 Task: For heading Calibri with Bold.  font size for heading24,  'Change the font style of data to'Bell MT.  and font size to 16,  Change the alignment of both headline & data to Align middle & Align Center.  In the sheet  analysisSalesByTerritory_2024
Action: Mouse moved to (480, 657)
Screenshot: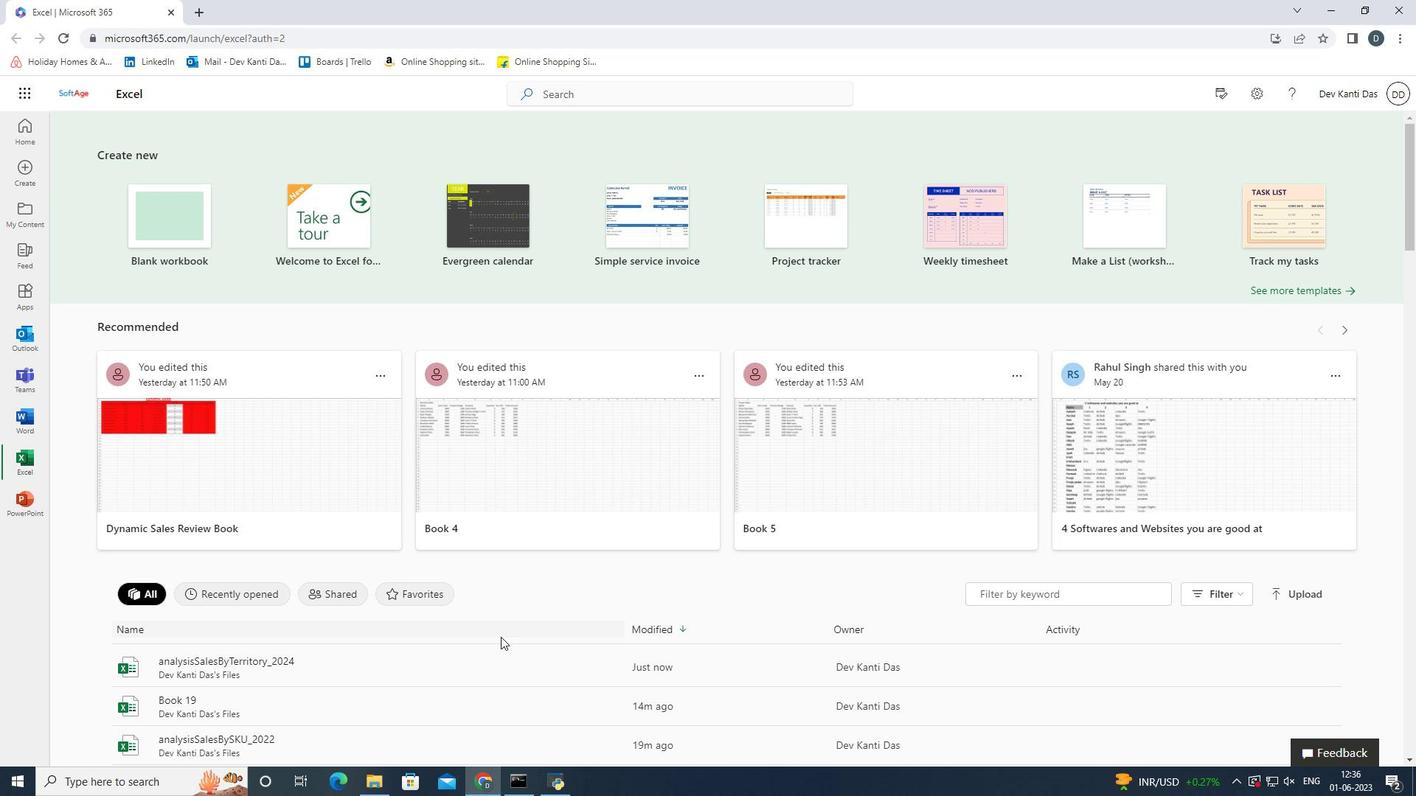
Action: Mouse pressed left at (480, 657)
Screenshot: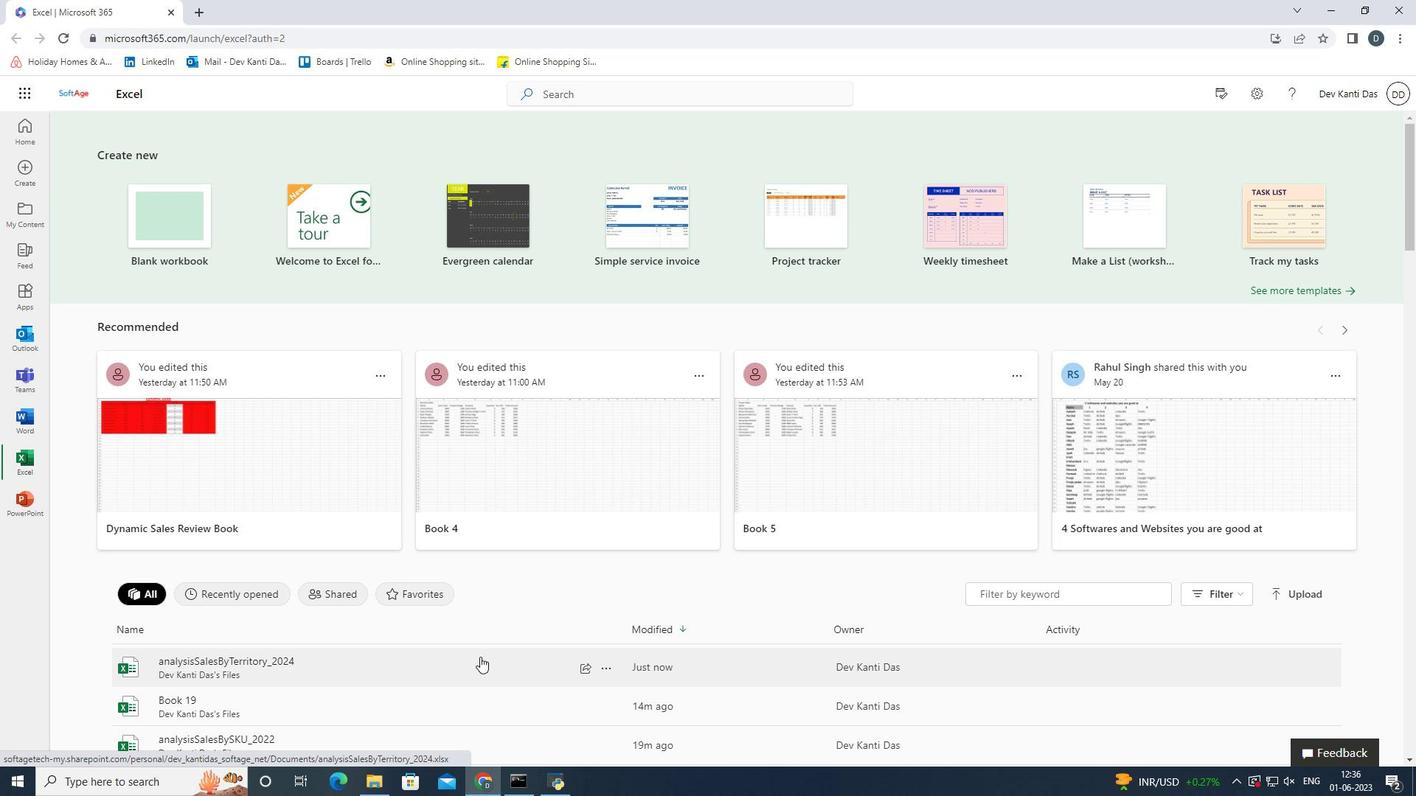 
Action: Mouse moved to (59, 253)
Screenshot: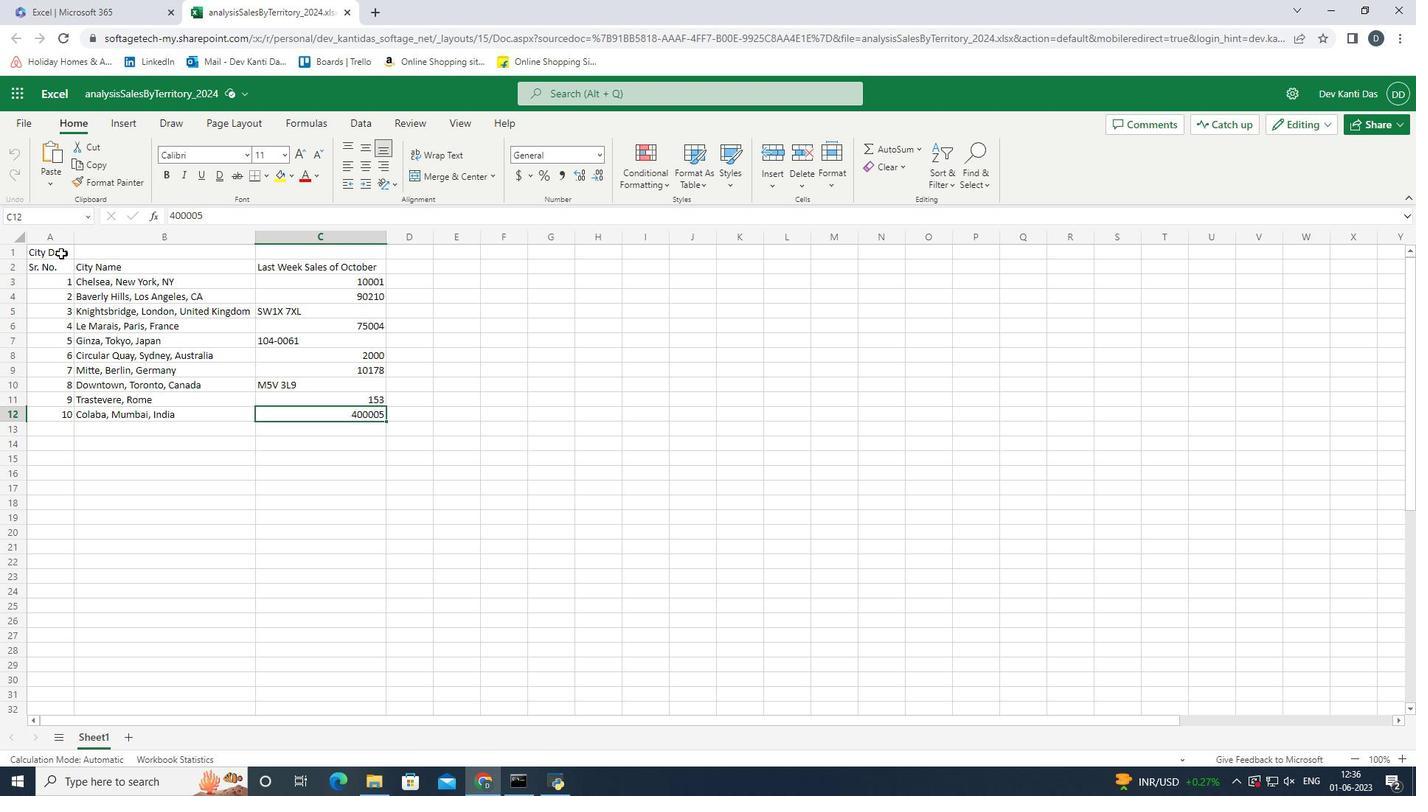 
Action: Mouse pressed left at (59, 253)
Screenshot: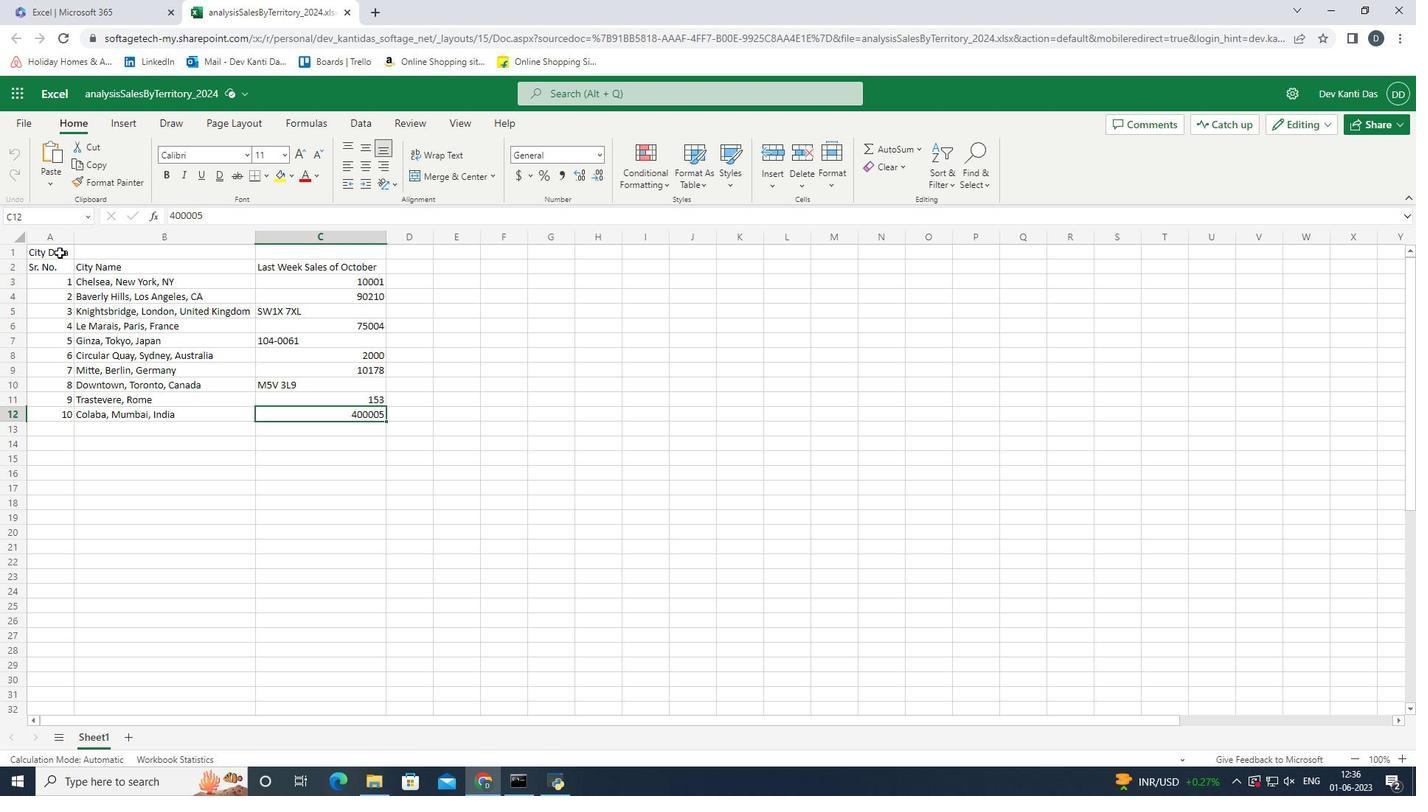 
Action: Mouse moved to (250, 151)
Screenshot: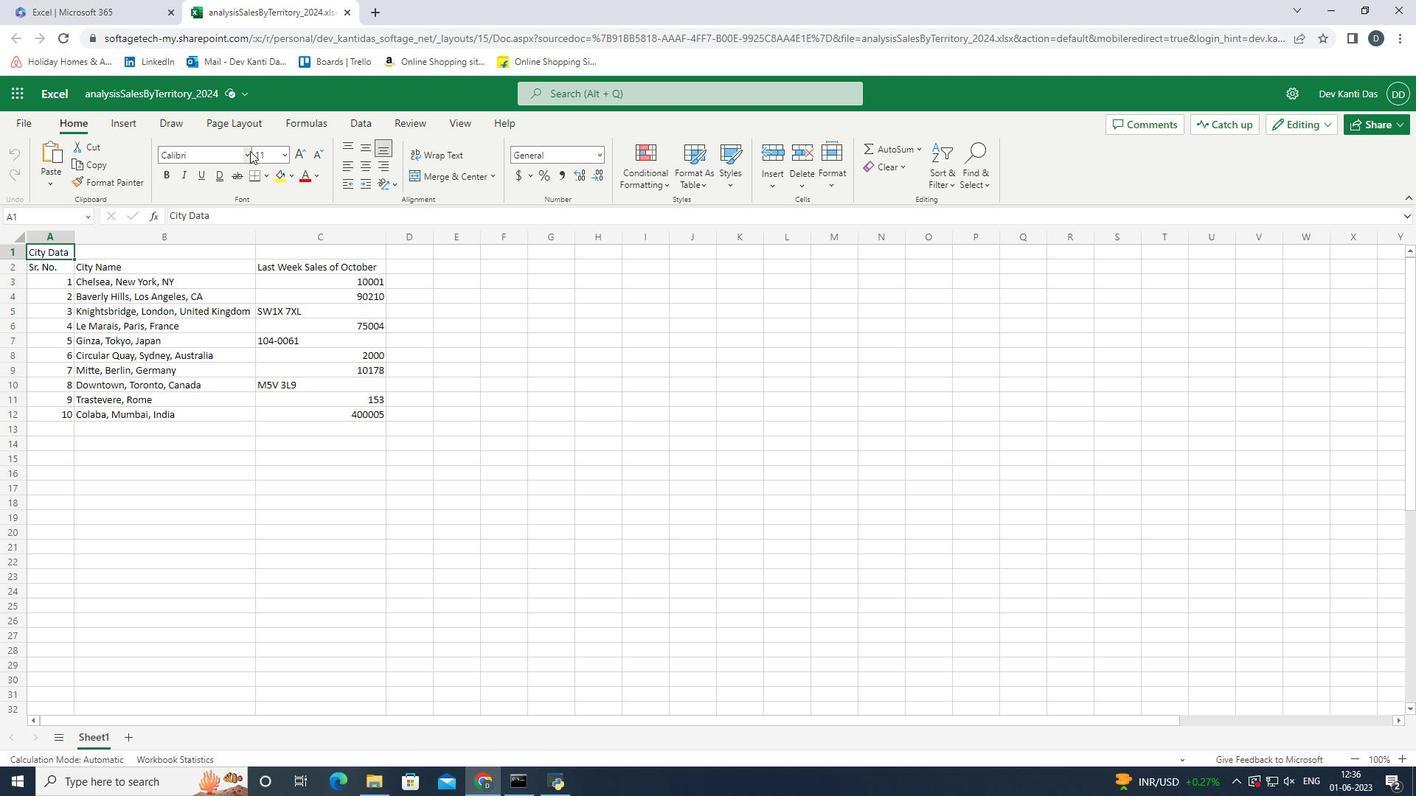 
Action: Mouse pressed left at (250, 151)
Screenshot: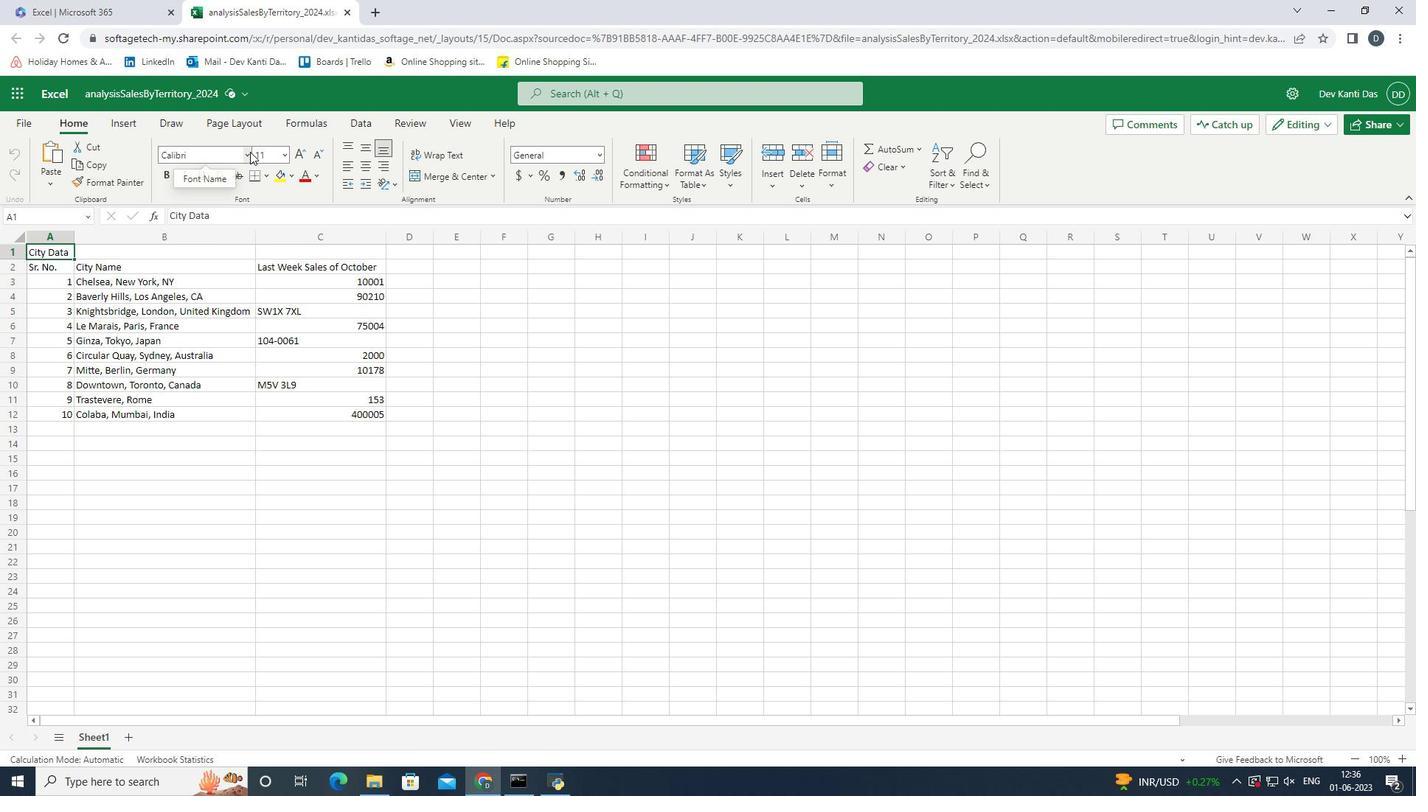 
Action: Mouse moved to (242, 301)
Screenshot: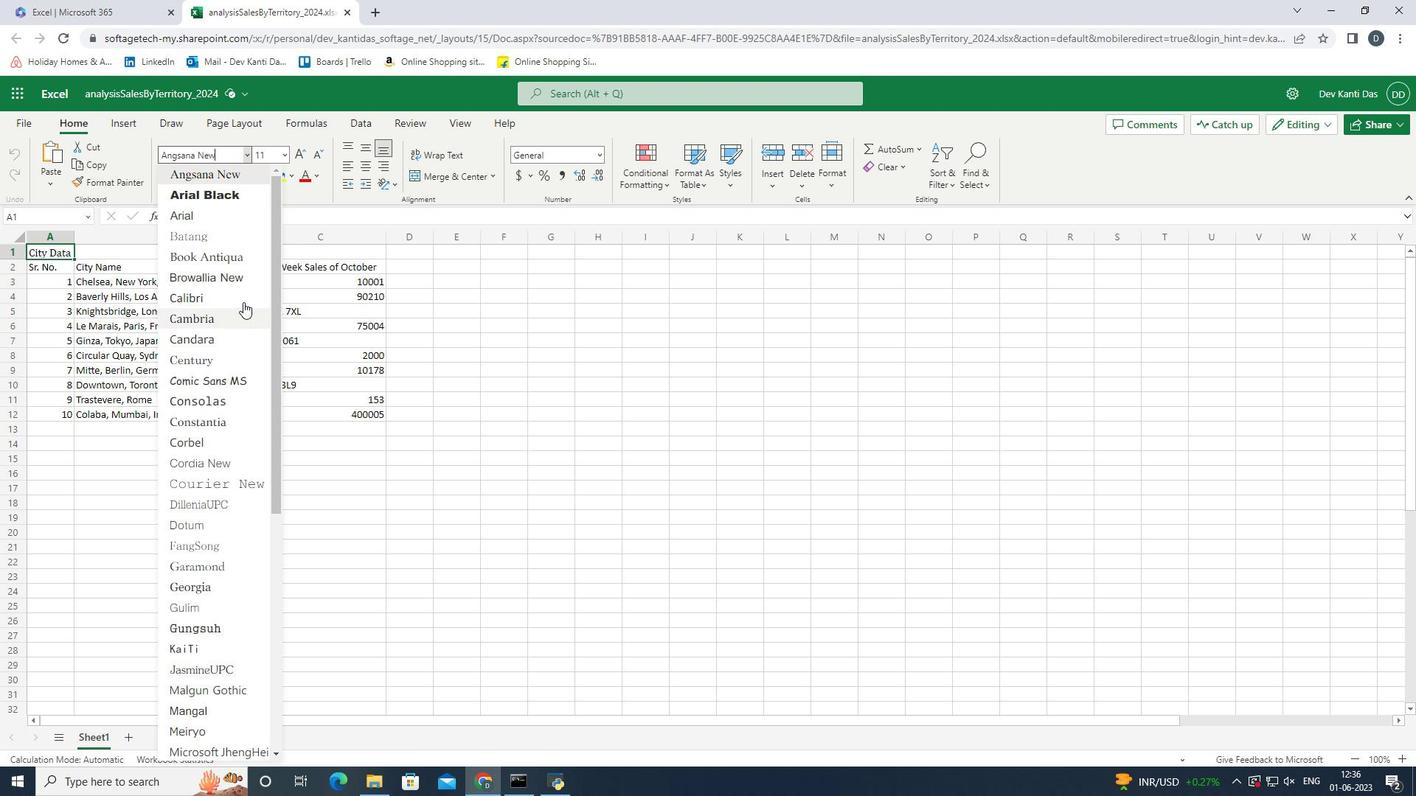 
Action: Mouse pressed left at (242, 301)
Screenshot: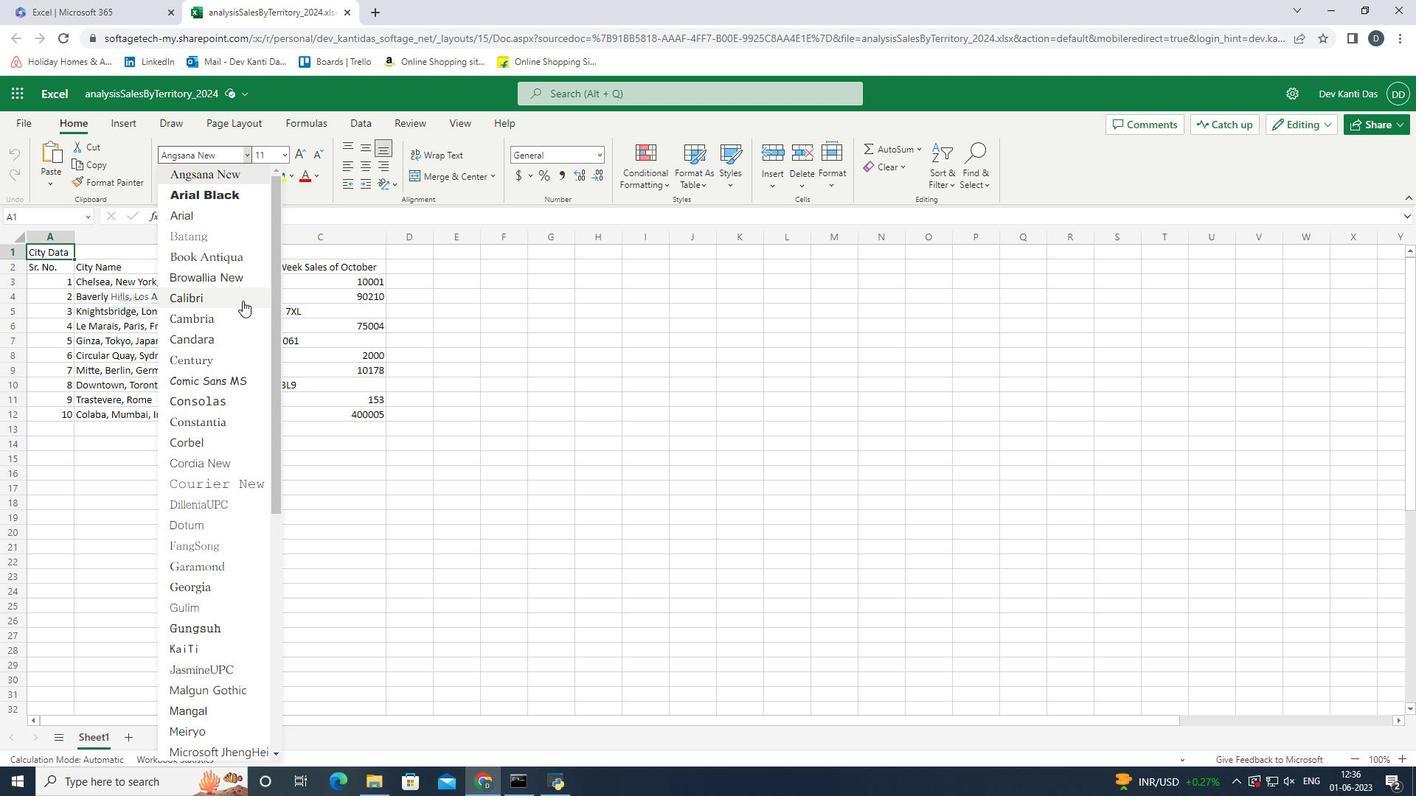 
Action: Mouse moved to (165, 174)
Screenshot: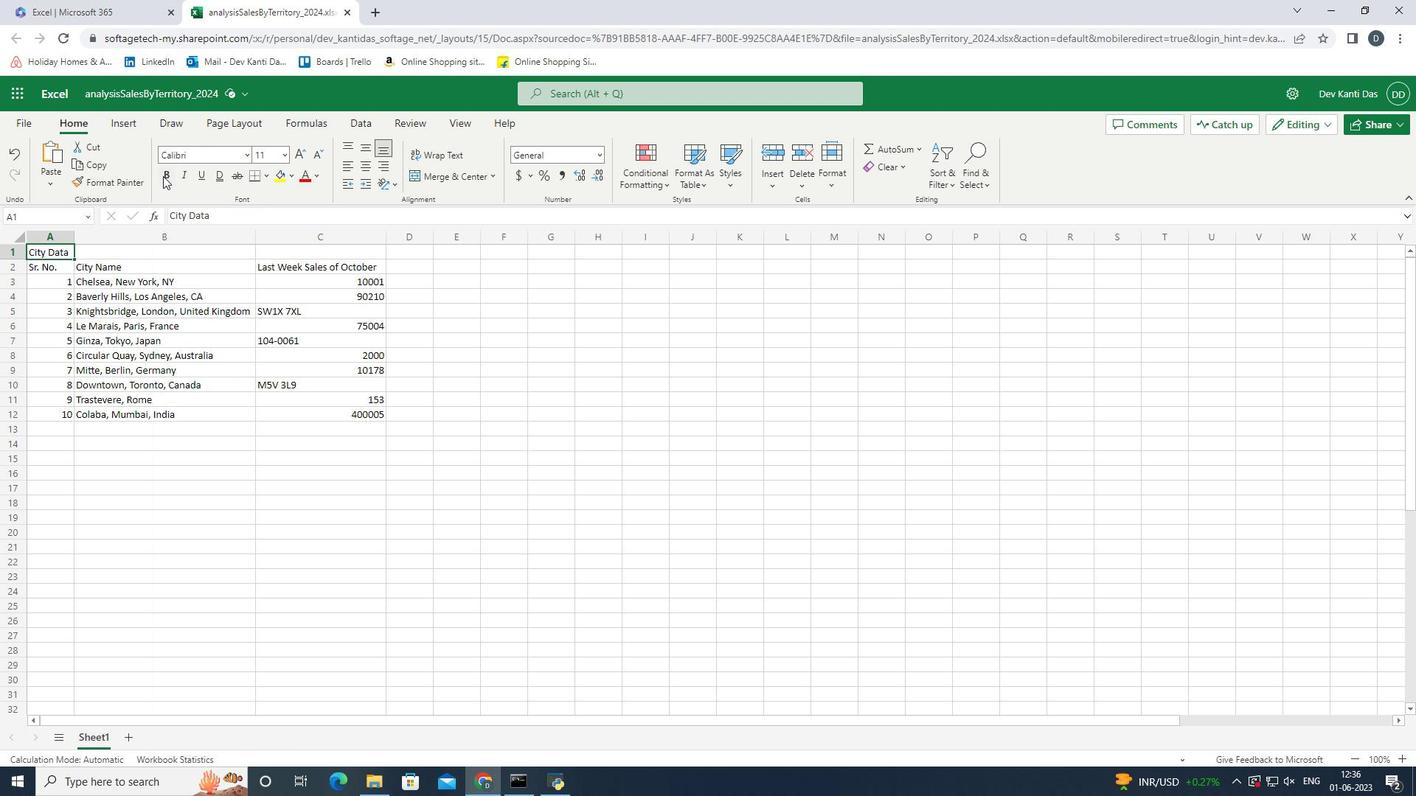 
Action: Mouse pressed left at (165, 174)
Screenshot: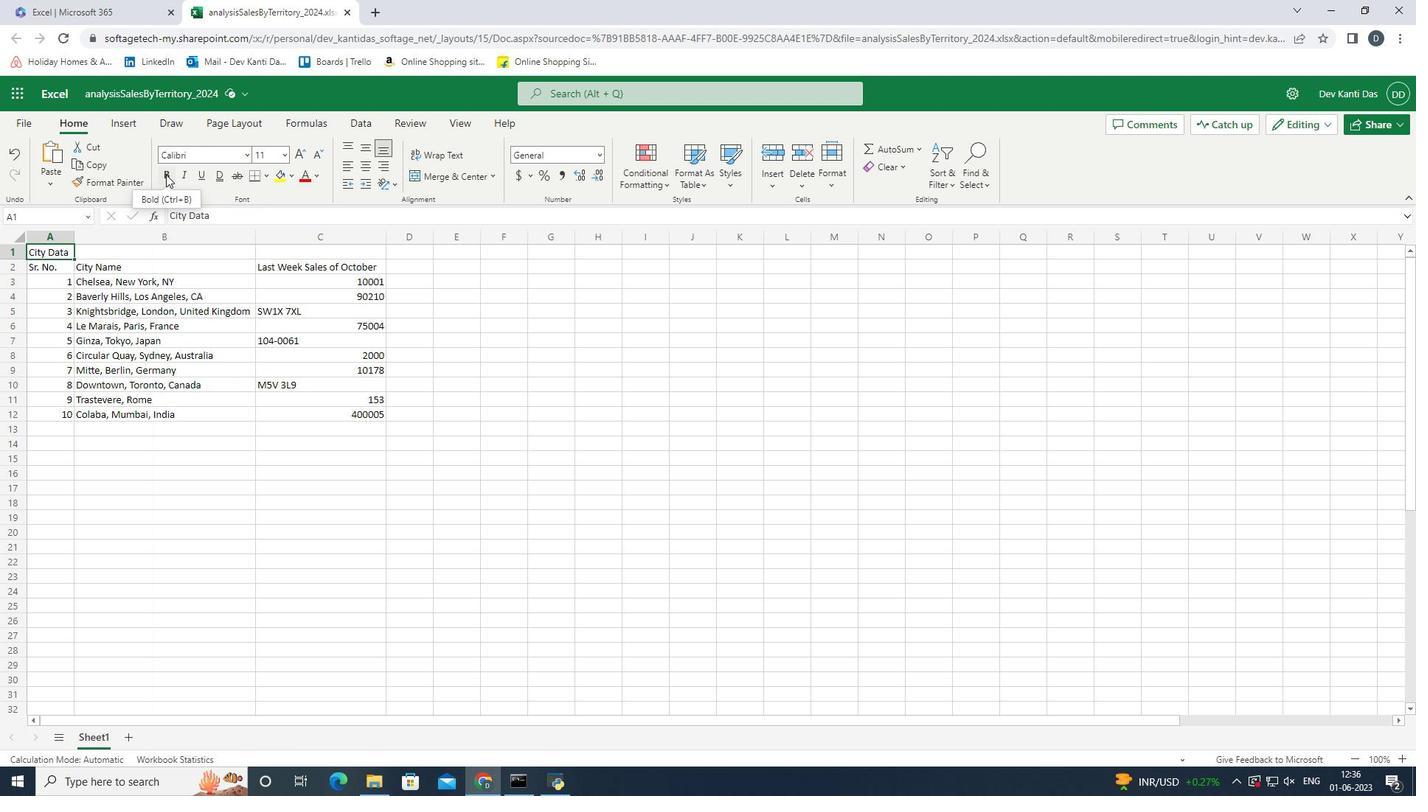 
Action: Mouse moved to (284, 159)
Screenshot: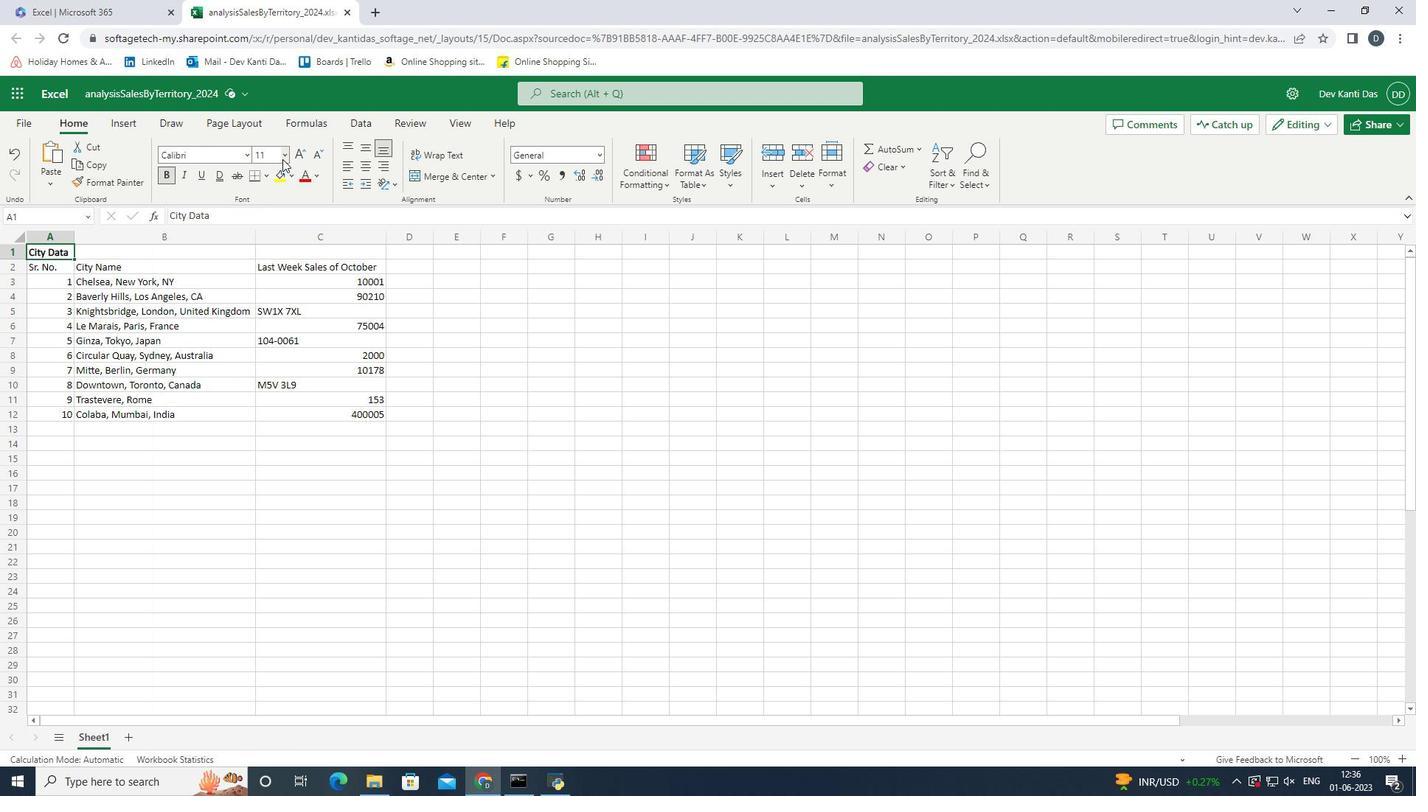 
Action: Mouse pressed left at (284, 159)
Screenshot: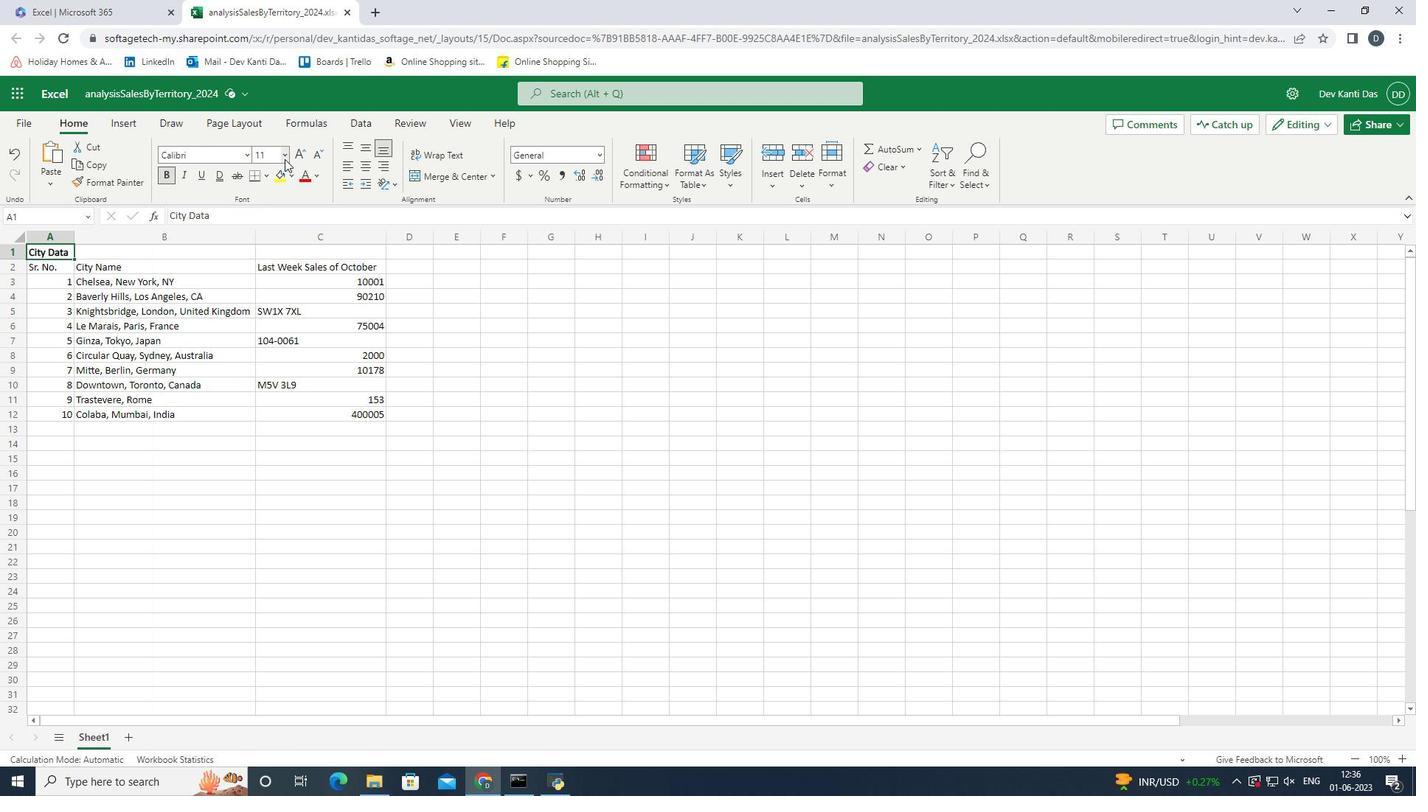 
Action: Mouse moved to (269, 357)
Screenshot: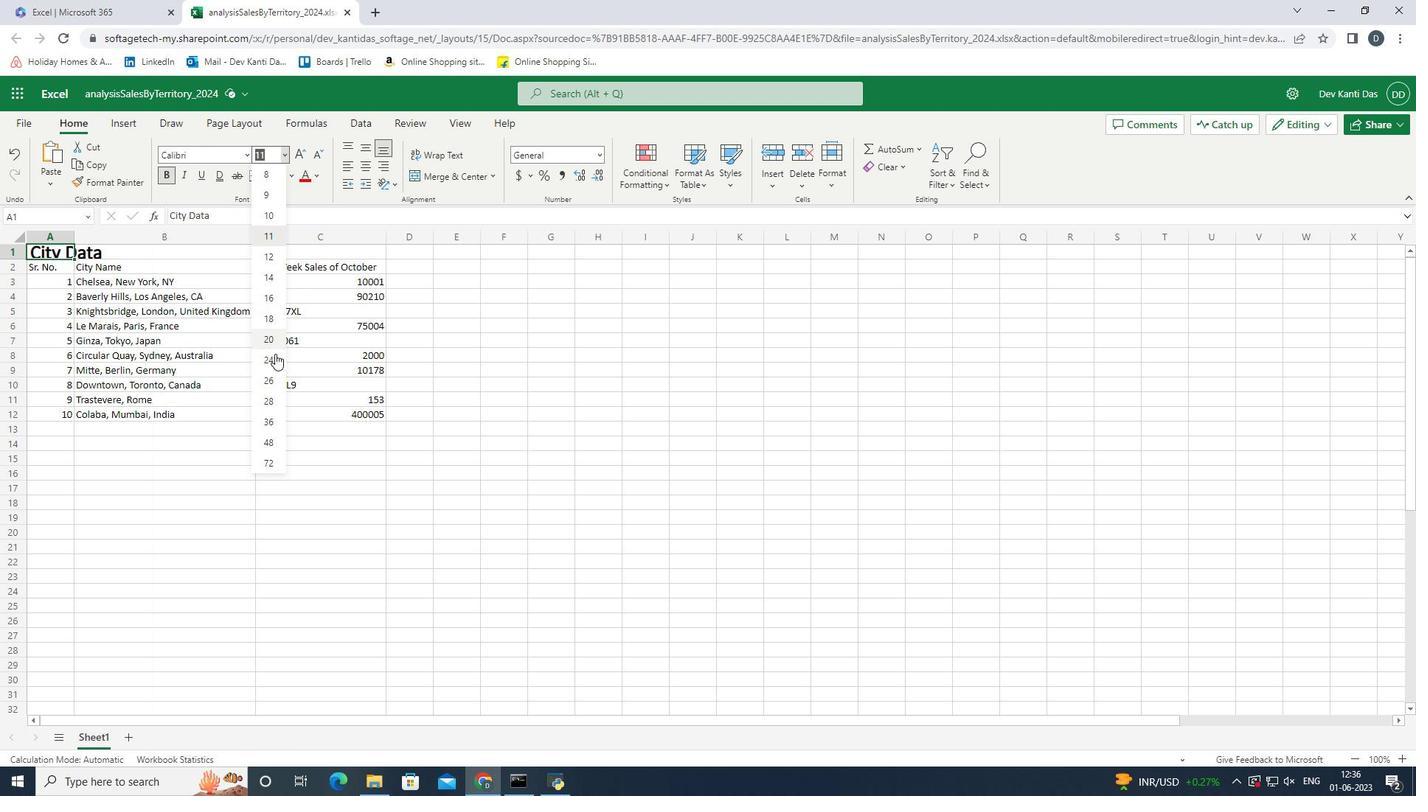 
Action: Mouse pressed left at (269, 357)
Screenshot: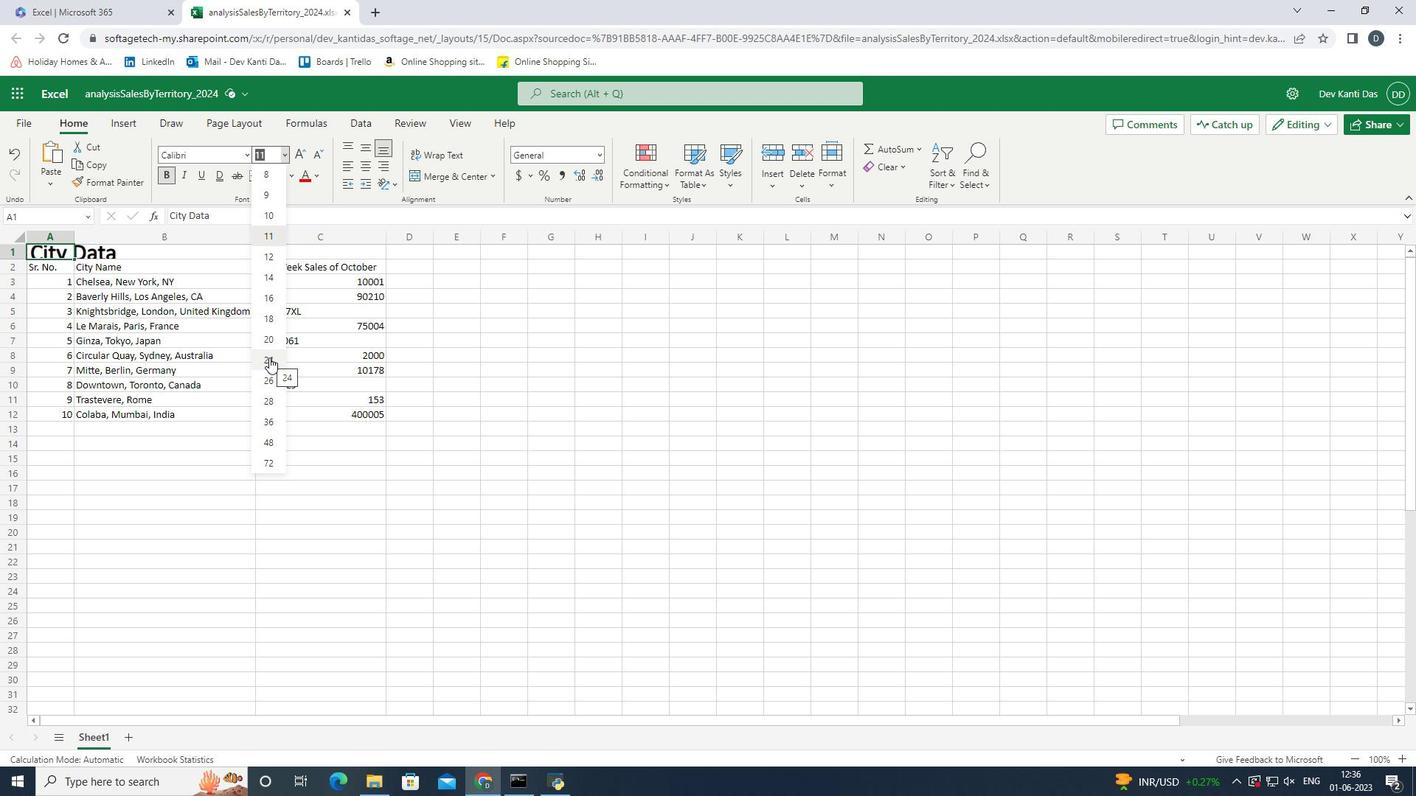 
Action: Mouse moved to (61, 262)
Screenshot: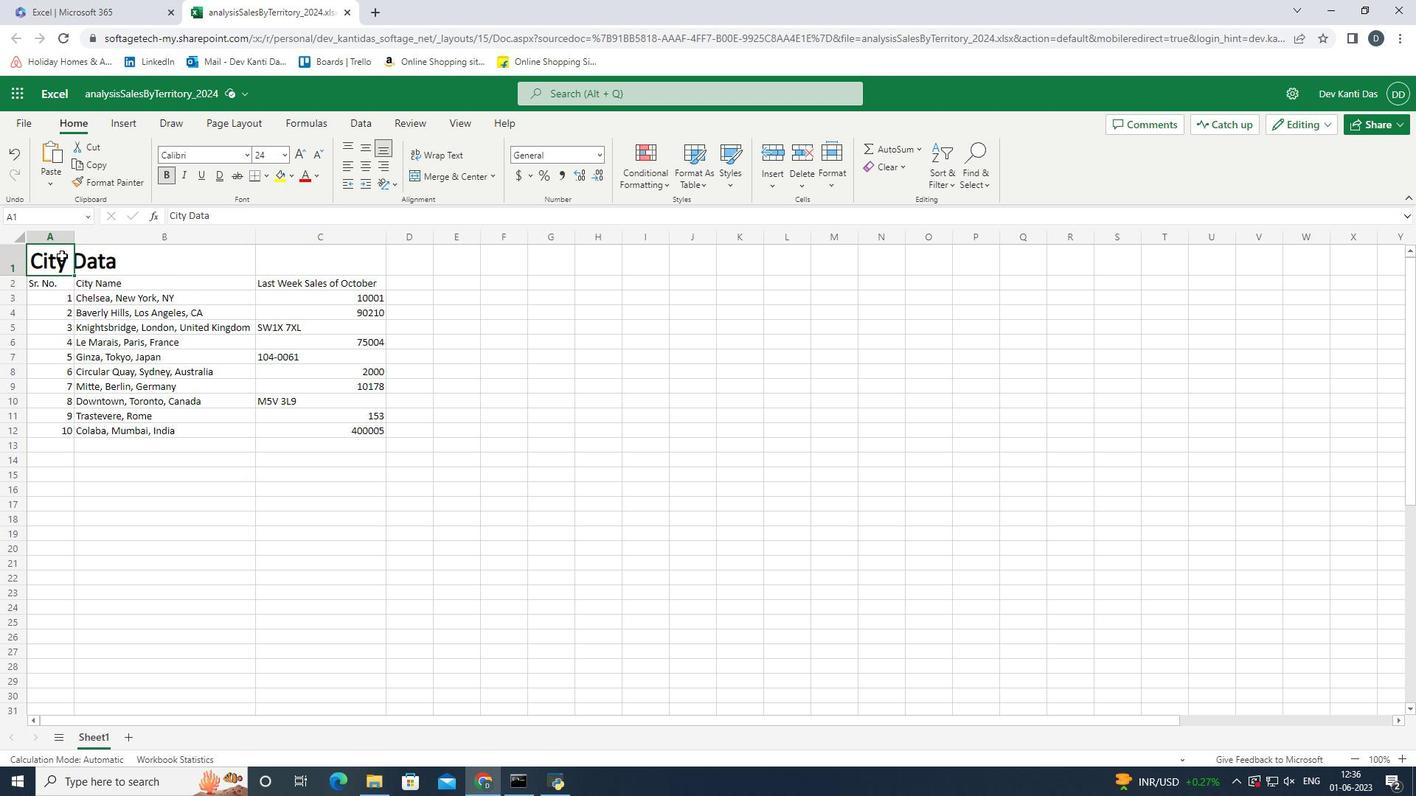 
Action: Mouse pressed left at (61, 262)
Screenshot: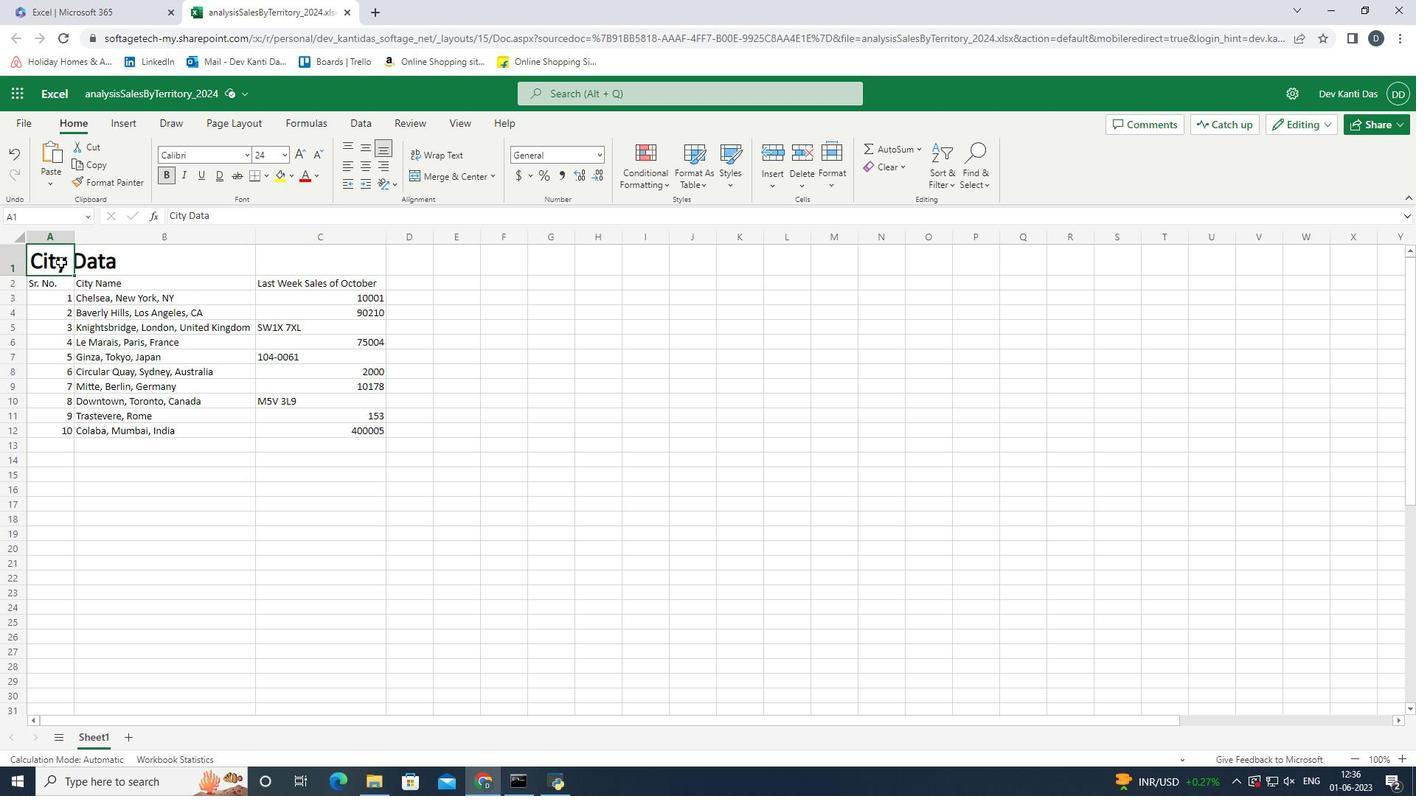 
Action: Mouse moved to (40, 264)
Screenshot: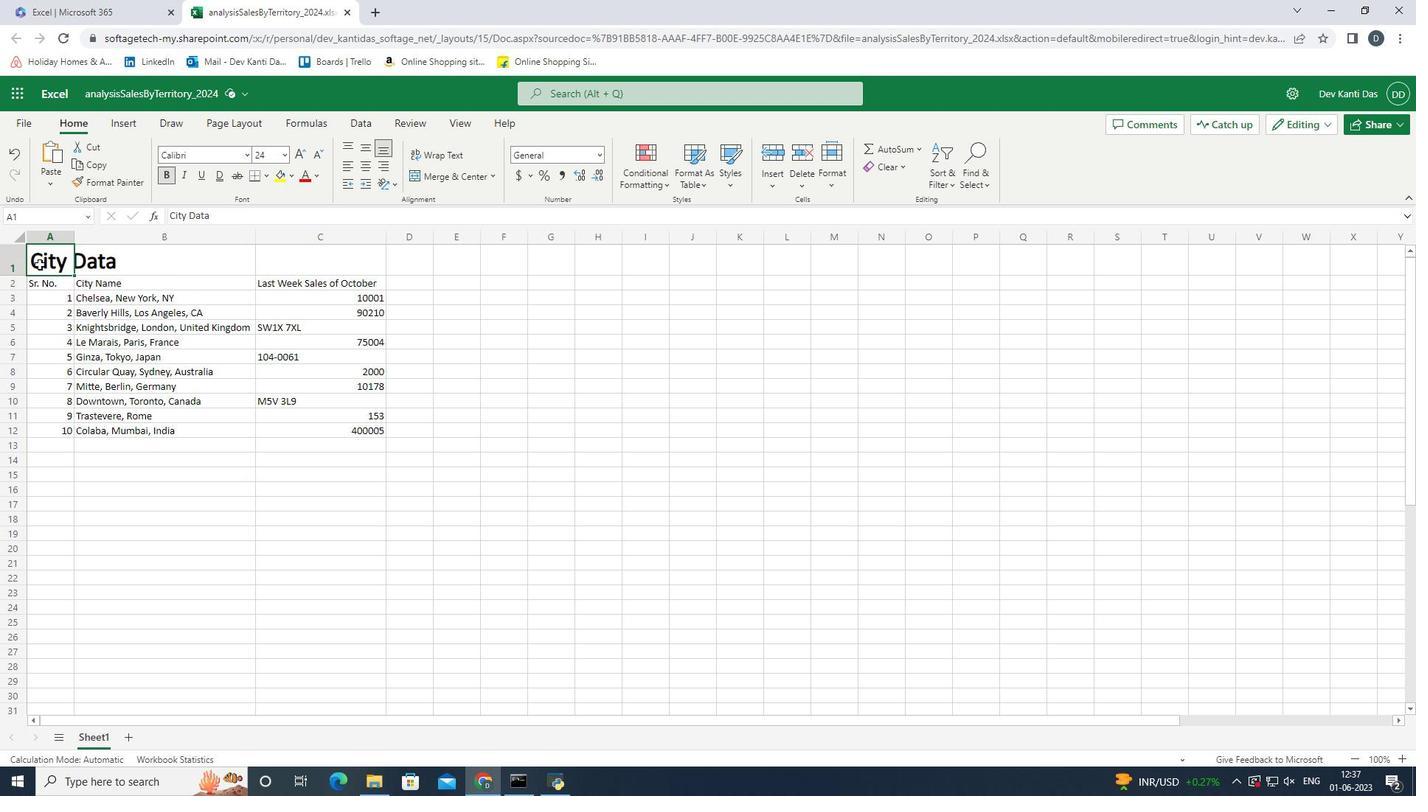 
Action: Mouse pressed left at (40, 264)
Screenshot: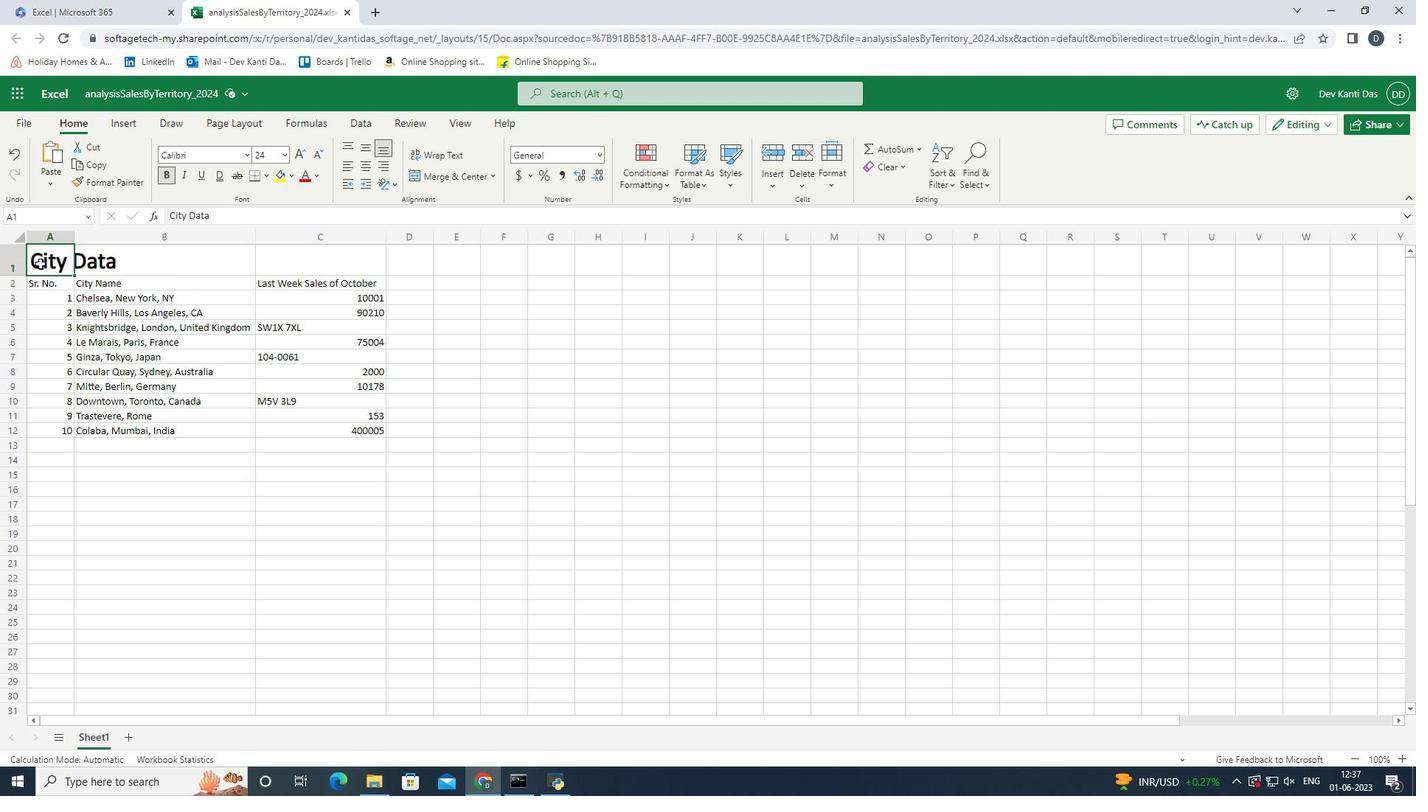 
Action: Mouse moved to (495, 174)
Screenshot: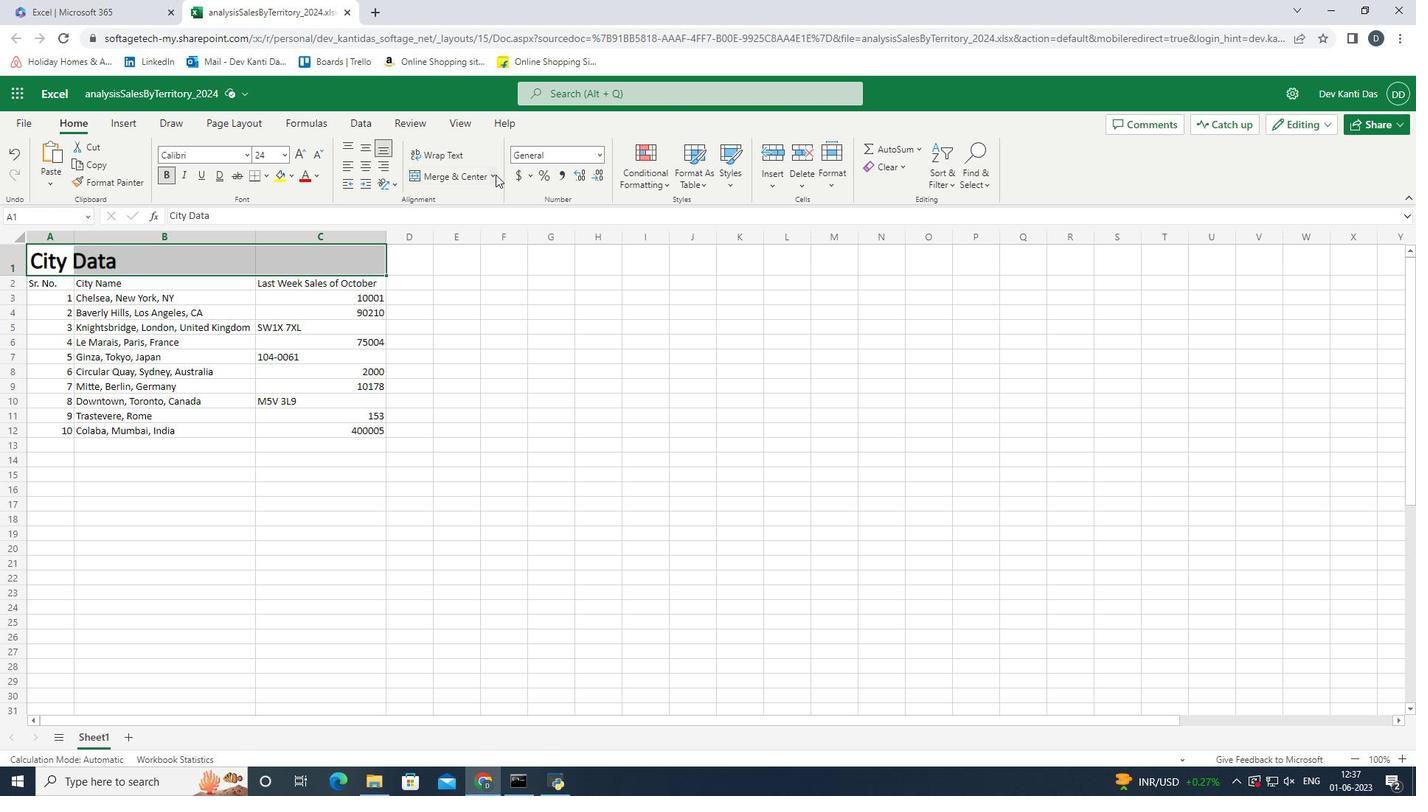 
Action: Mouse pressed left at (495, 174)
Screenshot: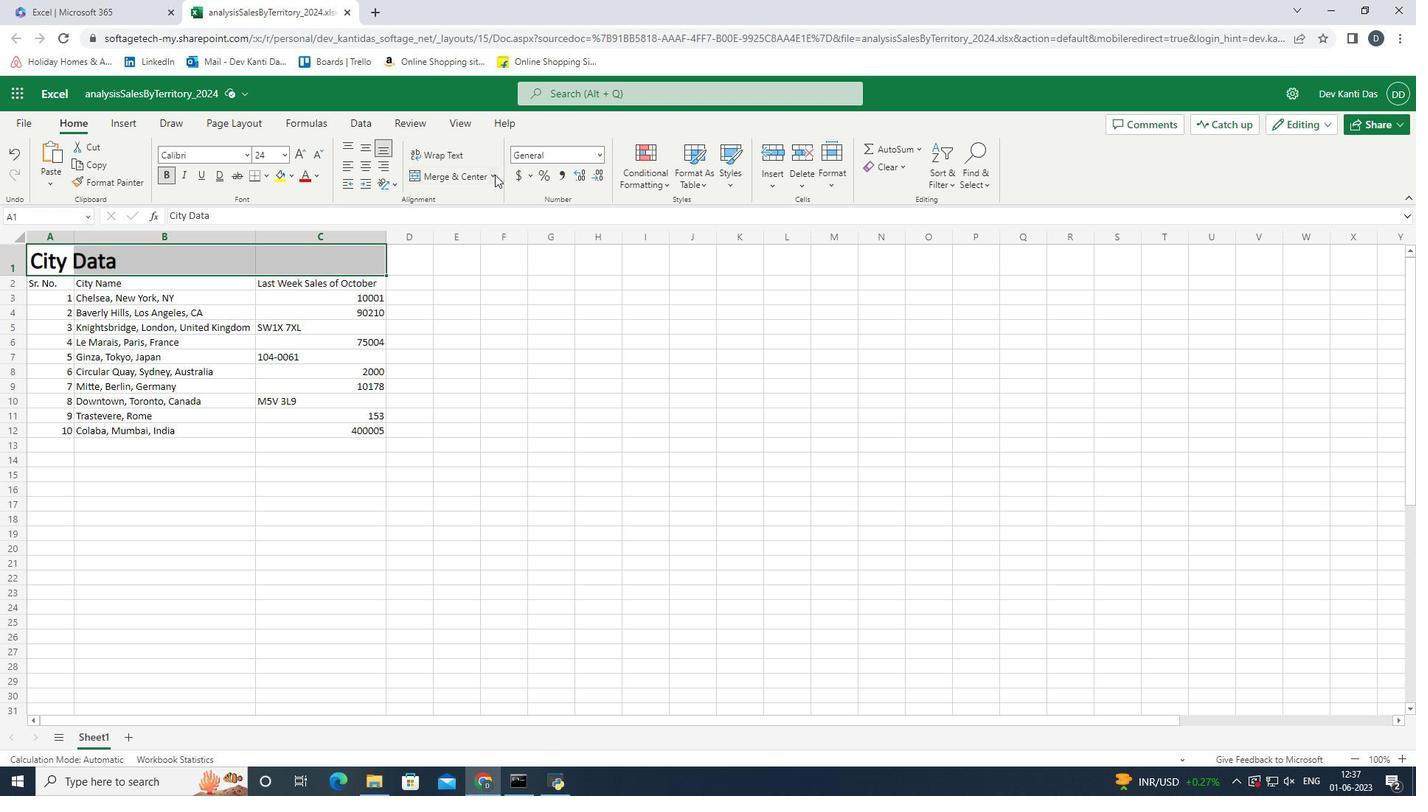 
Action: Mouse moved to (486, 258)
Screenshot: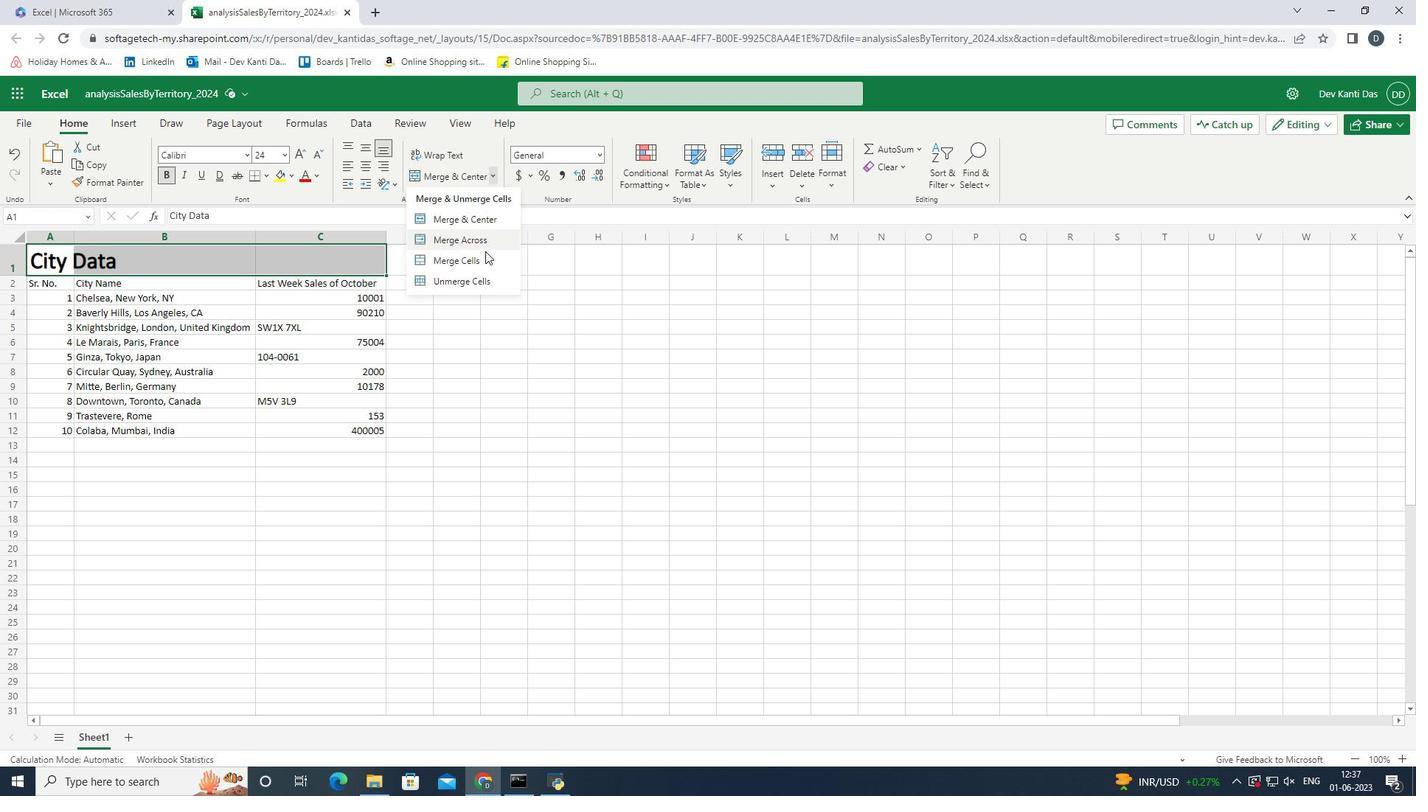 
Action: Mouse pressed left at (486, 258)
Screenshot: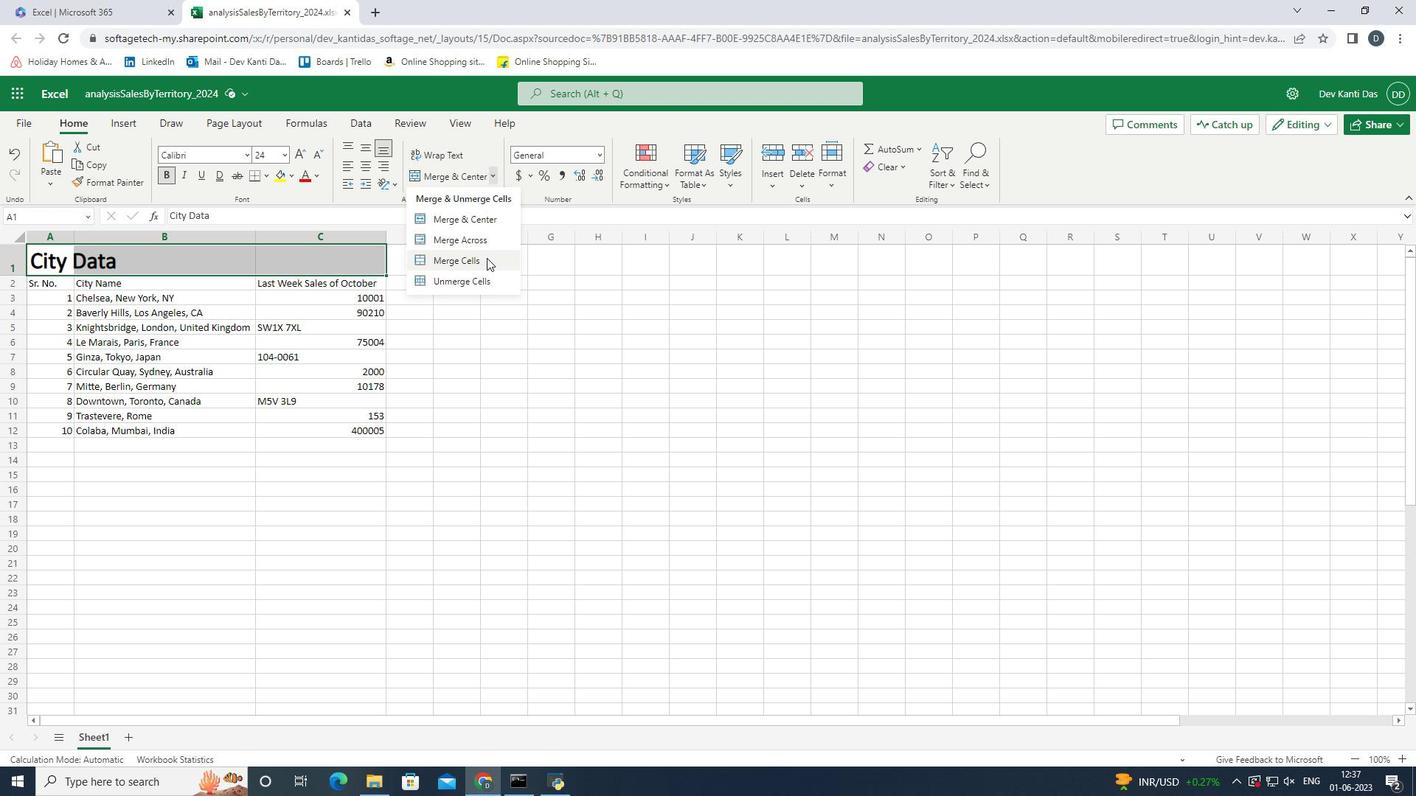 
Action: Mouse moved to (50, 282)
Screenshot: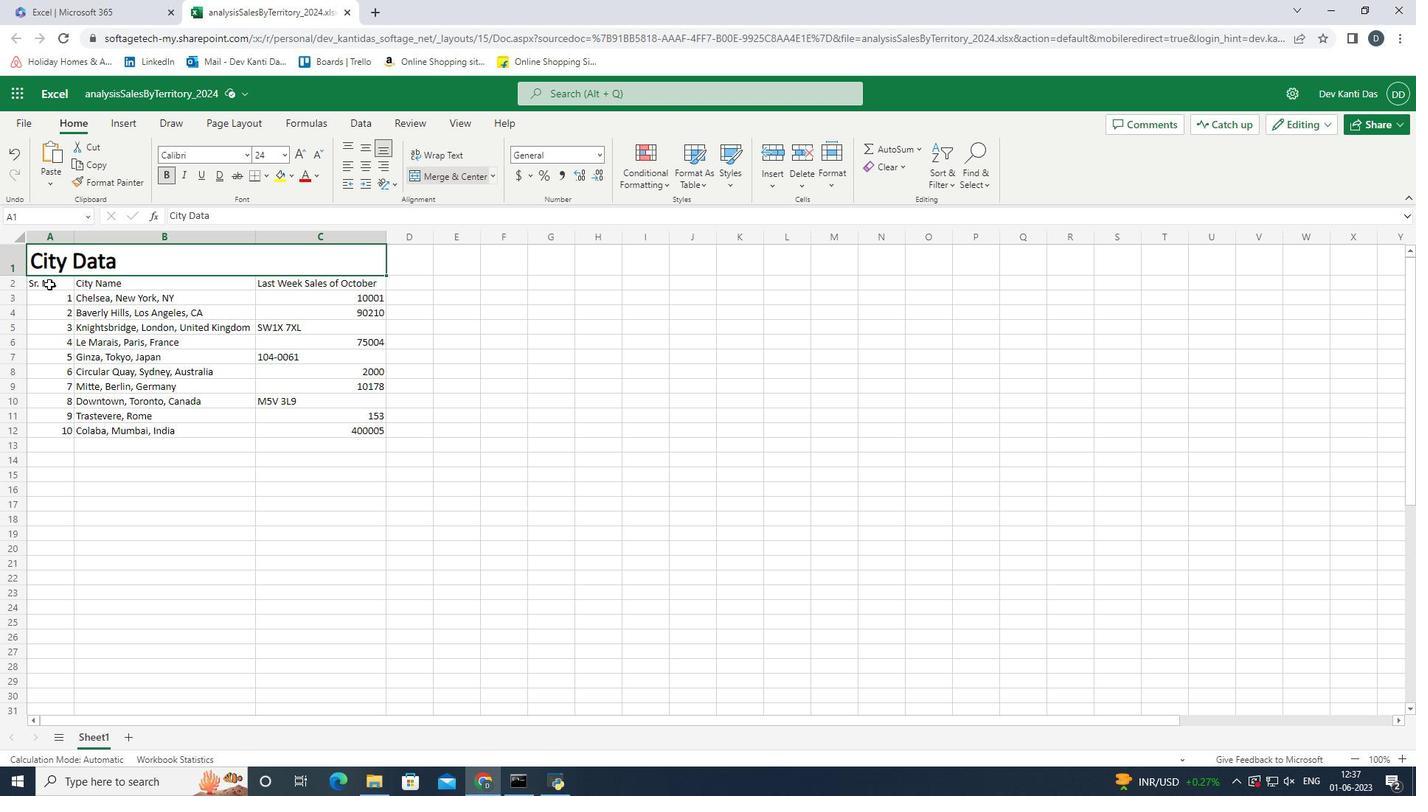 
Action: Mouse pressed left at (50, 282)
Screenshot: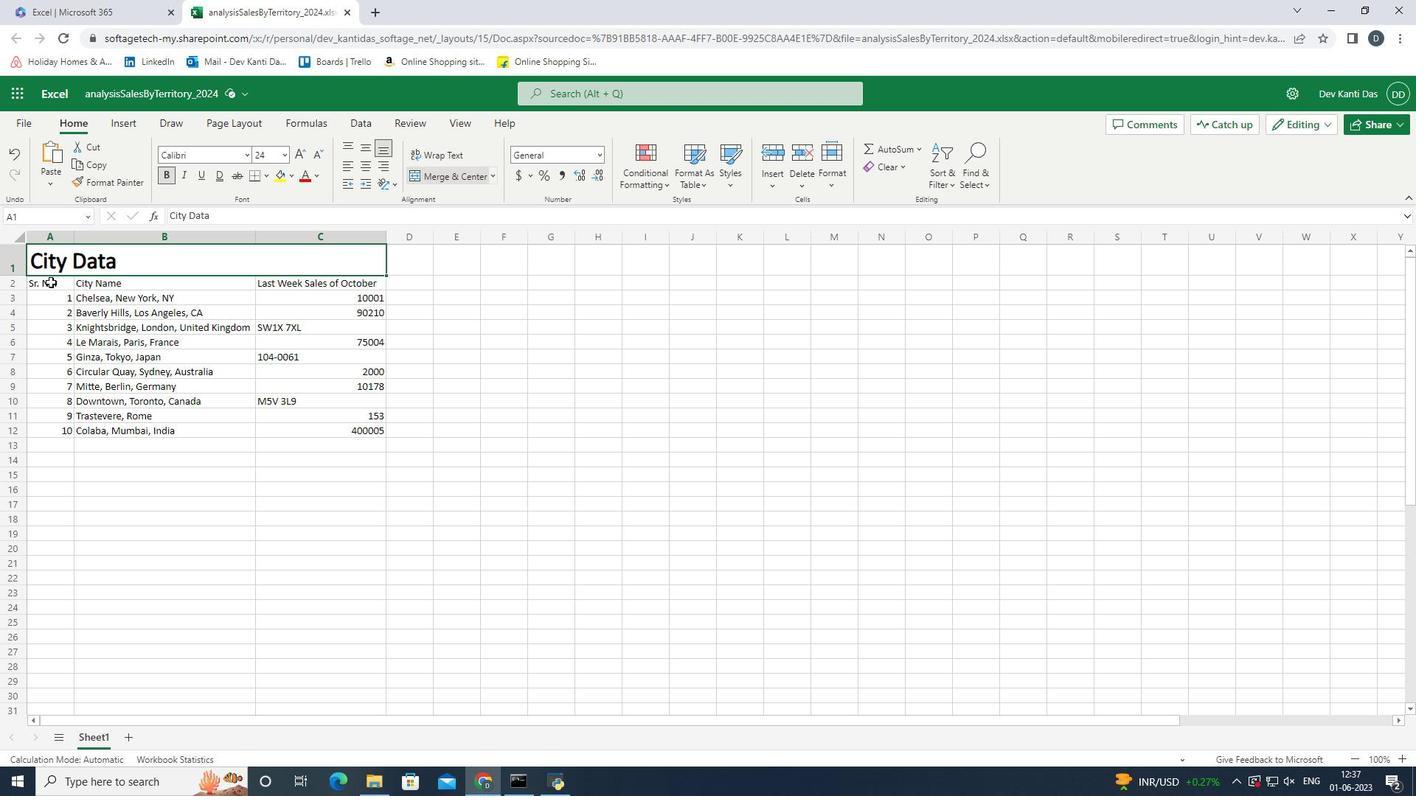 
Action: Mouse pressed left at (50, 282)
Screenshot: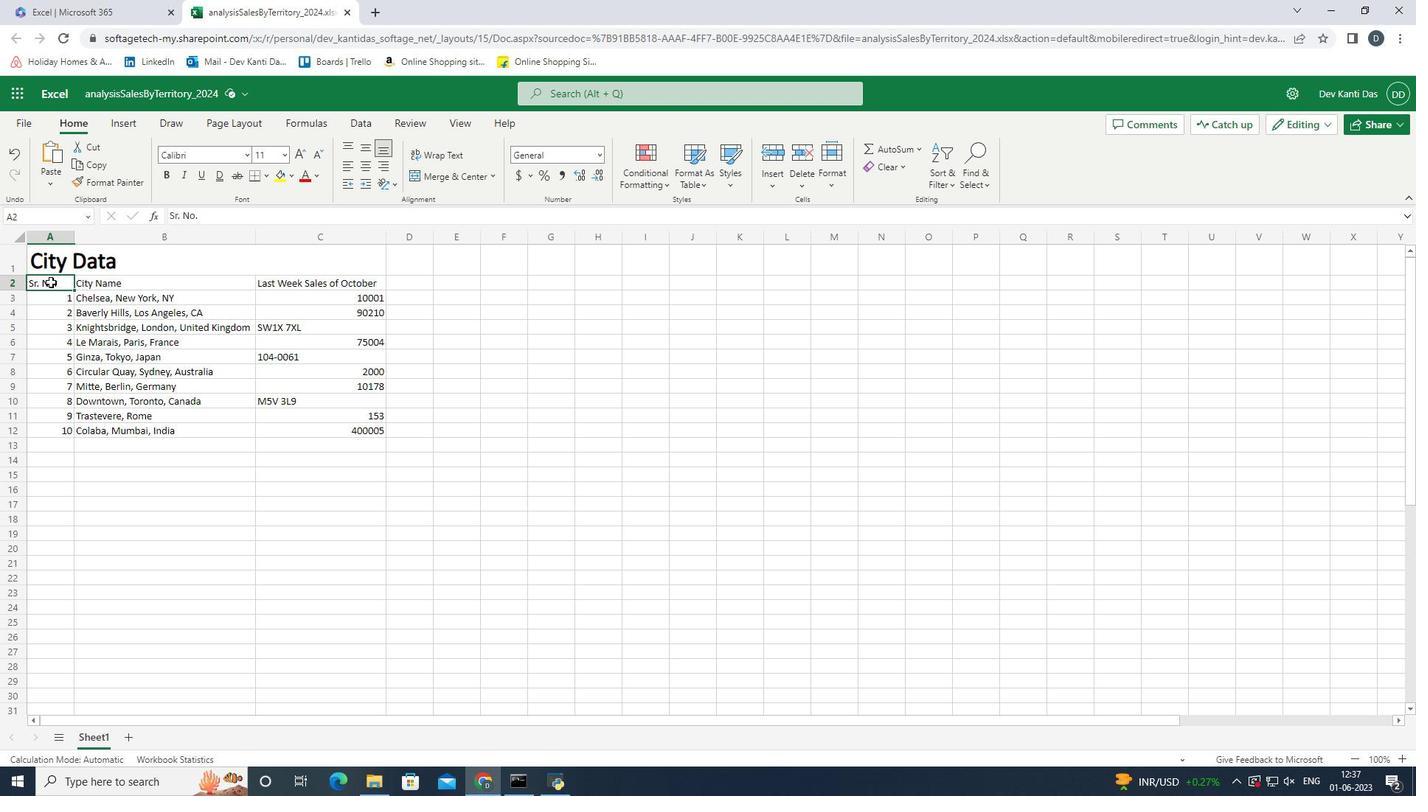 
Action: Mouse moved to (246, 154)
Screenshot: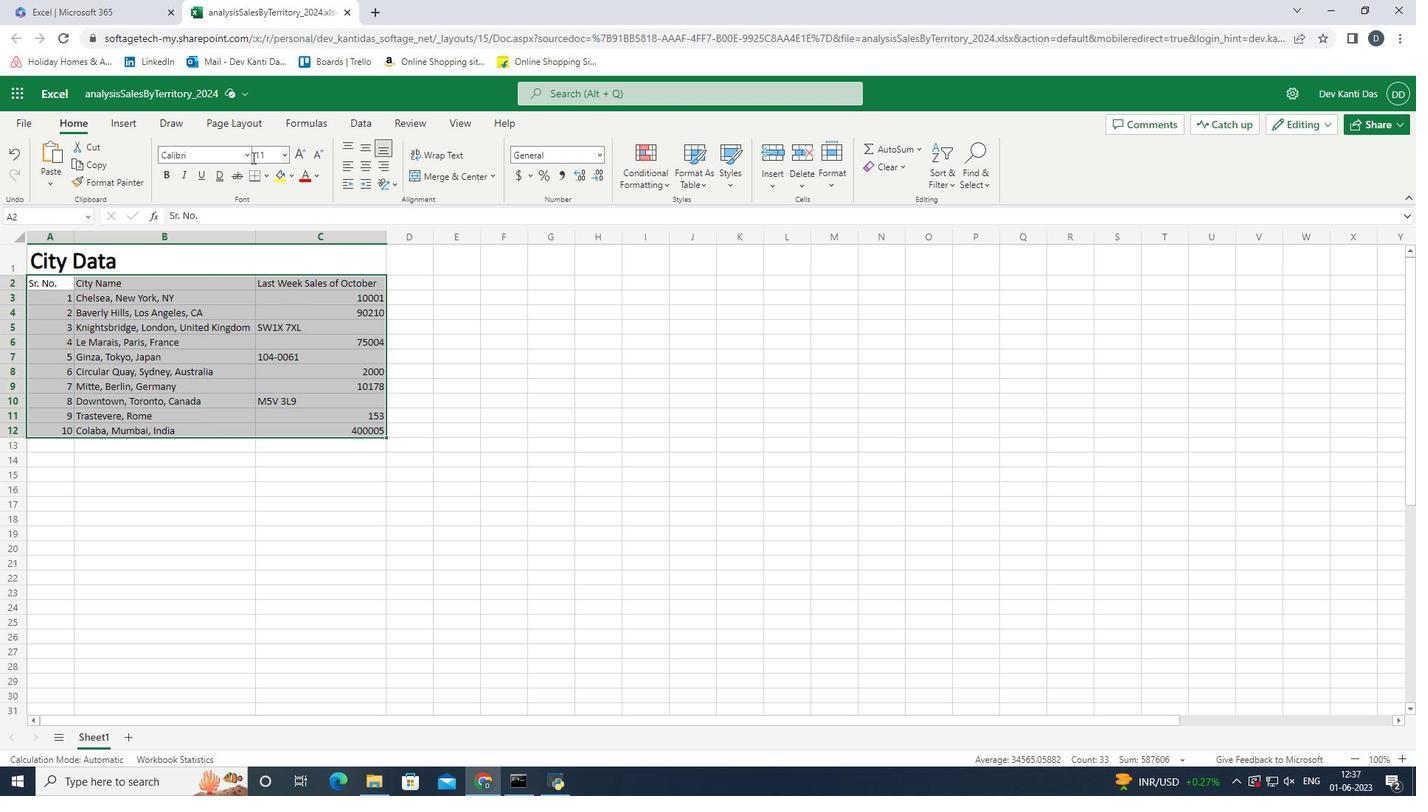 
Action: Mouse pressed left at (246, 154)
Screenshot: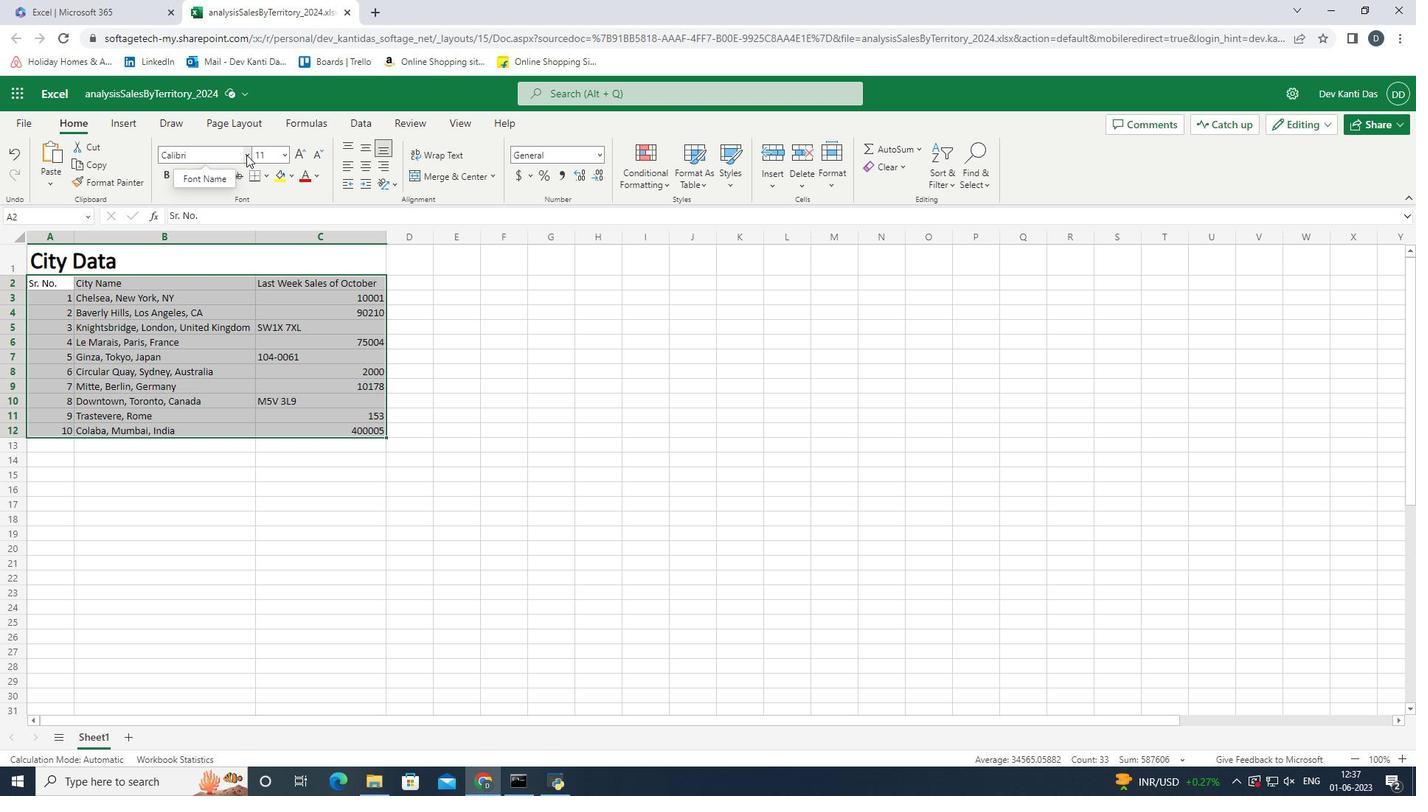 
Action: Mouse moved to (355, 366)
Screenshot: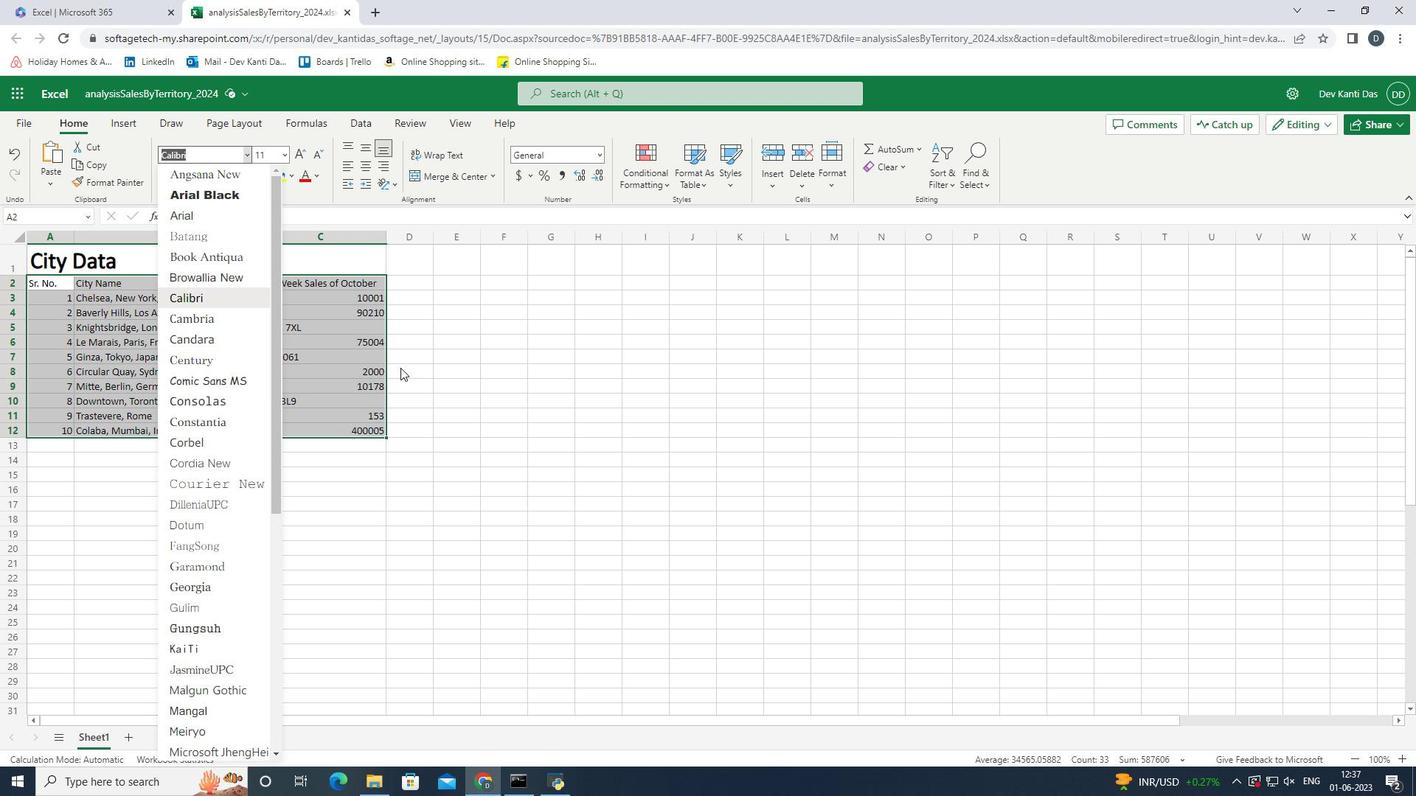 
Action: Mouse pressed left at (355, 366)
Screenshot: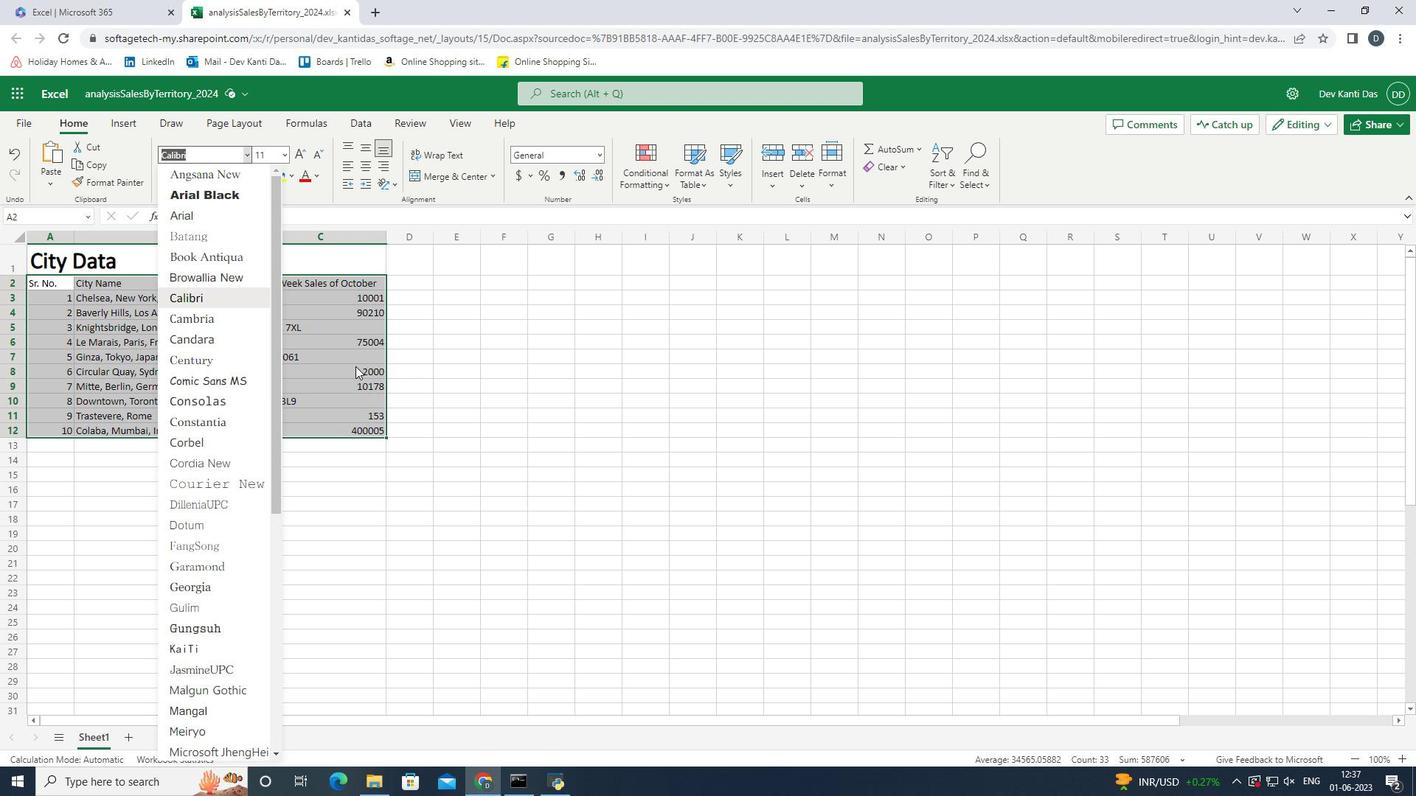 
Action: Mouse moved to (250, 157)
Screenshot: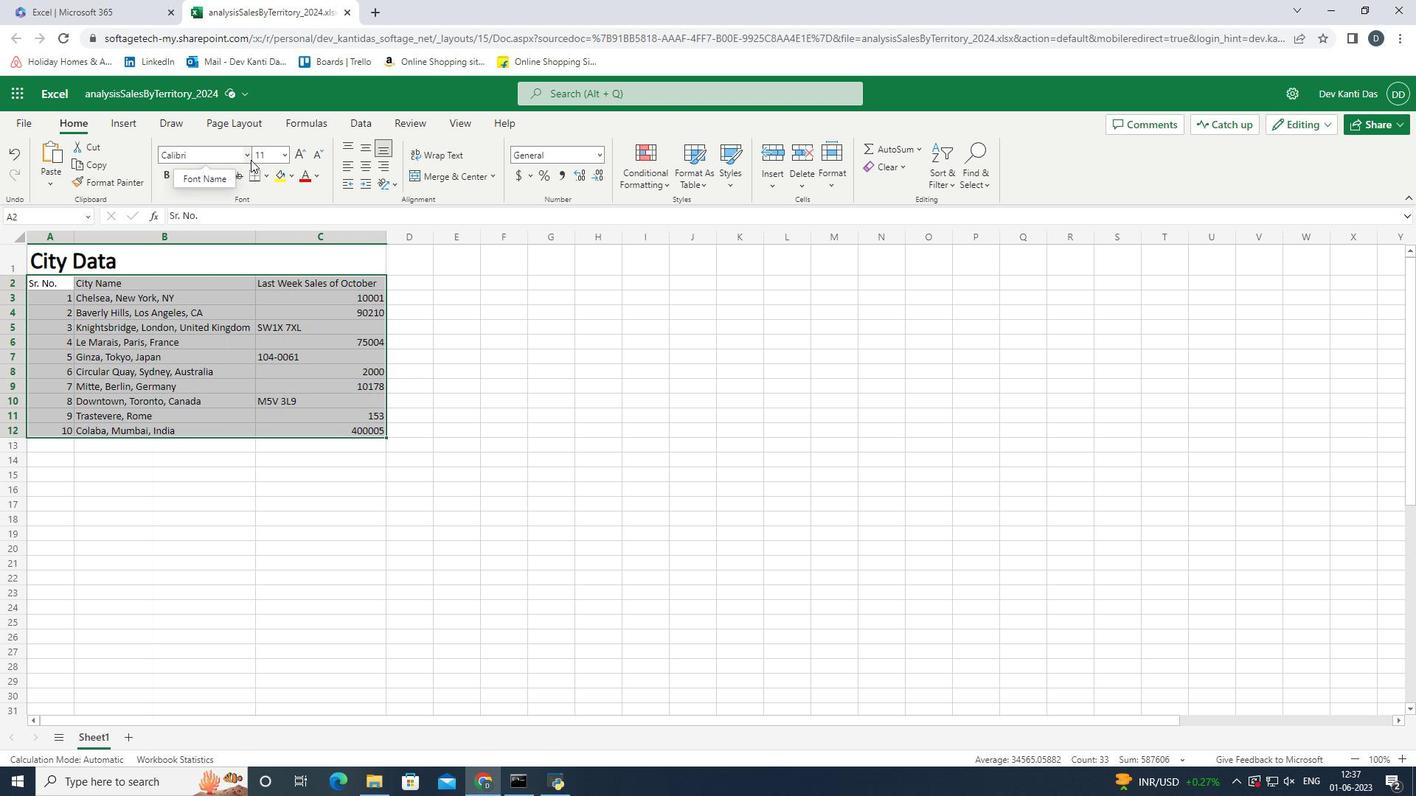 
Action: Mouse pressed left at (250, 157)
Screenshot: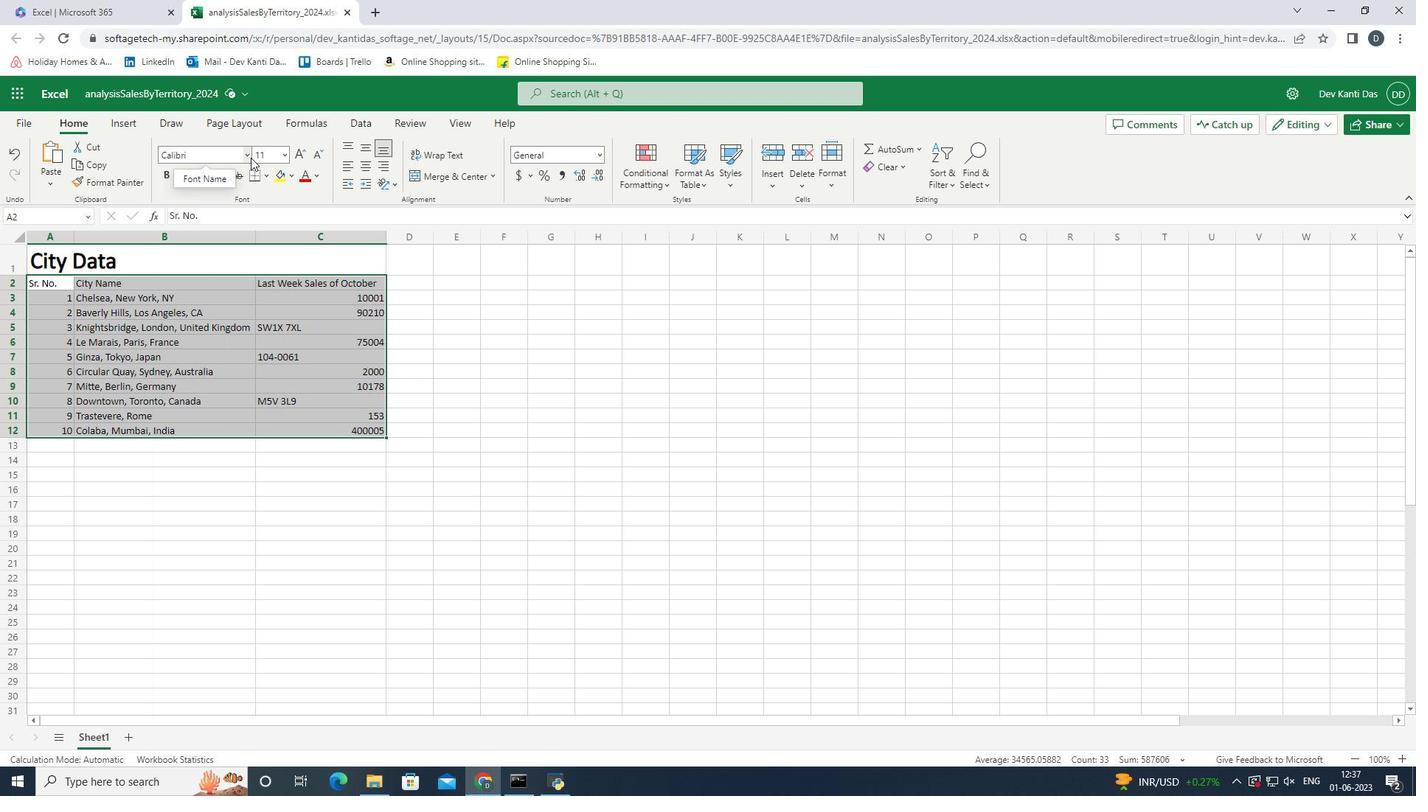 
Action: Mouse moved to (188, 425)
Screenshot: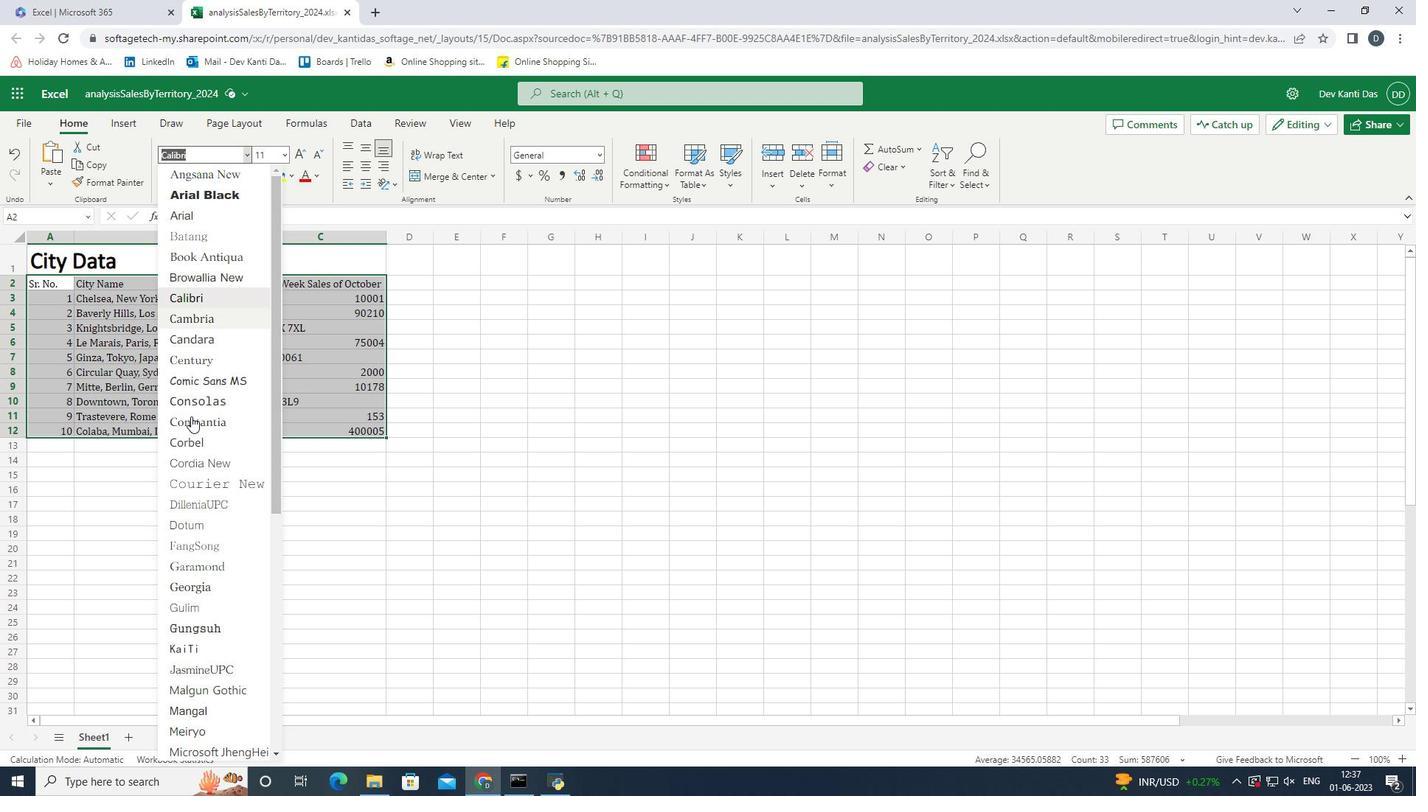 
Action: Mouse scrolled (188, 424) with delta (0, 0)
Screenshot: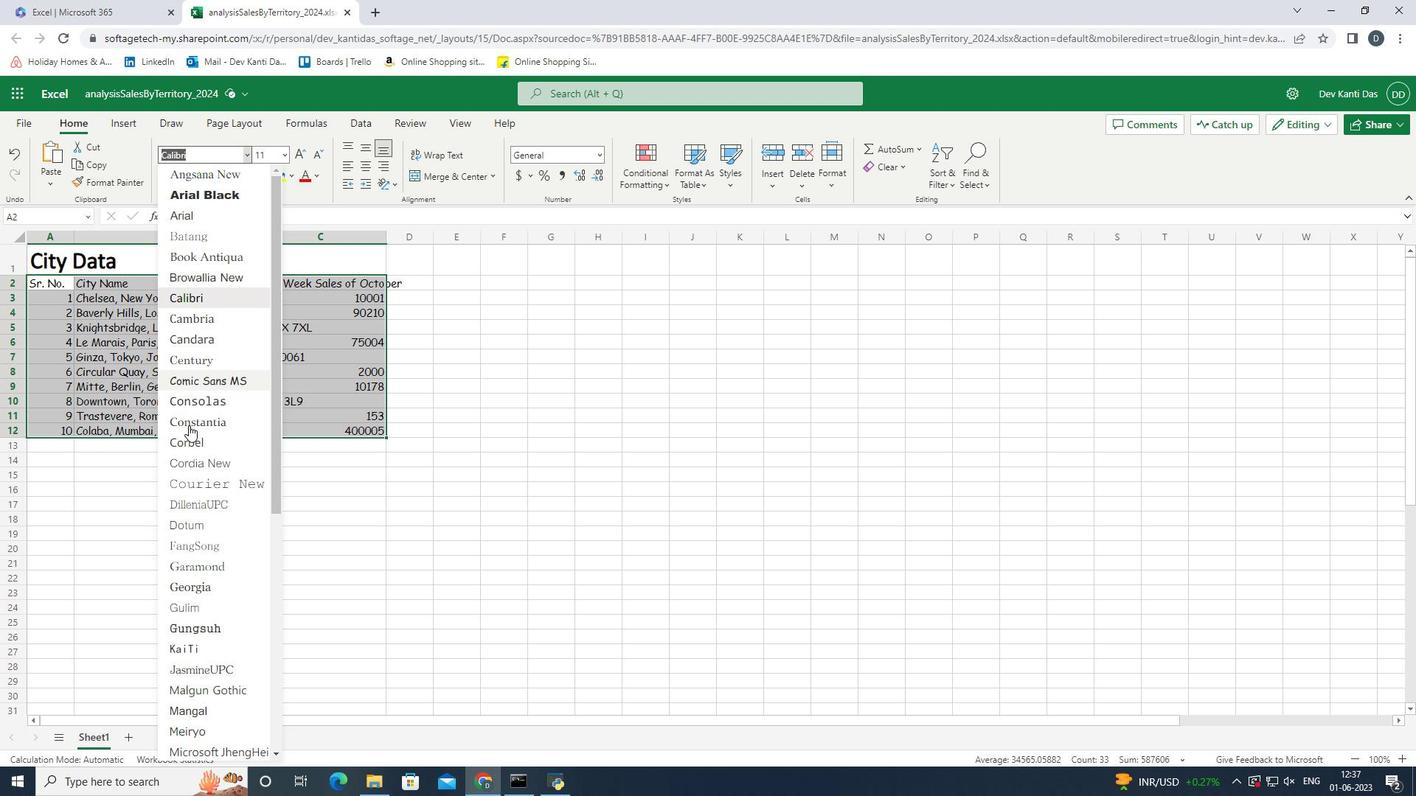 
Action: Mouse scrolled (188, 424) with delta (0, 0)
Screenshot: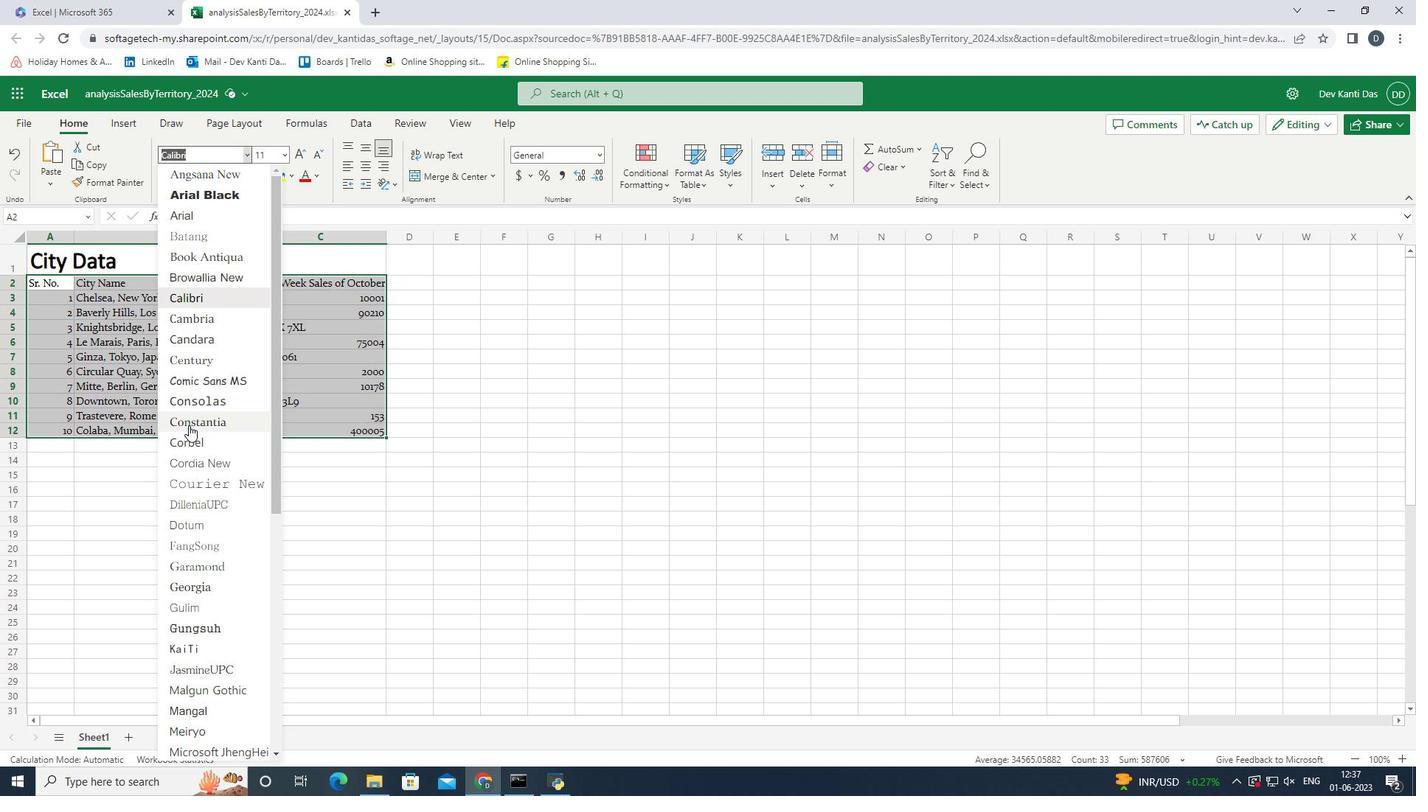 
Action: Mouse scrolled (188, 424) with delta (0, 0)
Screenshot: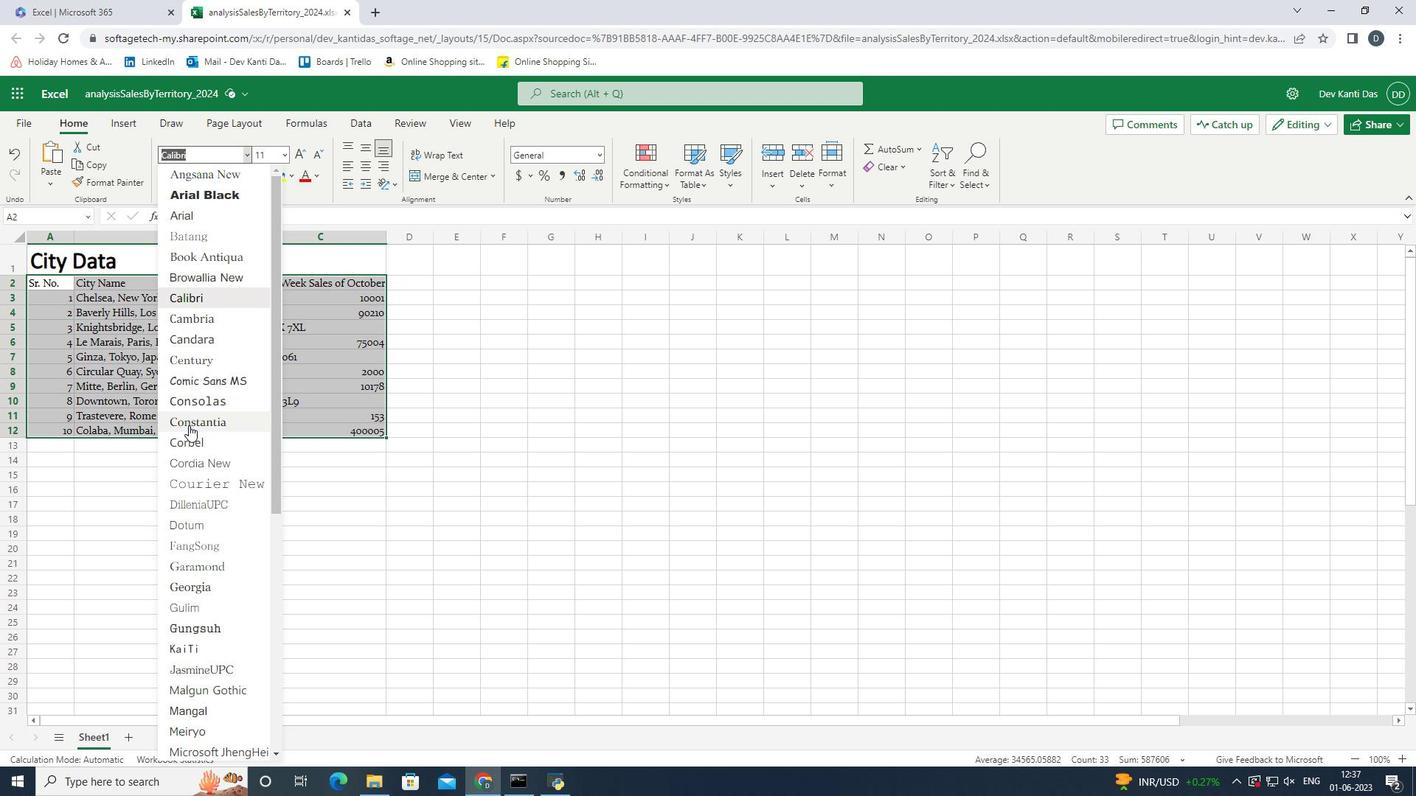 
Action: Mouse scrolled (188, 424) with delta (0, 0)
Screenshot: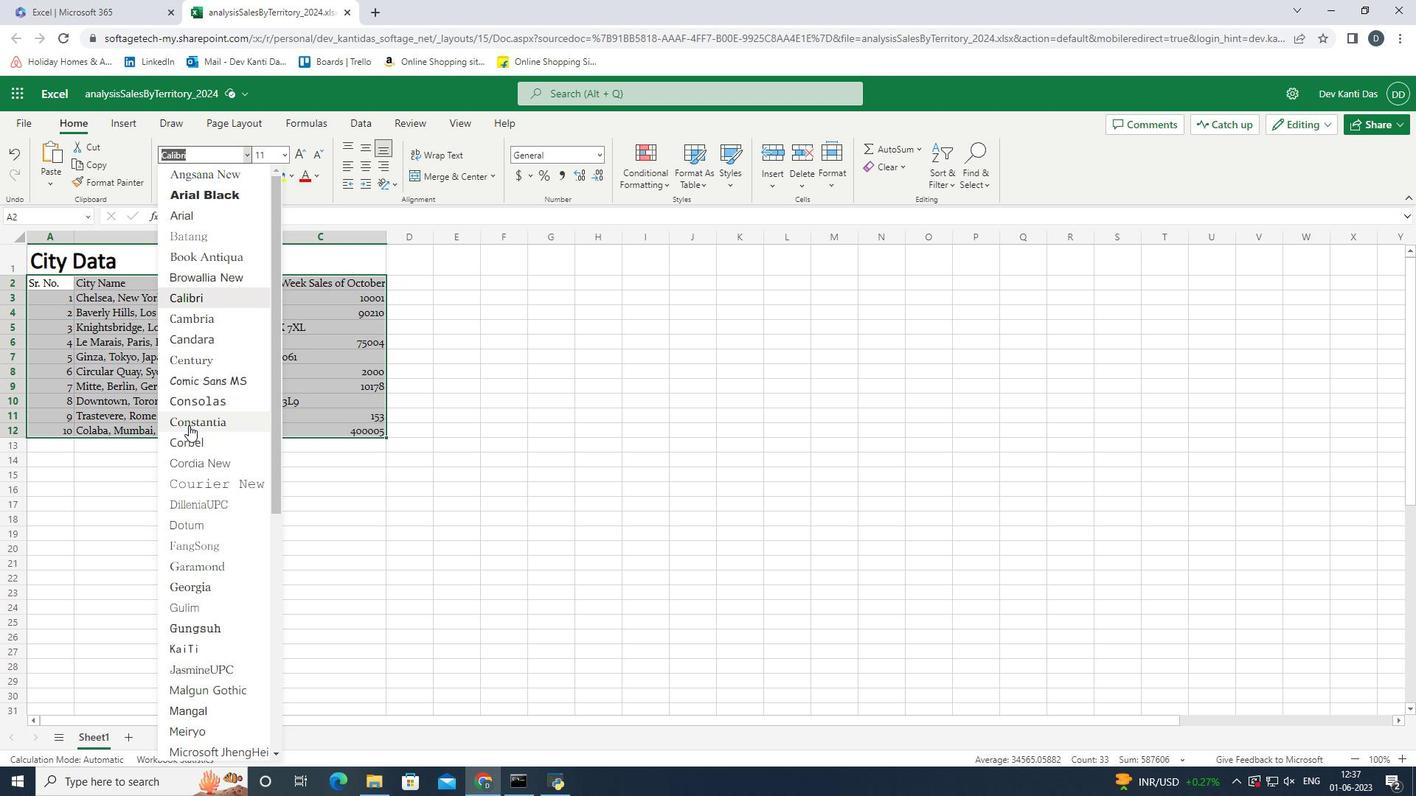 
Action: Mouse moved to (243, 508)
Screenshot: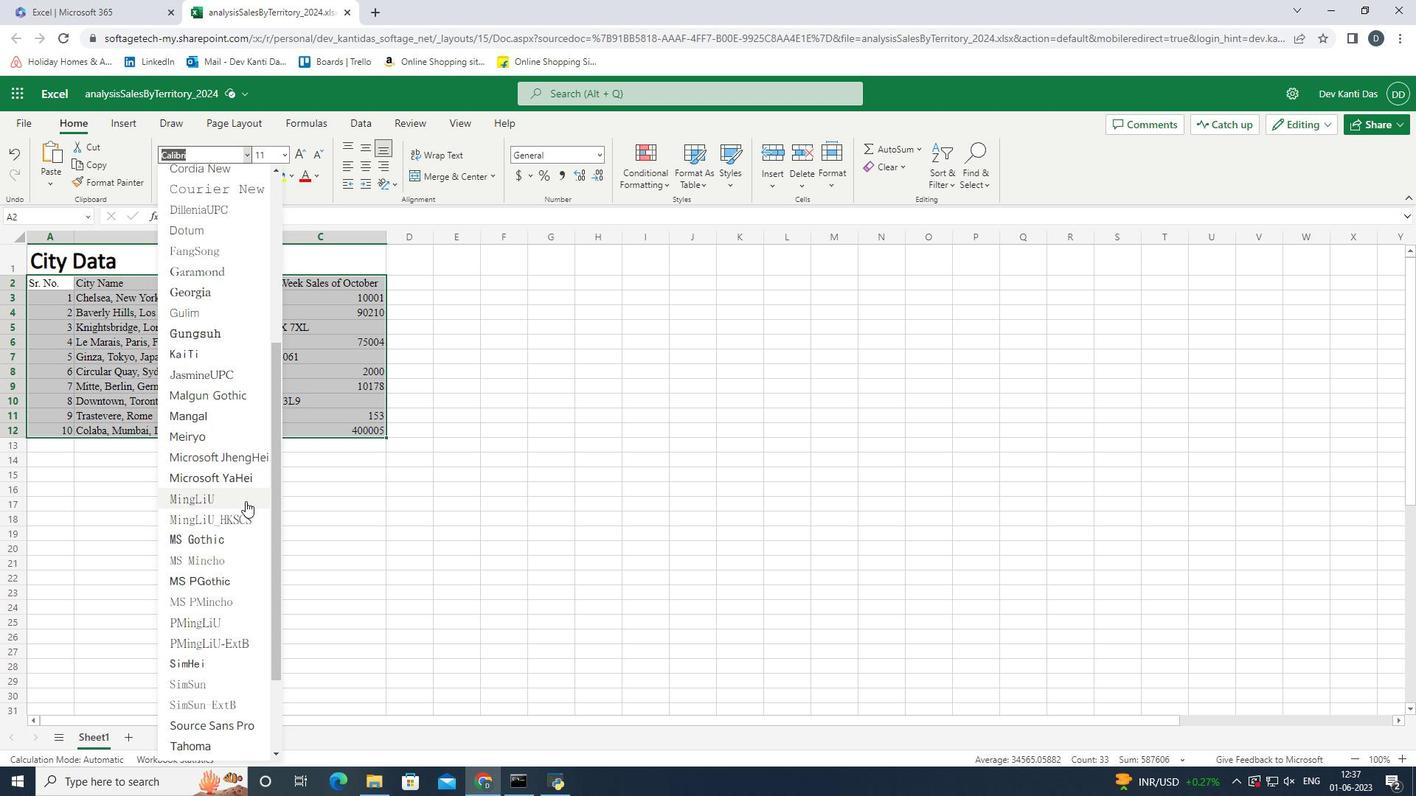 
Action: Mouse scrolled (243, 507) with delta (0, 0)
Screenshot: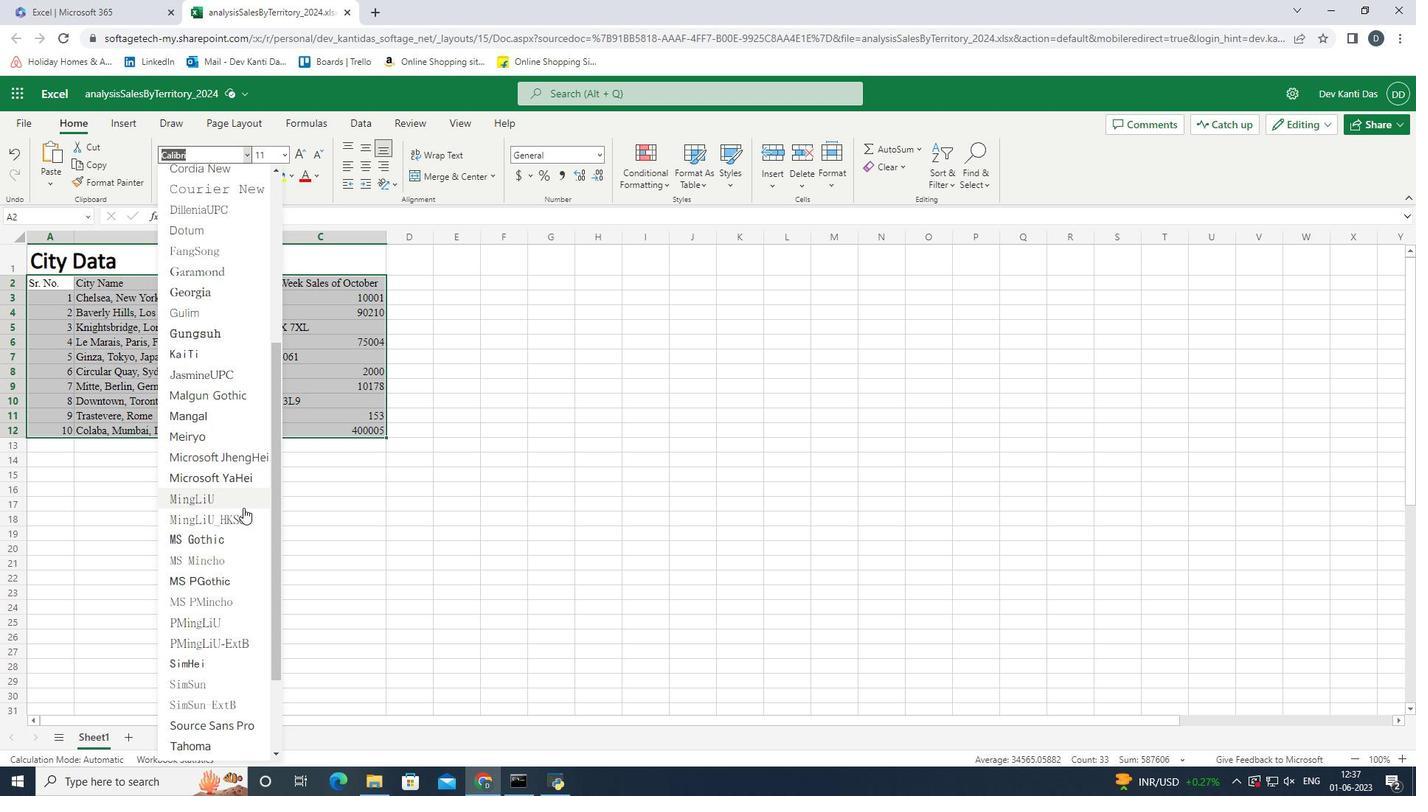 
Action: Mouse moved to (245, 565)
Screenshot: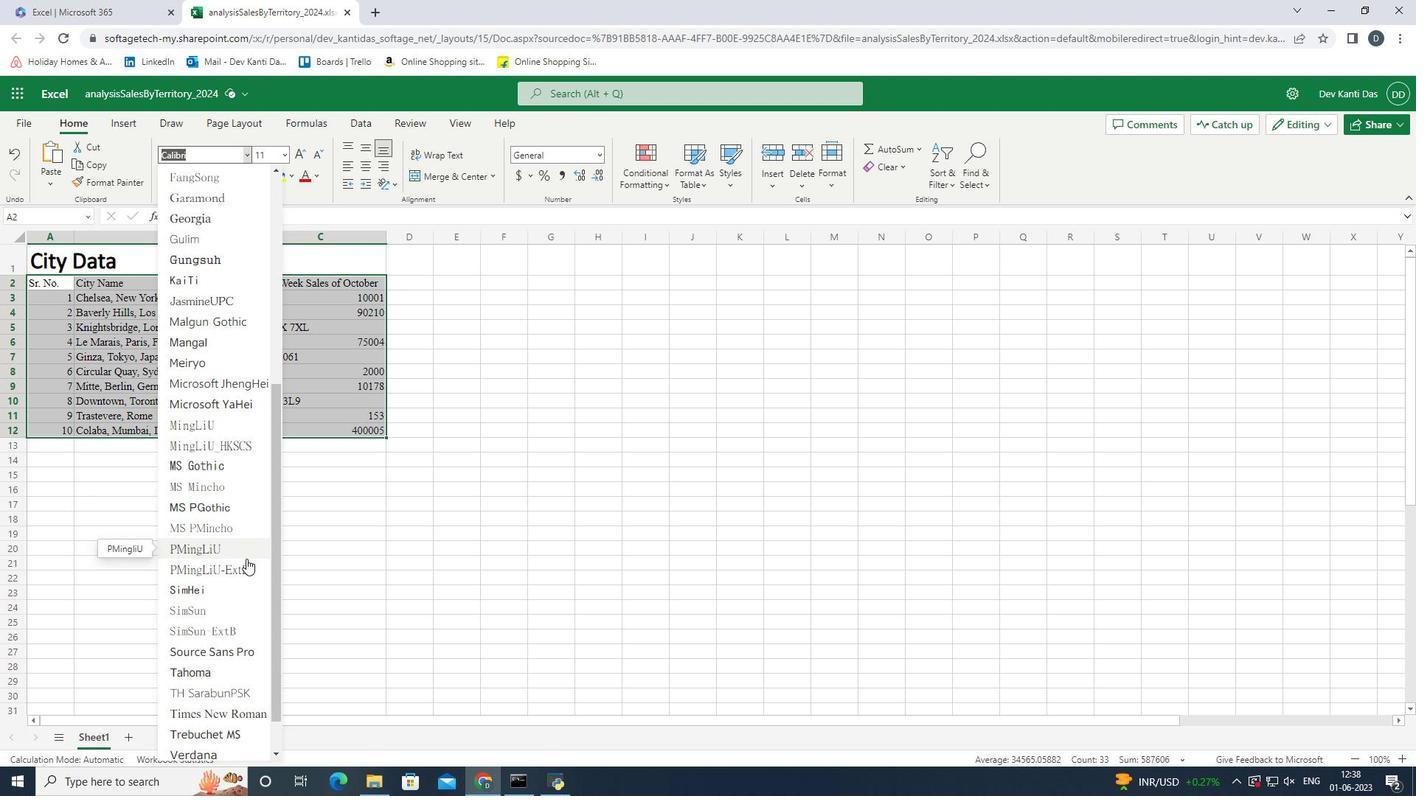 
Action: Mouse scrolled (245, 564) with delta (0, 0)
Screenshot: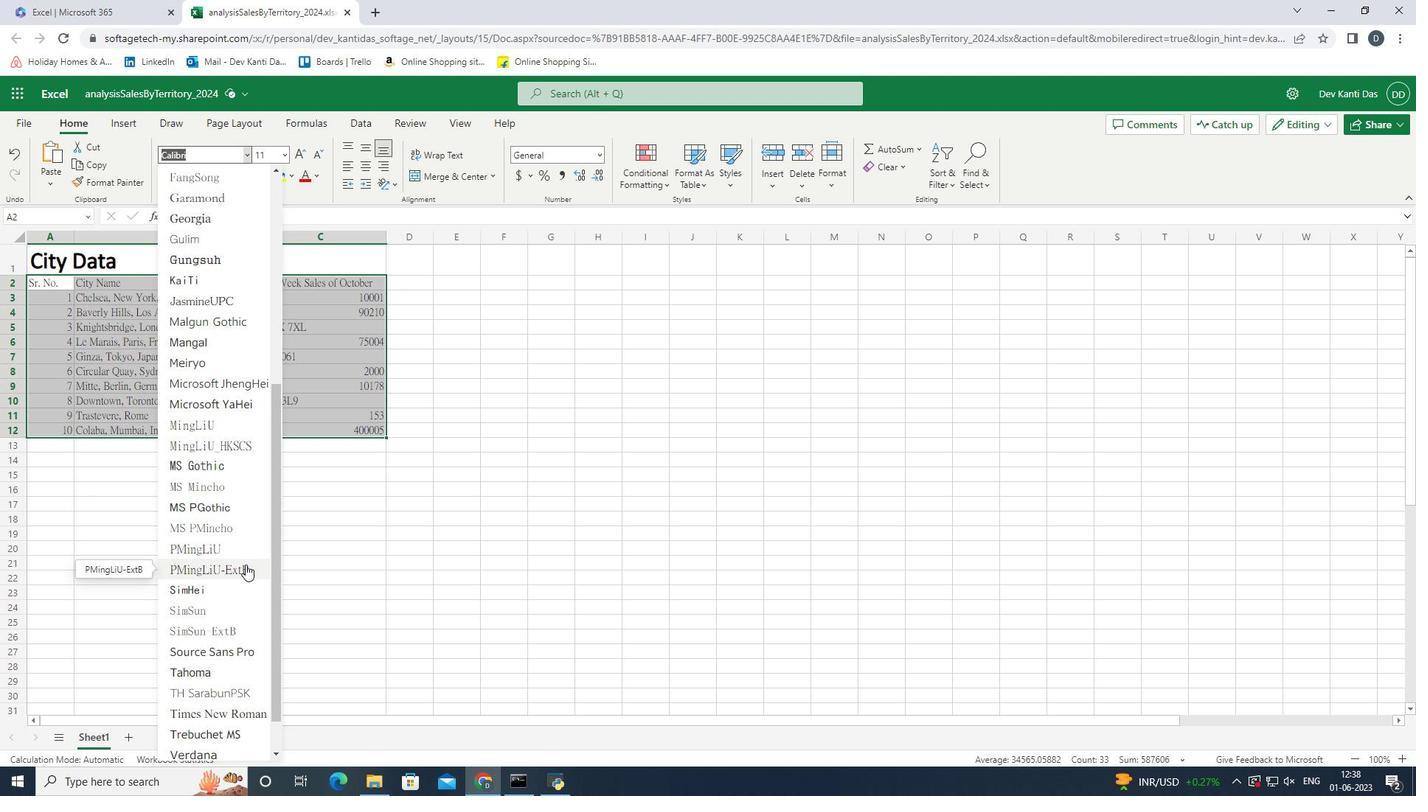 
Action: Mouse scrolled (245, 564) with delta (0, 0)
Screenshot: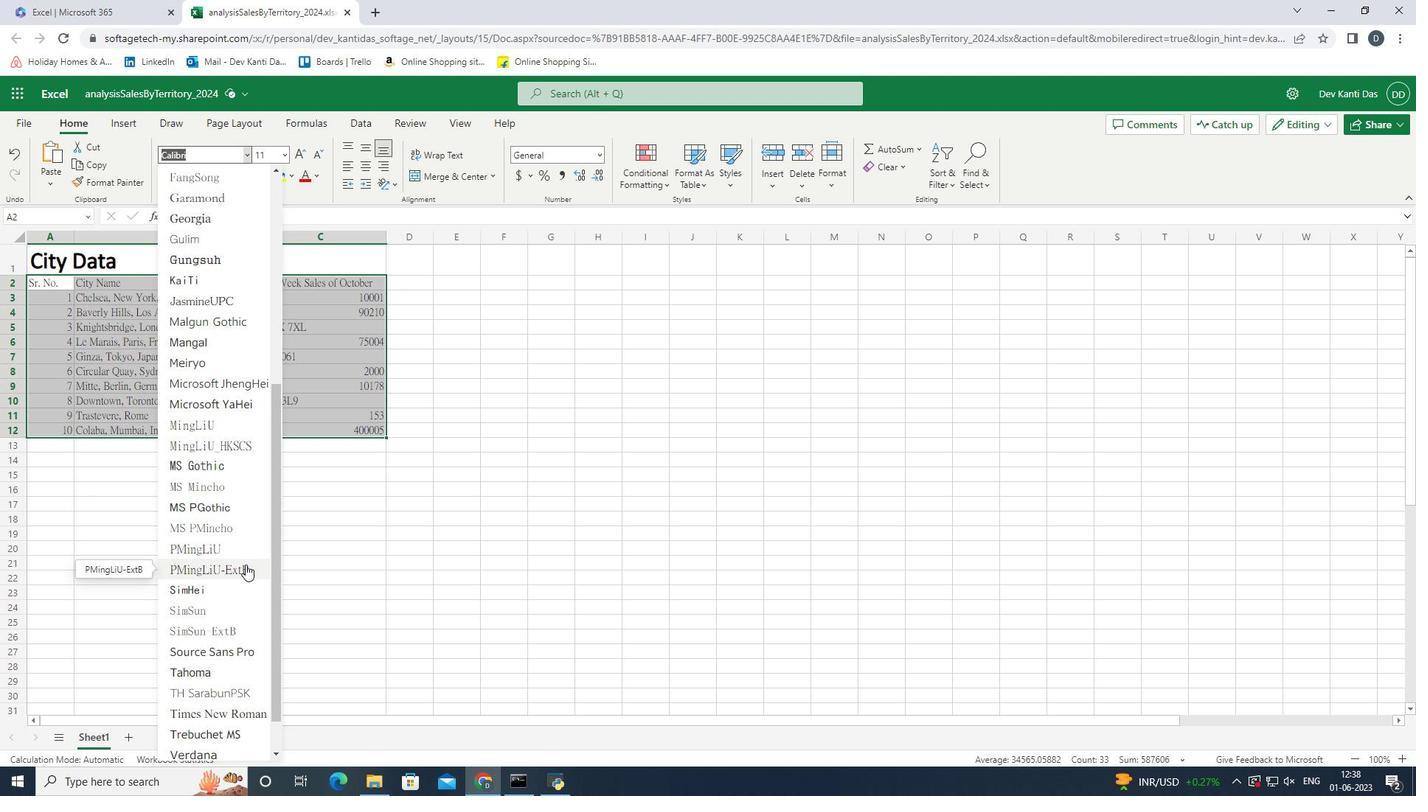 
Action: Mouse scrolled (245, 564) with delta (0, 0)
Screenshot: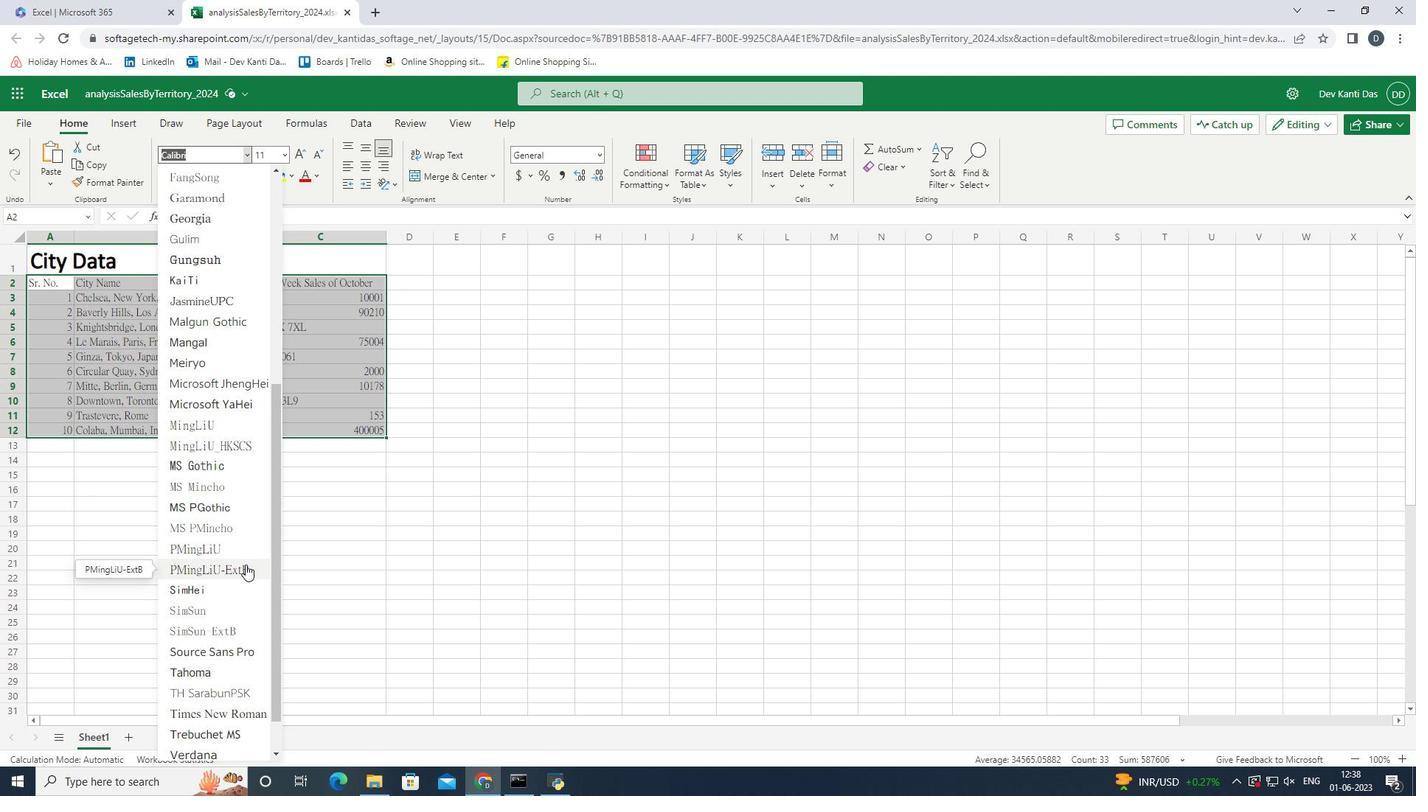 
Action: Mouse scrolled (245, 564) with delta (0, 0)
Screenshot: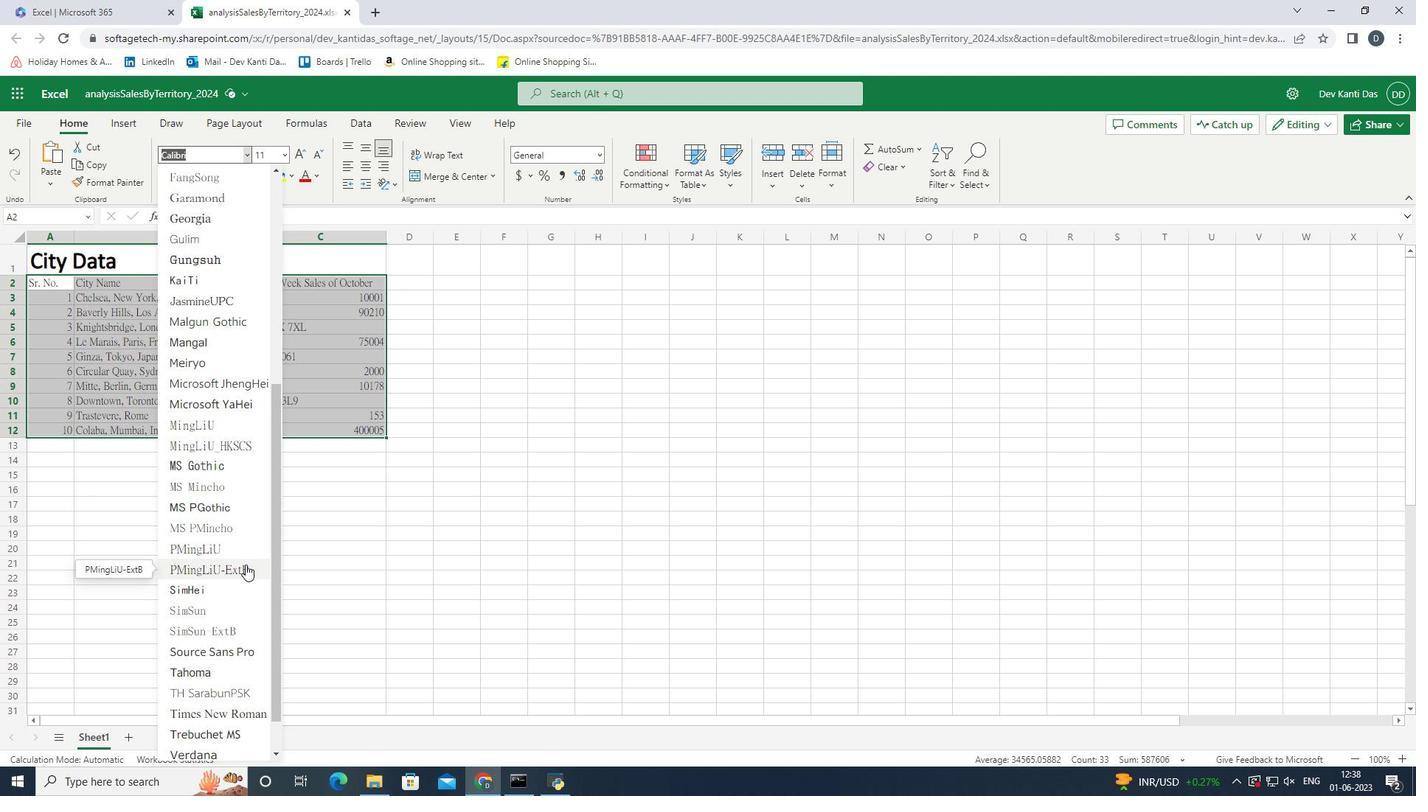 
Action: Mouse scrolled (245, 564) with delta (0, 0)
Screenshot: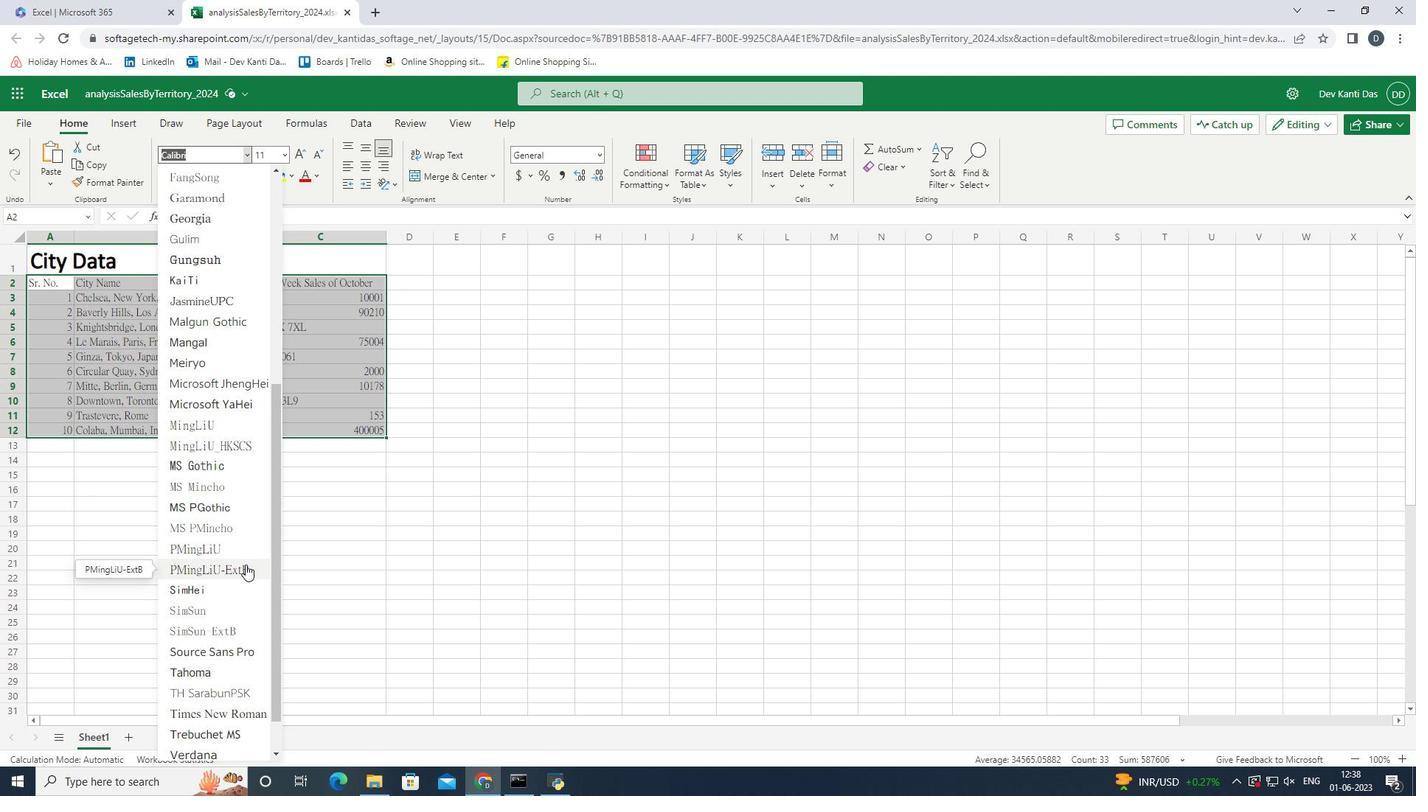 
Action: Mouse moved to (244, 565)
Screenshot: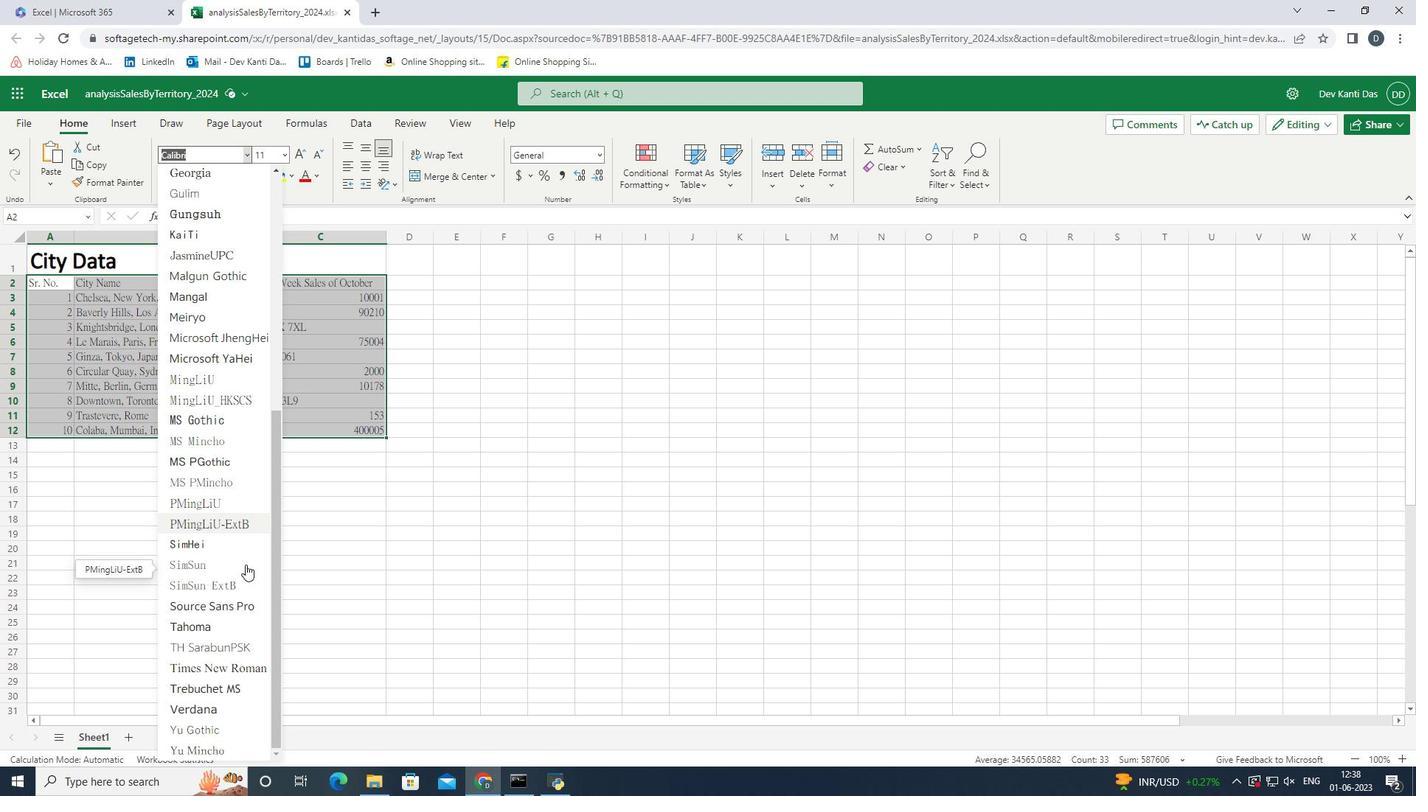 
Action: Mouse scrolled (244, 565) with delta (0, 0)
Screenshot: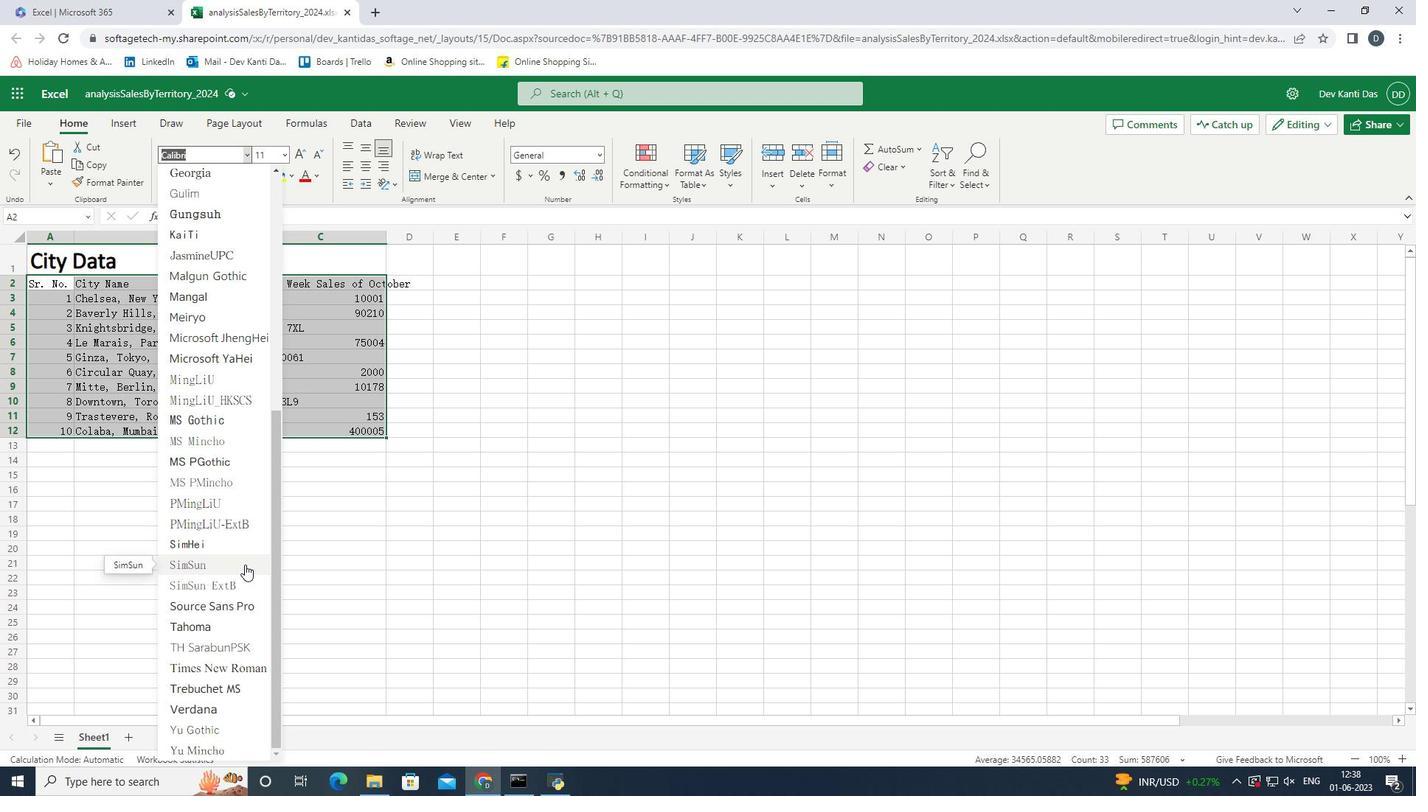
Action: Mouse scrolled (244, 565) with delta (0, 0)
Screenshot: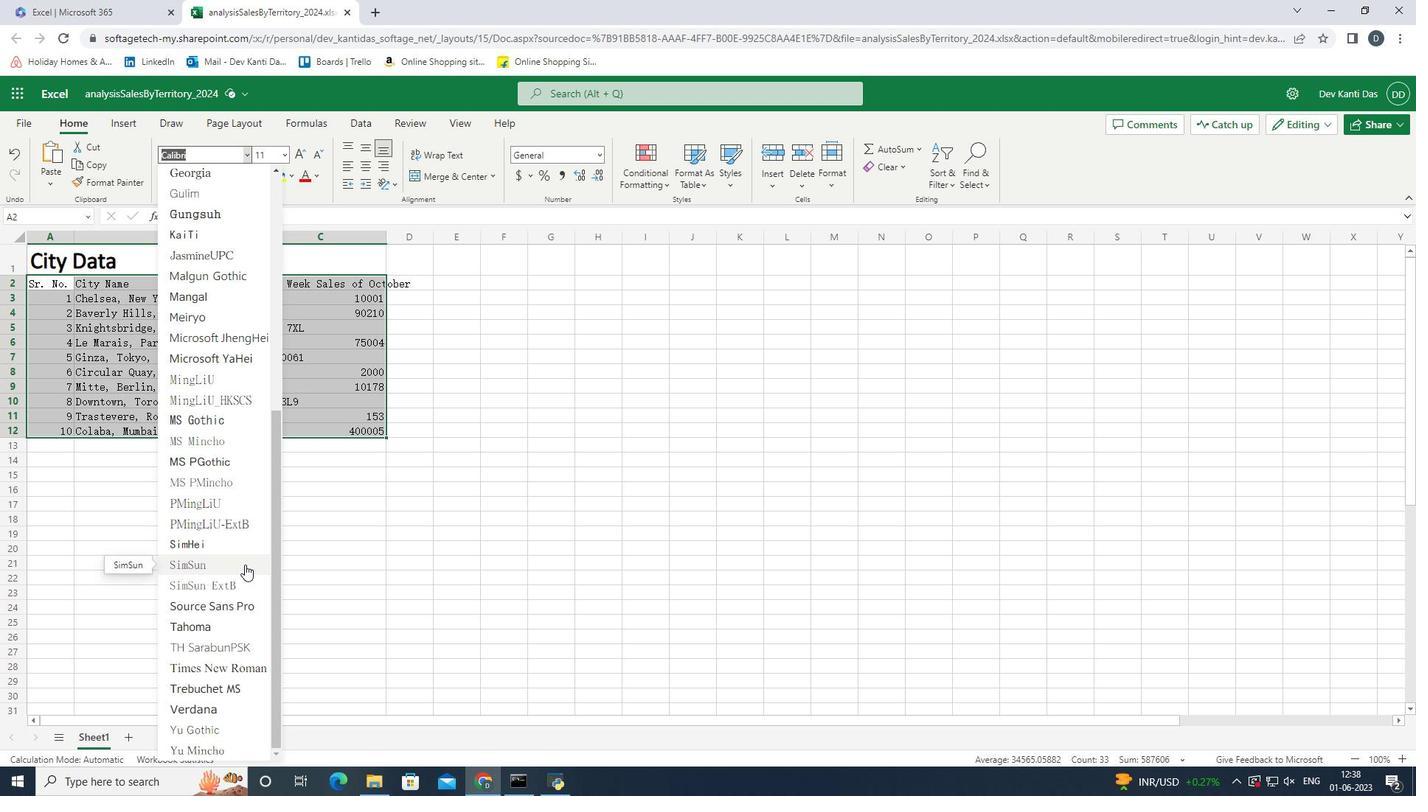
Action: Mouse scrolled (244, 565) with delta (0, 0)
Screenshot: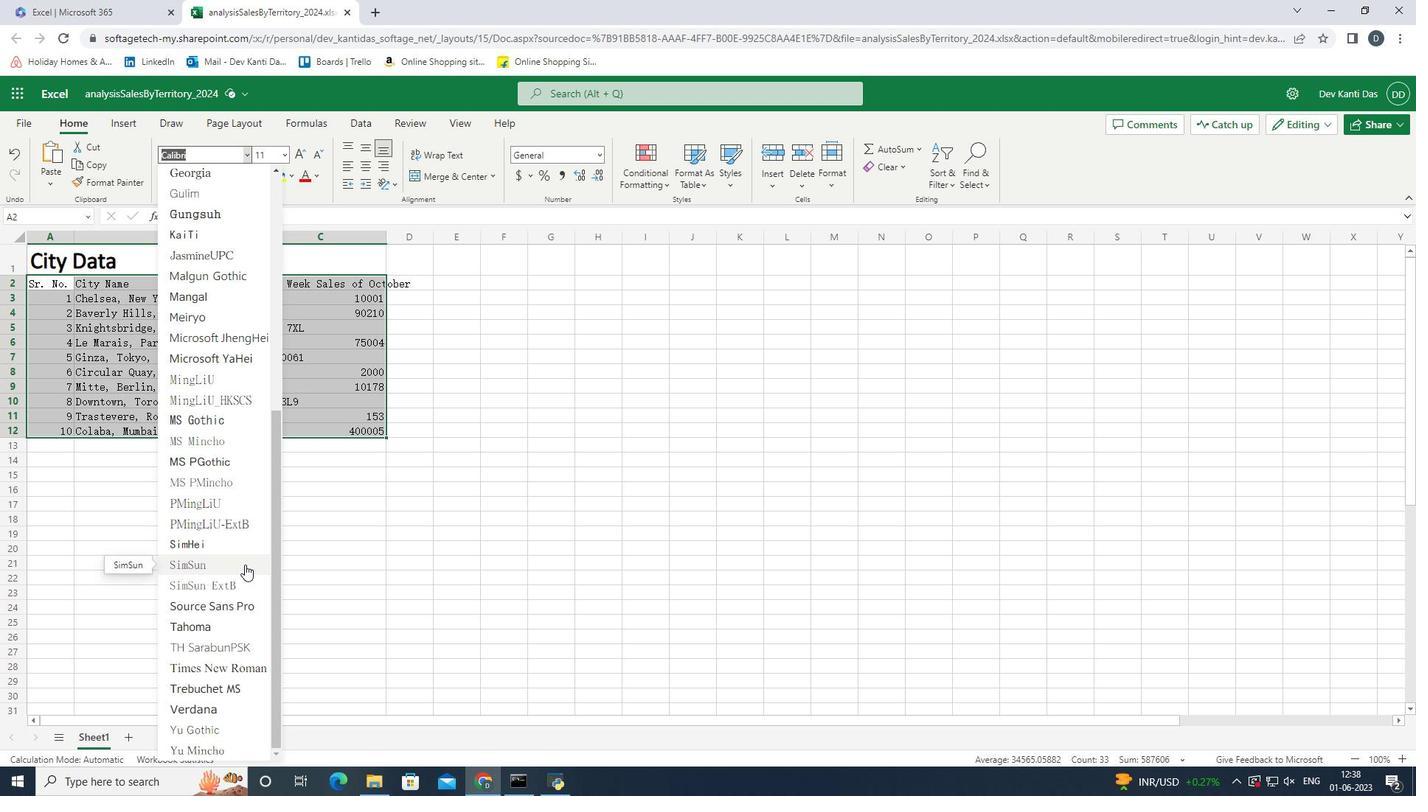 
Action: Mouse scrolled (244, 565) with delta (0, 0)
Screenshot: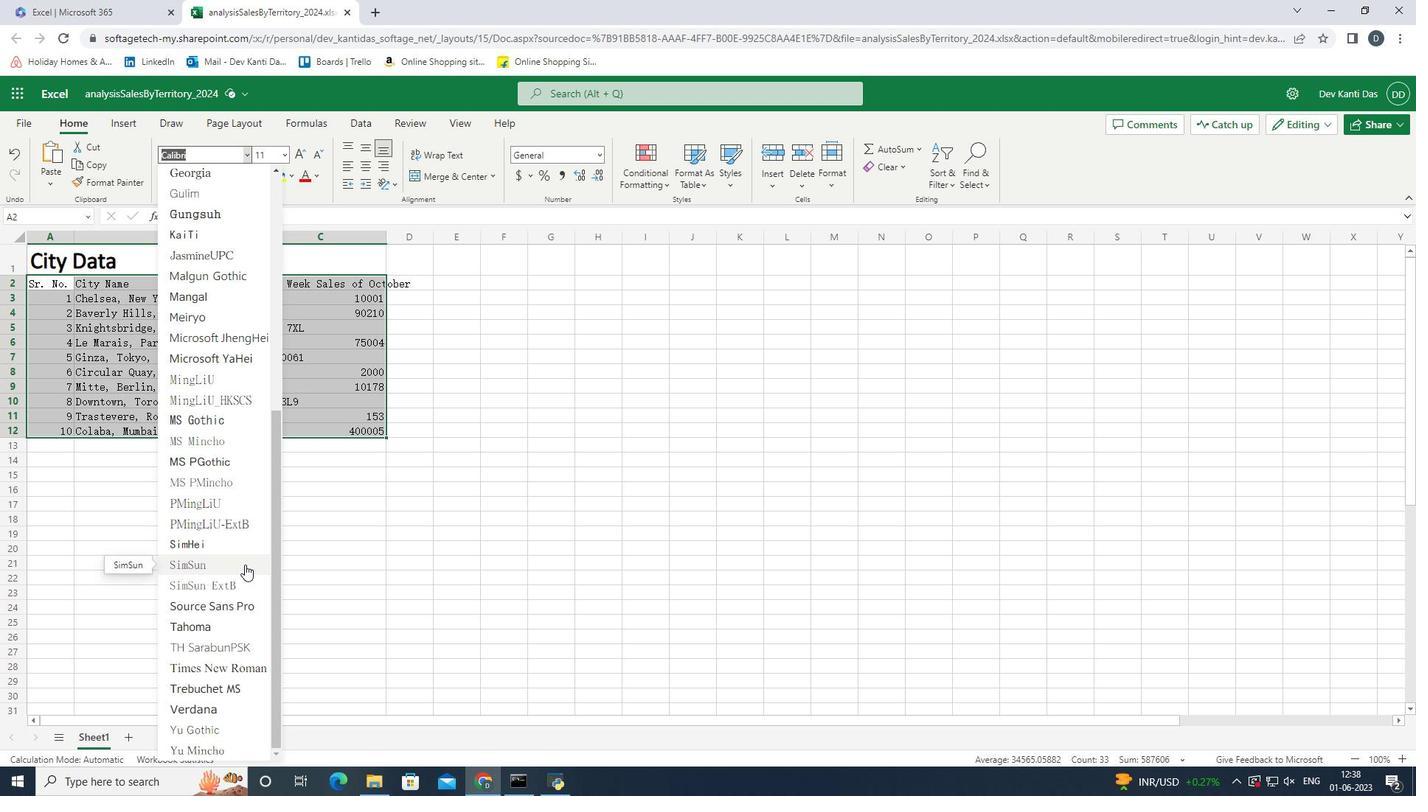 
Action: Mouse scrolled (244, 565) with delta (0, 0)
Screenshot: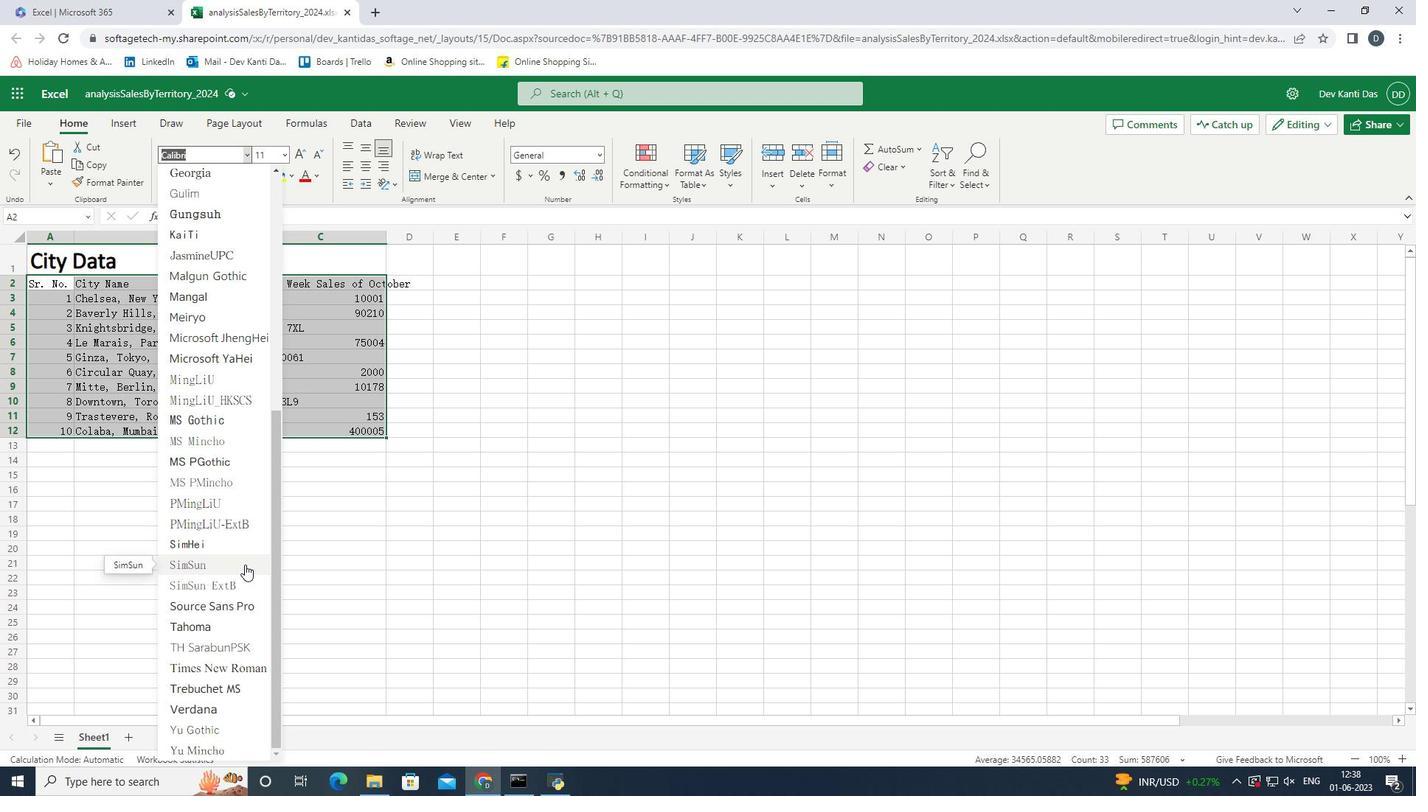 
Action: Mouse scrolled (244, 565) with delta (0, 0)
Screenshot: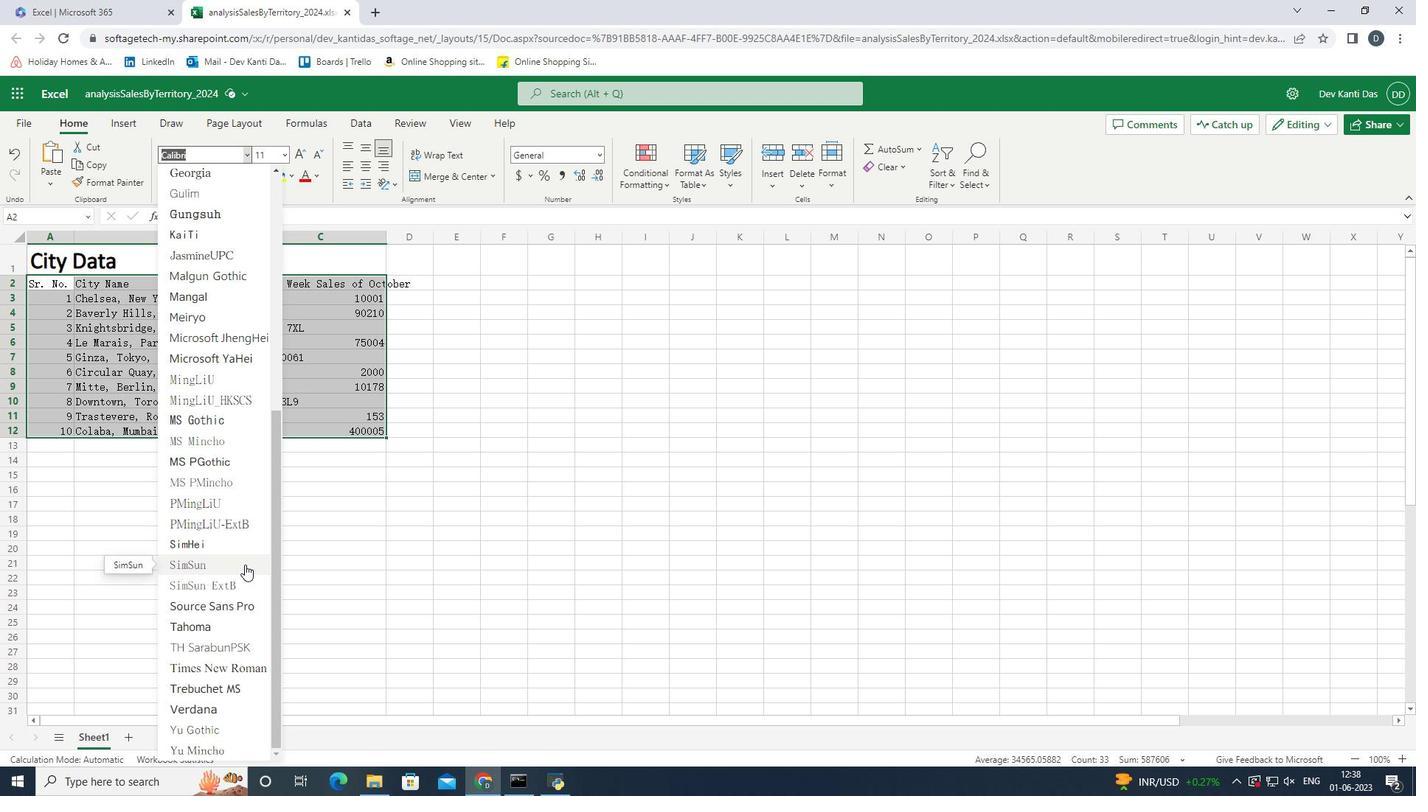 
Action: Mouse scrolled (244, 565) with delta (0, 0)
Screenshot: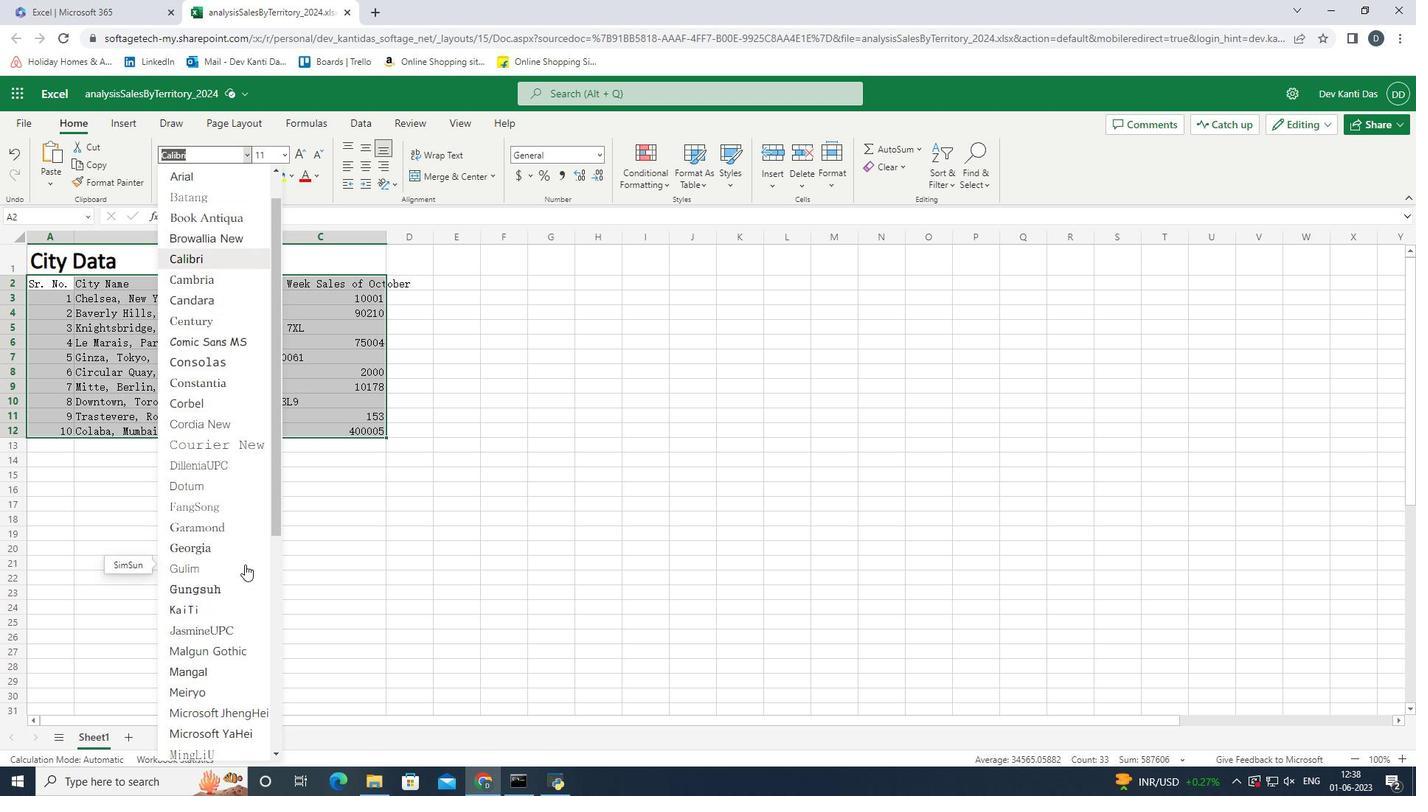 
Action: Mouse scrolled (244, 565) with delta (0, 0)
Screenshot: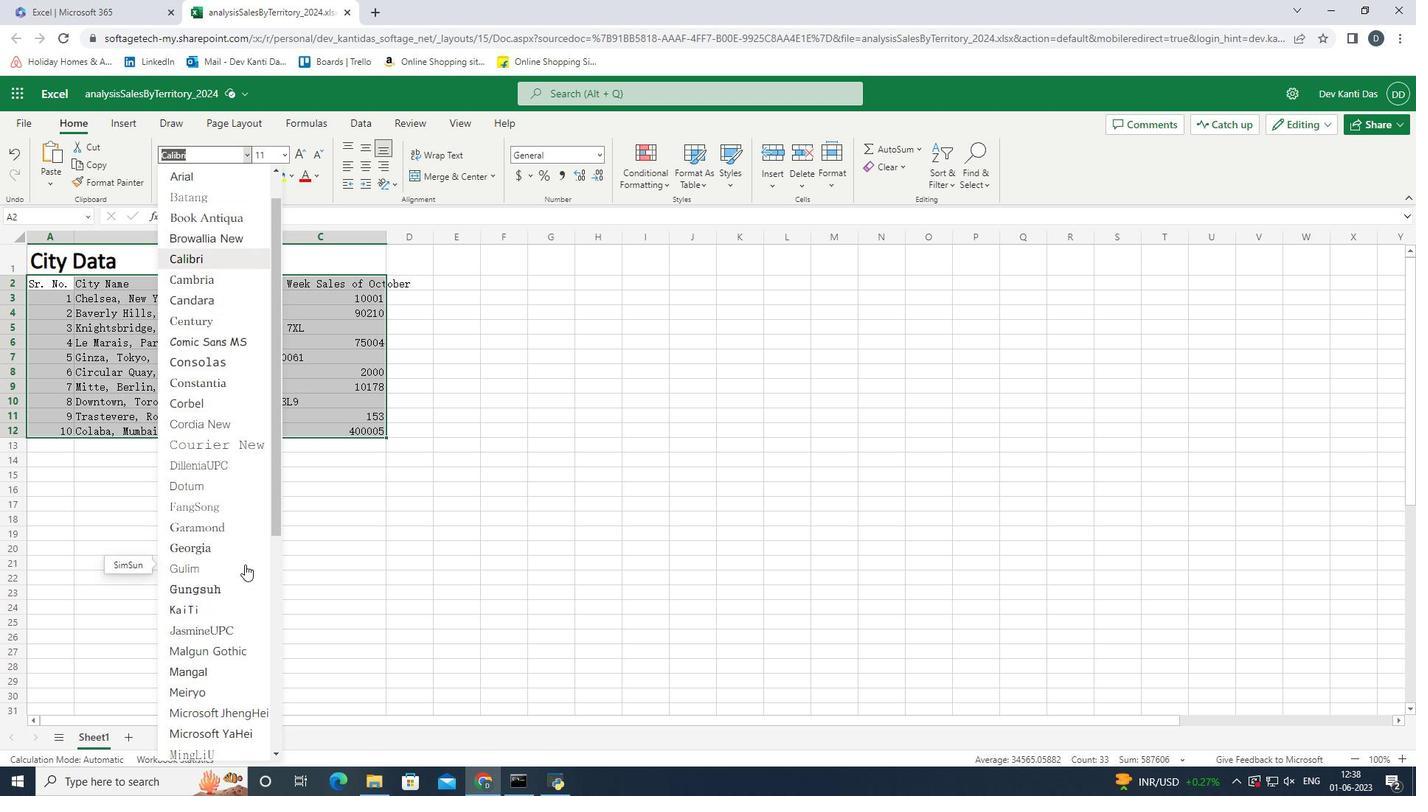 
Action: Mouse scrolled (244, 565) with delta (0, 0)
Screenshot: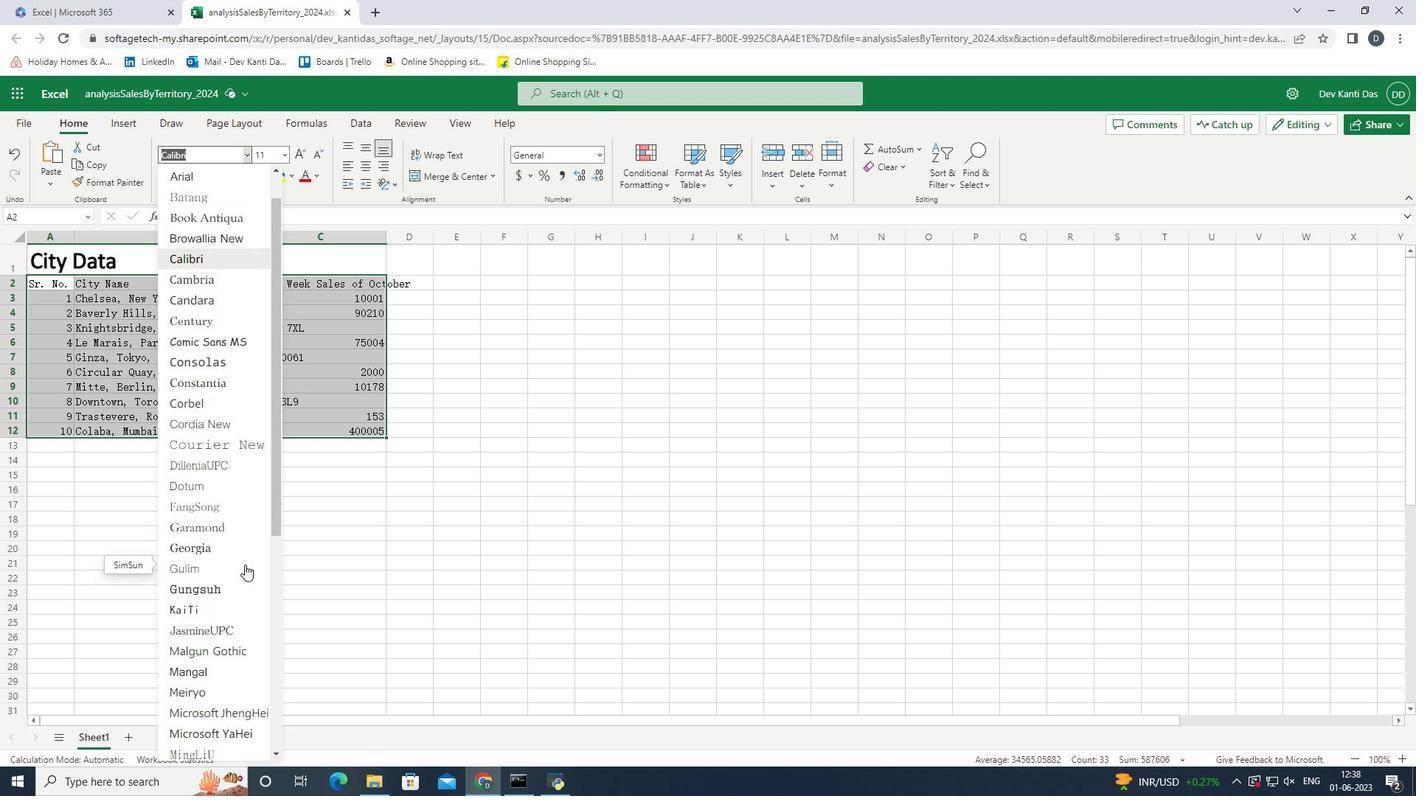 
Action: Mouse moved to (228, 240)
Screenshot: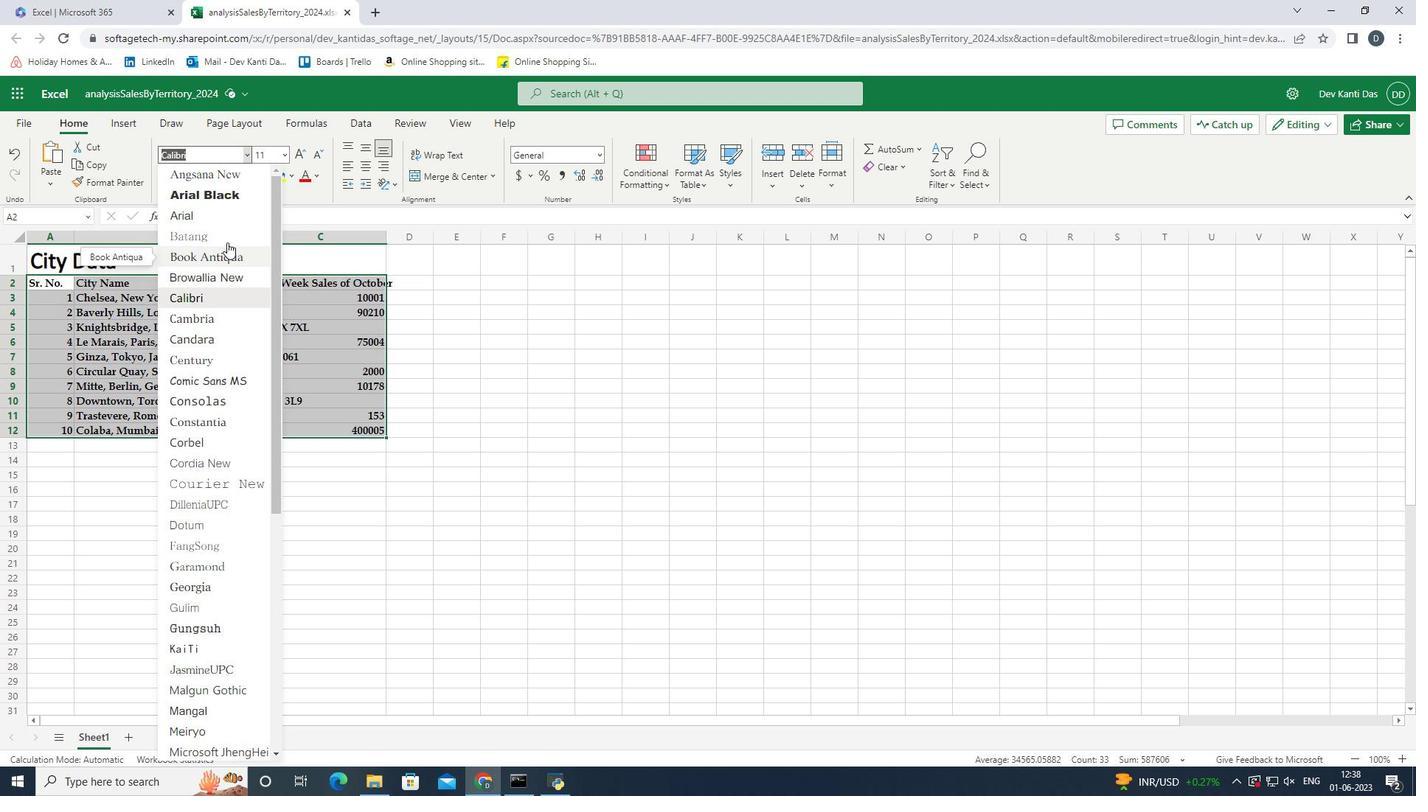 
Action: Mouse pressed left at (228, 240)
Screenshot: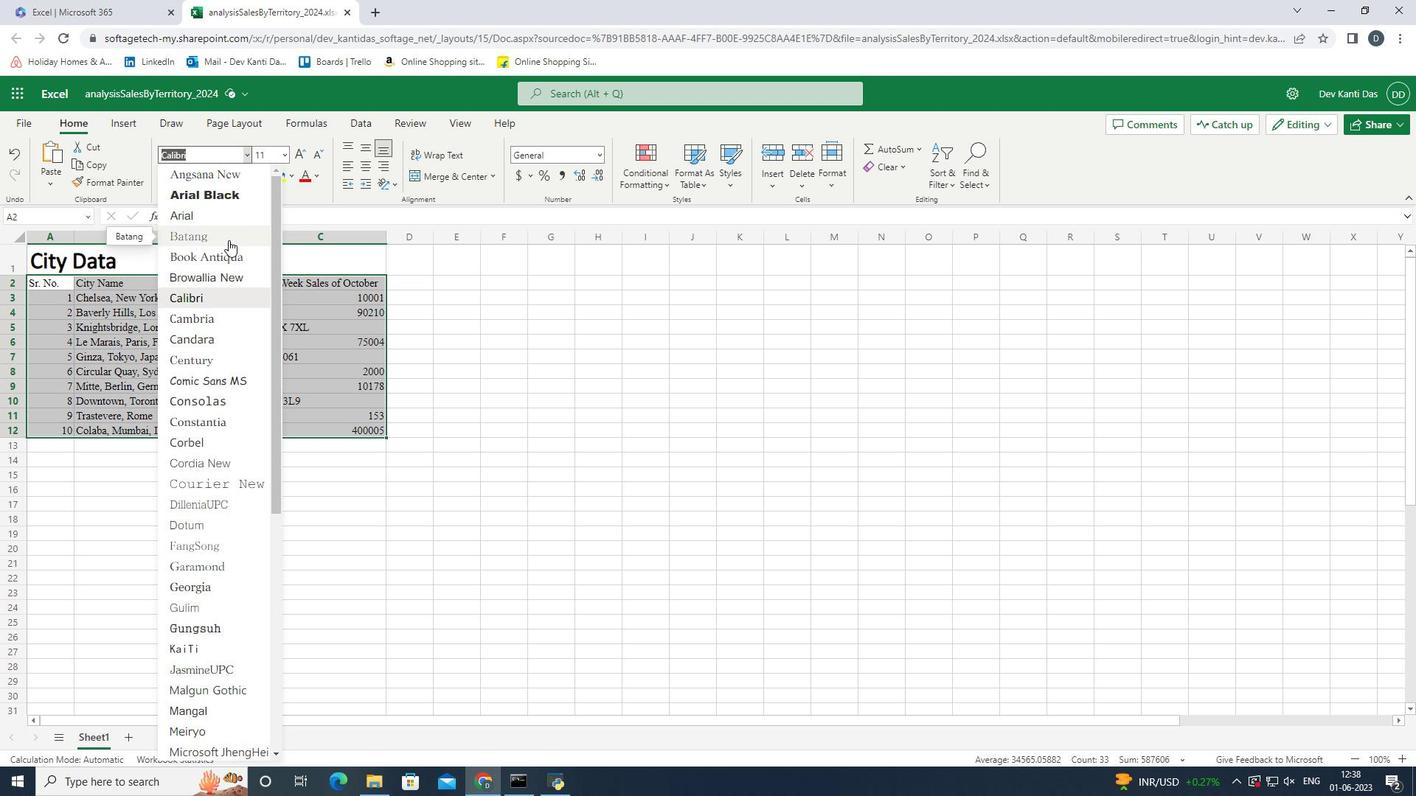 
Action: Mouse moved to (284, 157)
Screenshot: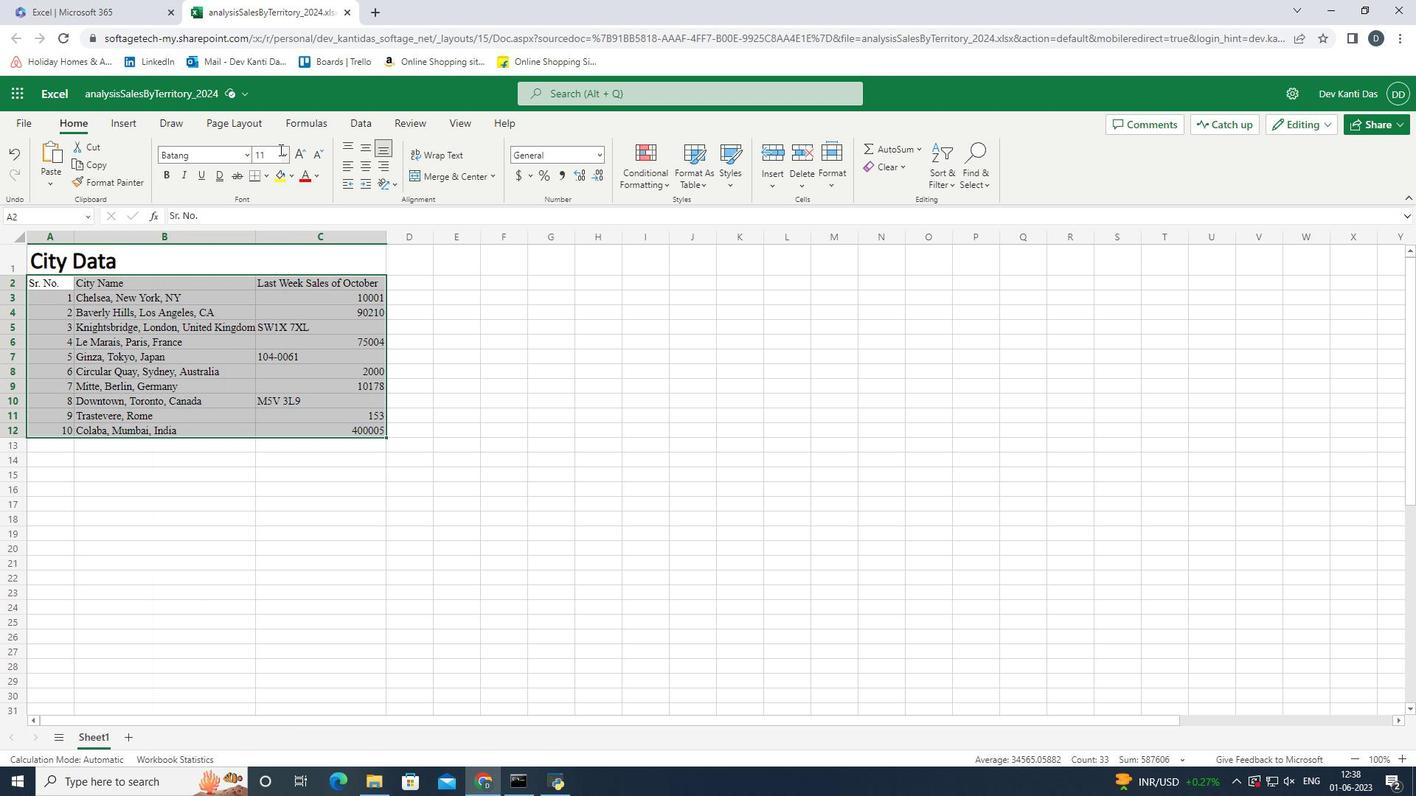 
Action: Mouse pressed left at (284, 157)
Screenshot: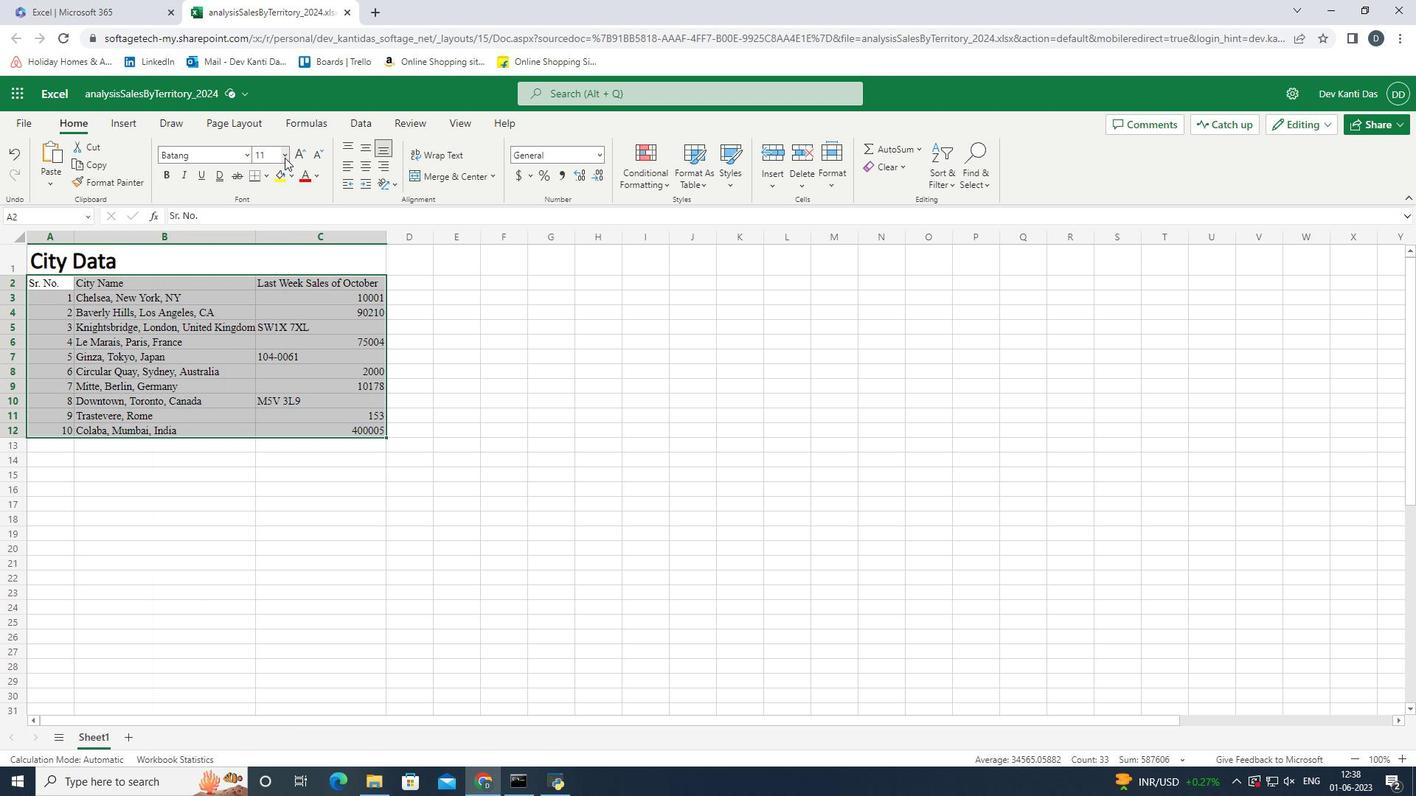 
Action: Mouse moved to (270, 301)
Screenshot: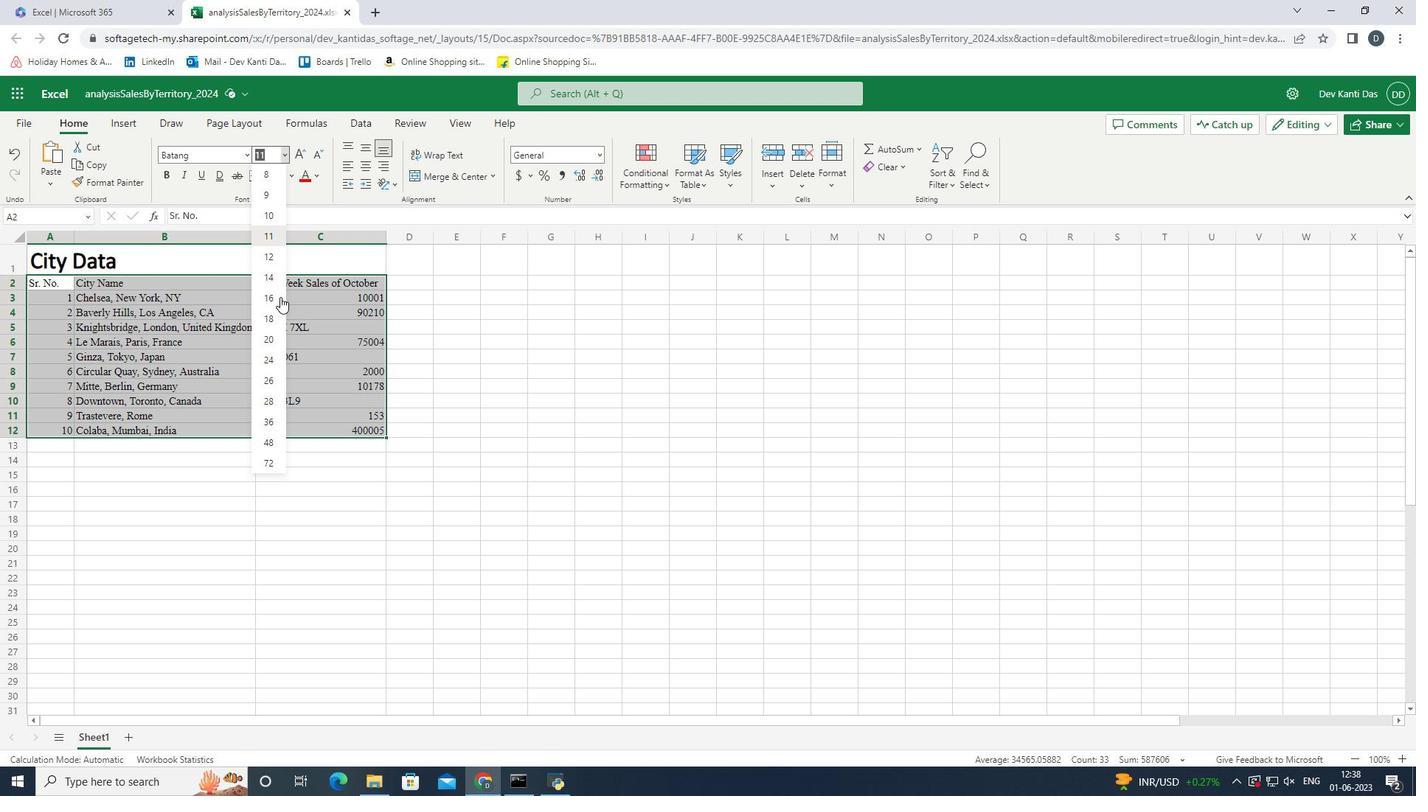 
Action: Mouse pressed left at (270, 301)
Screenshot: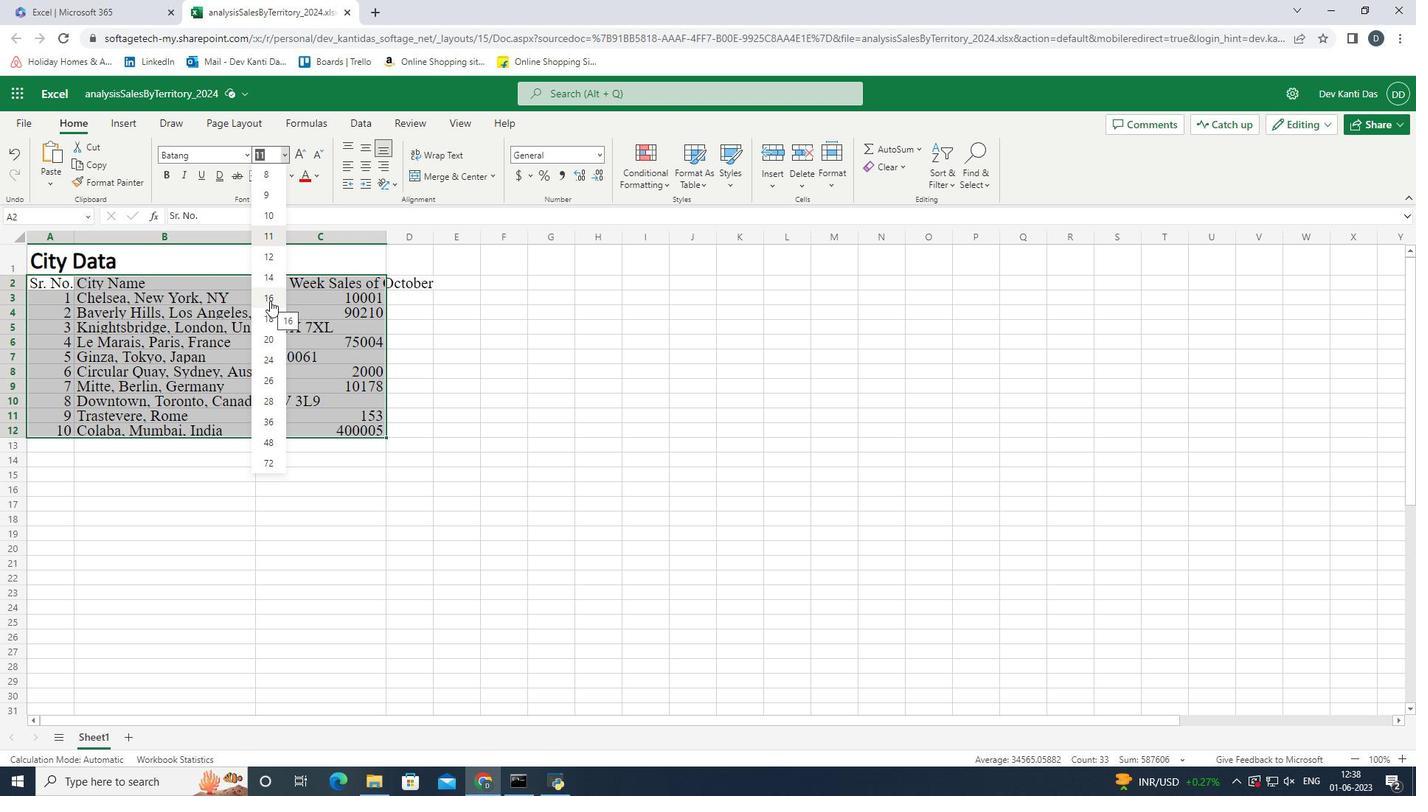 
Action: Mouse moved to (382, 236)
Screenshot: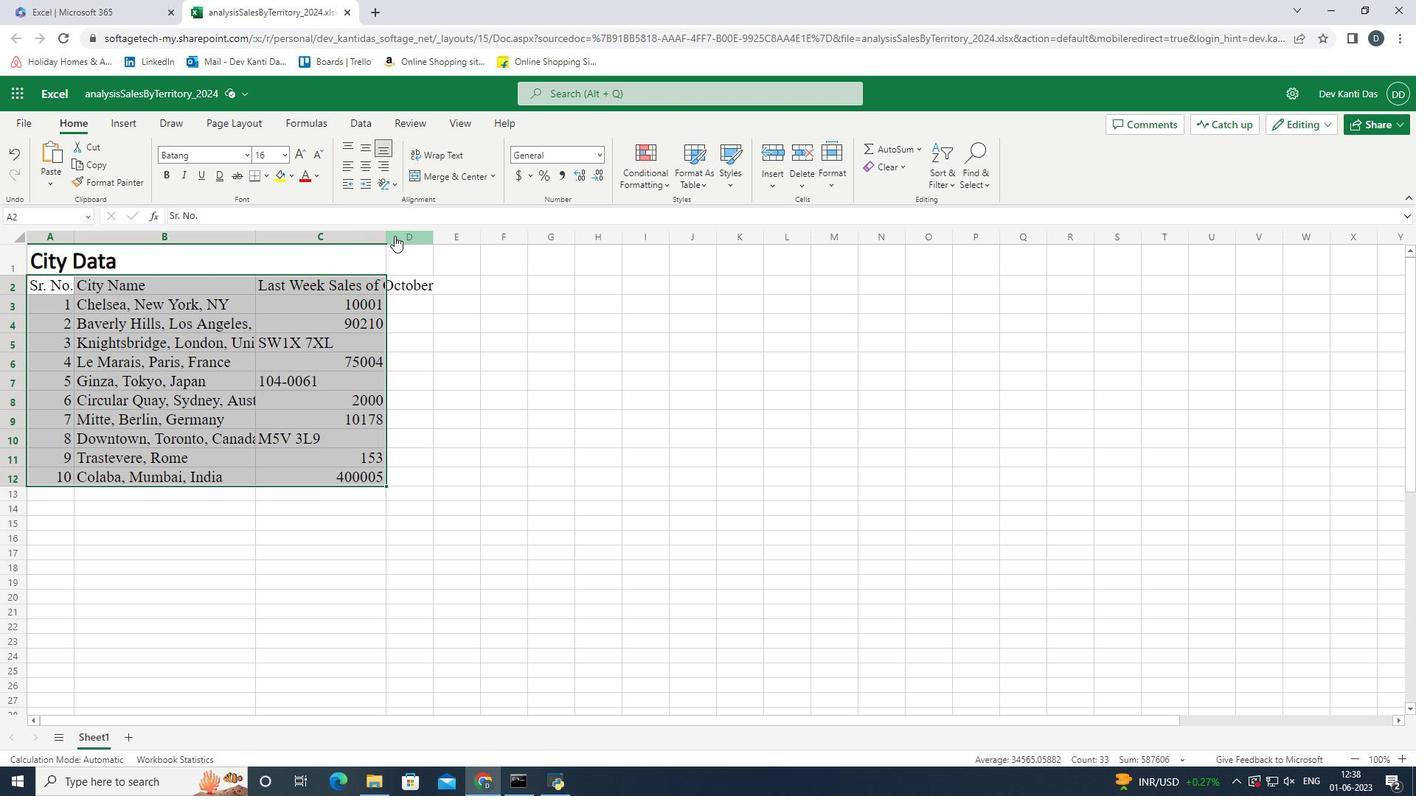 
Action: Mouse pressed left at (382, 236)
Screenshot: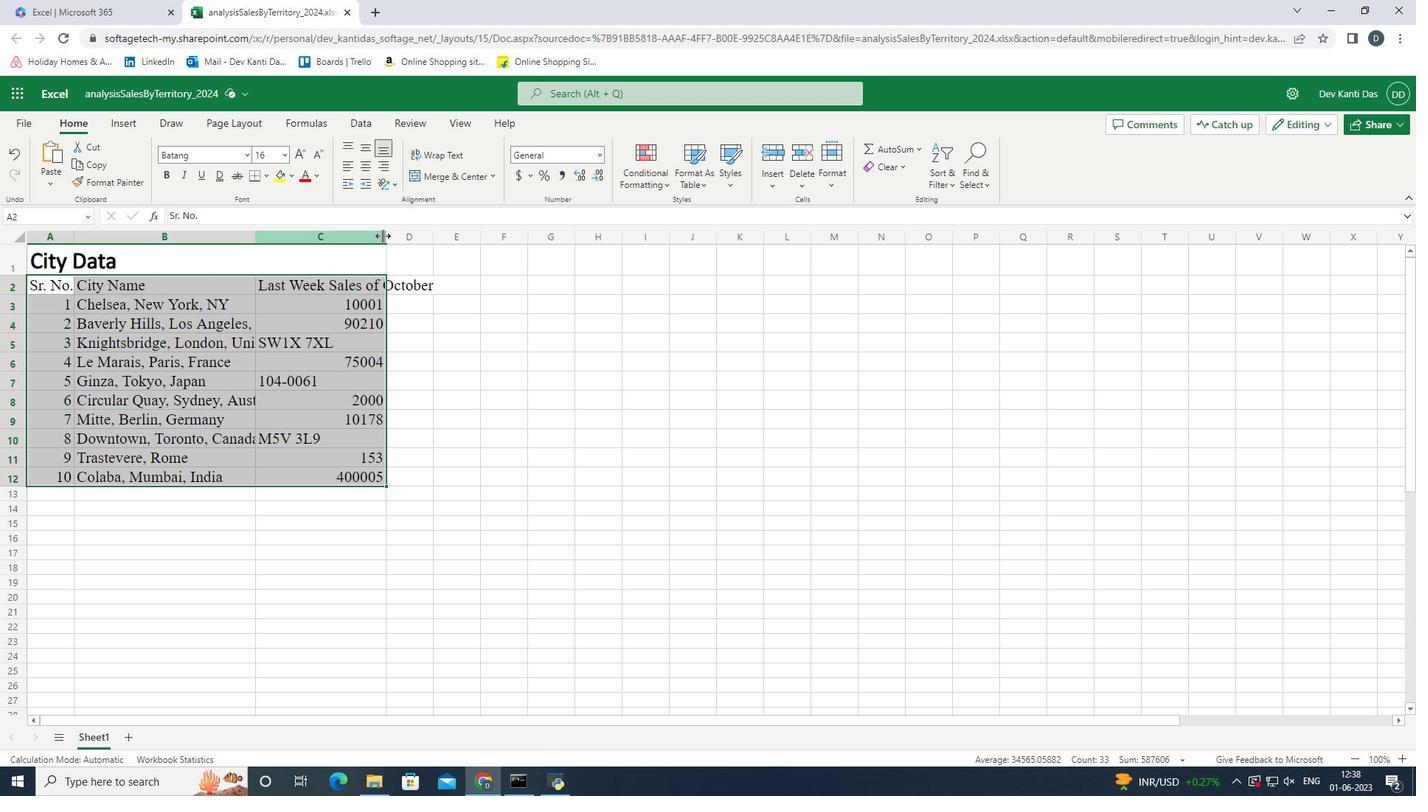 
Action: Mouse moved to (253, 232)
Screenshot: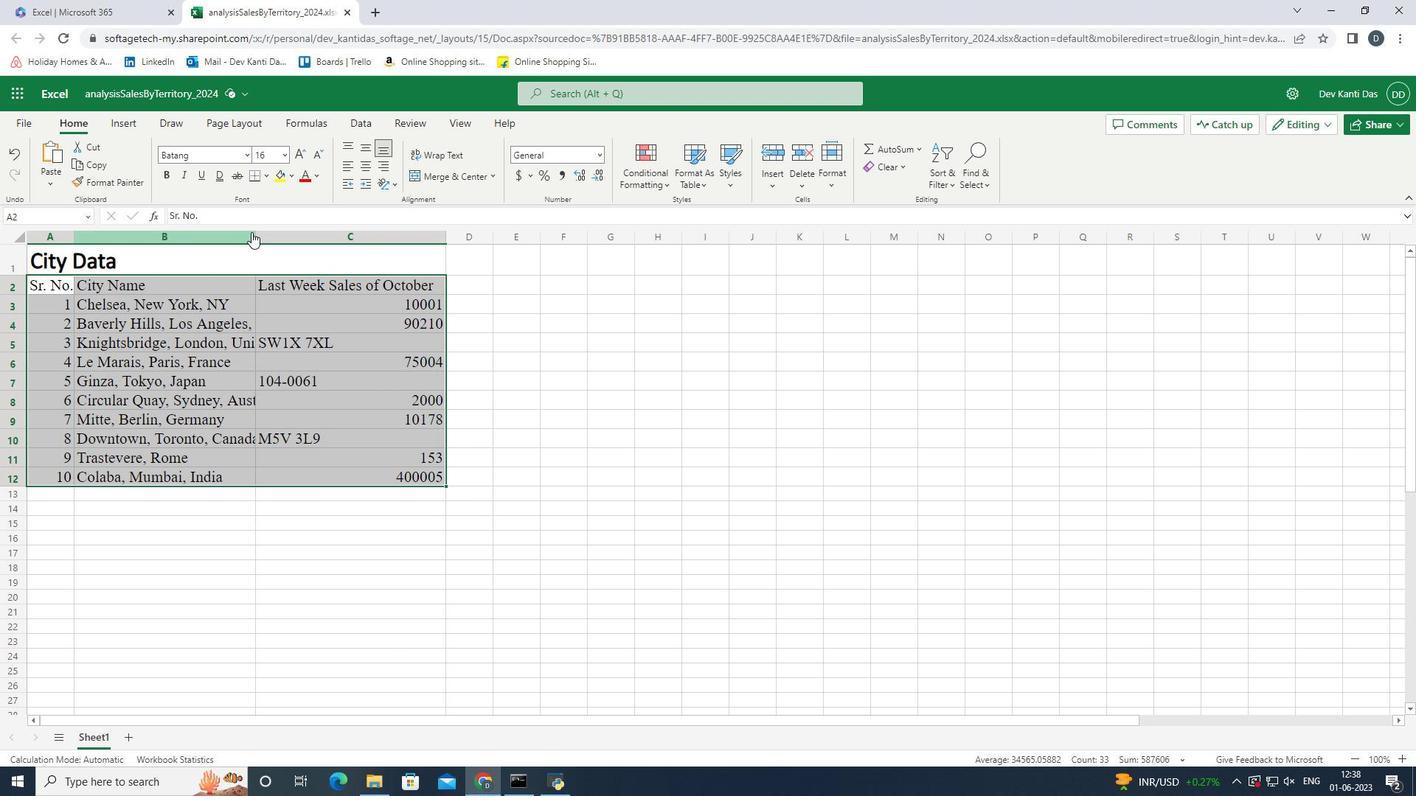 
Action: Mouse pressed left at (253, 232)
Screenshot: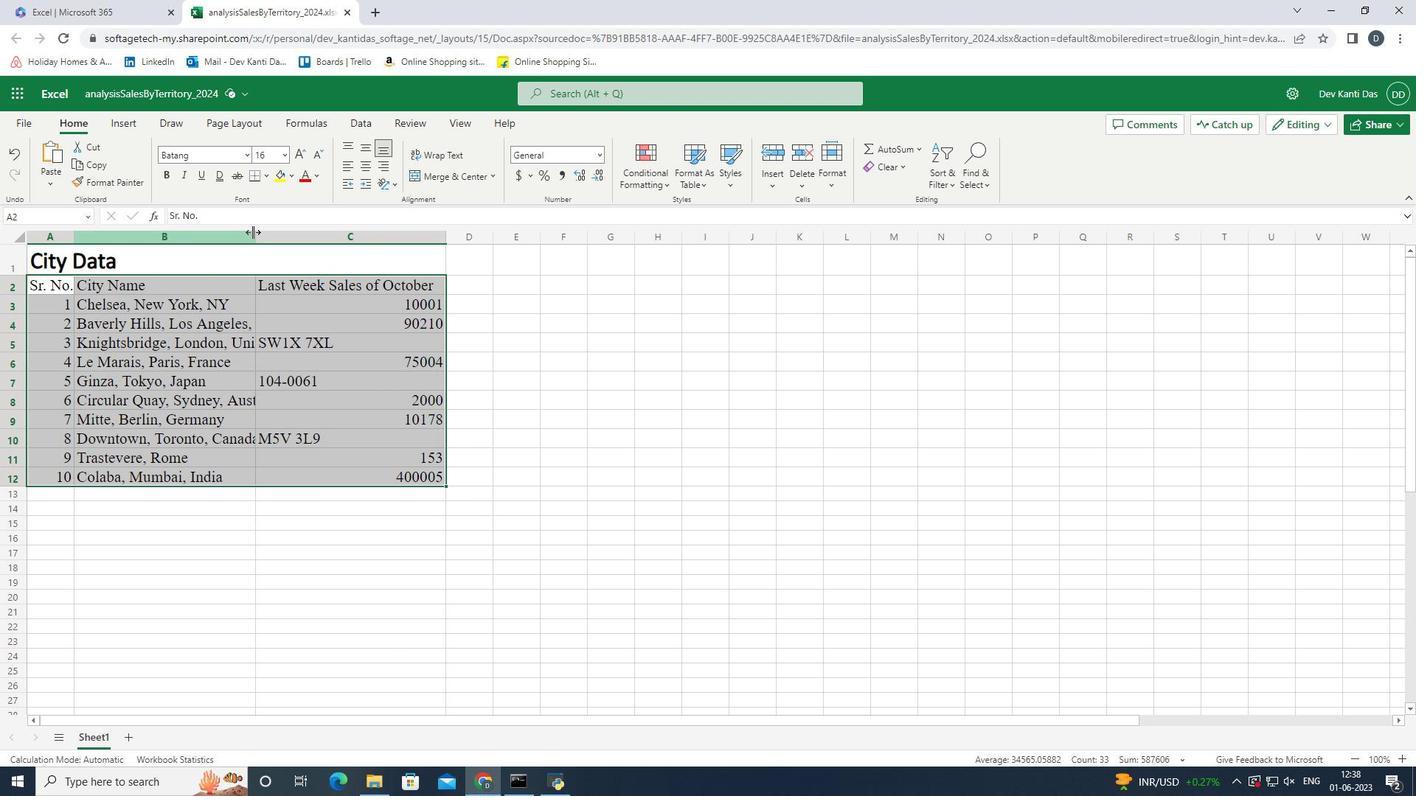 
Action: Mouse moved to (331, 240)
Screenshot: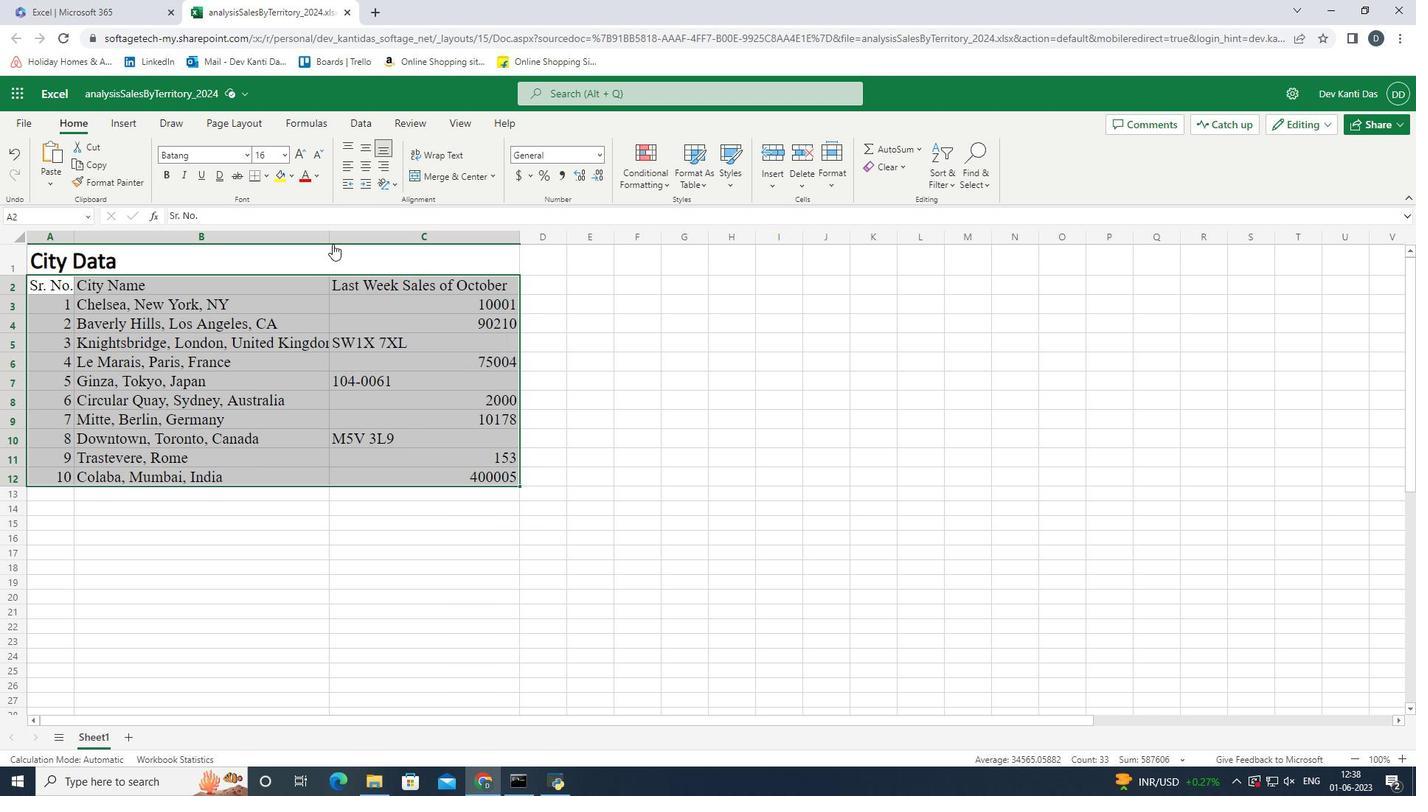 
Action: Mouse pressed left at (331, 240)
Screenshot: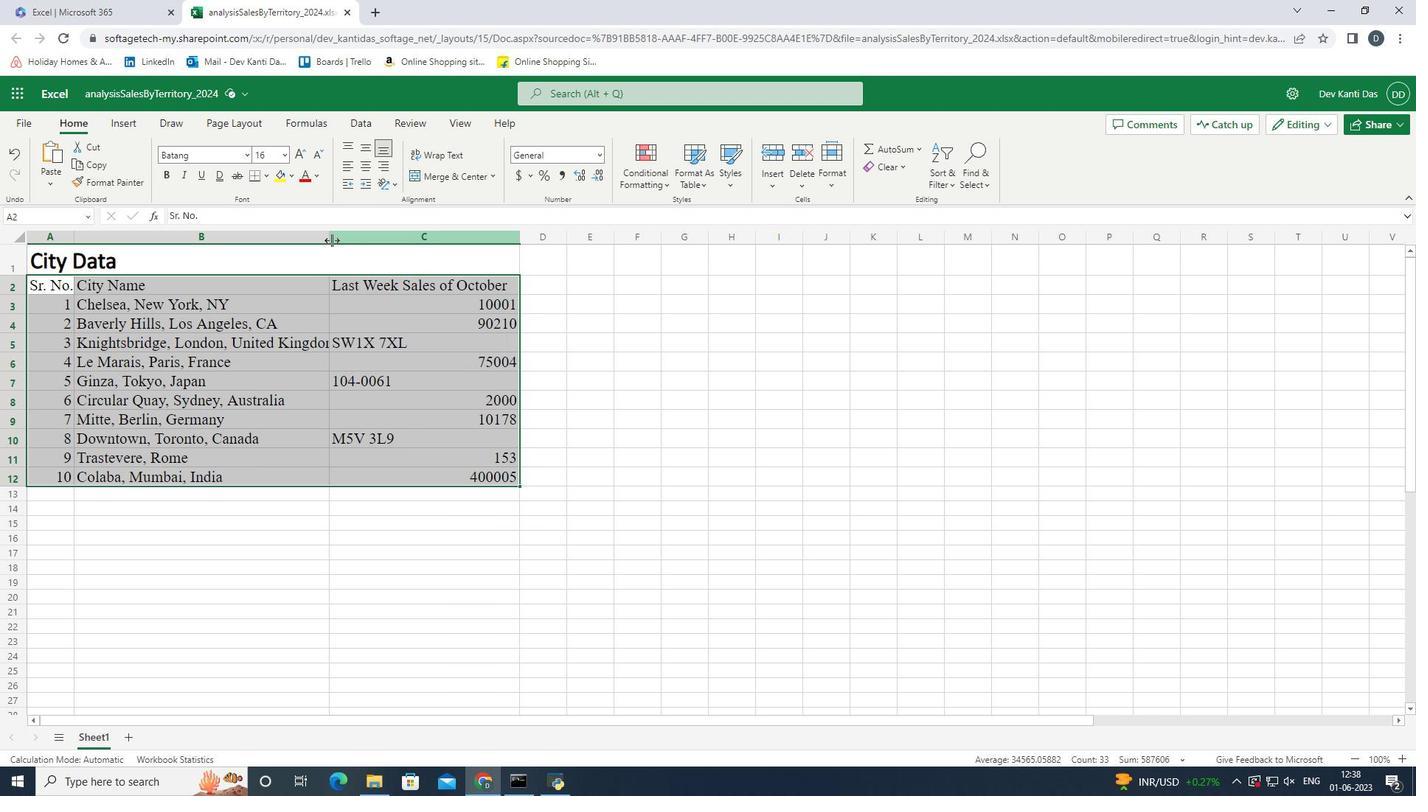 
Action: Mouse moved to (354, 267)
Screenshot: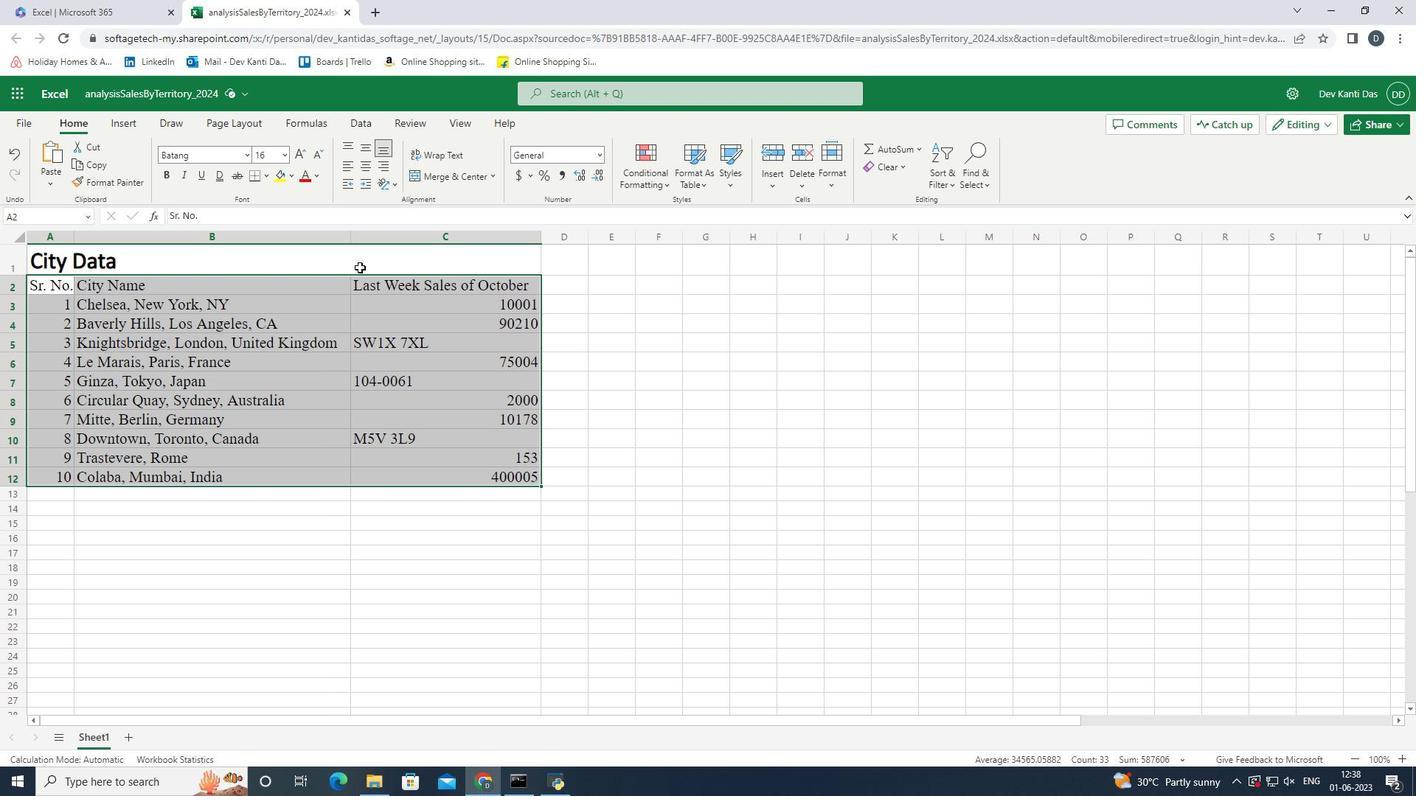 
Action: Mouse pressed left at (354, 267)
Screenshot: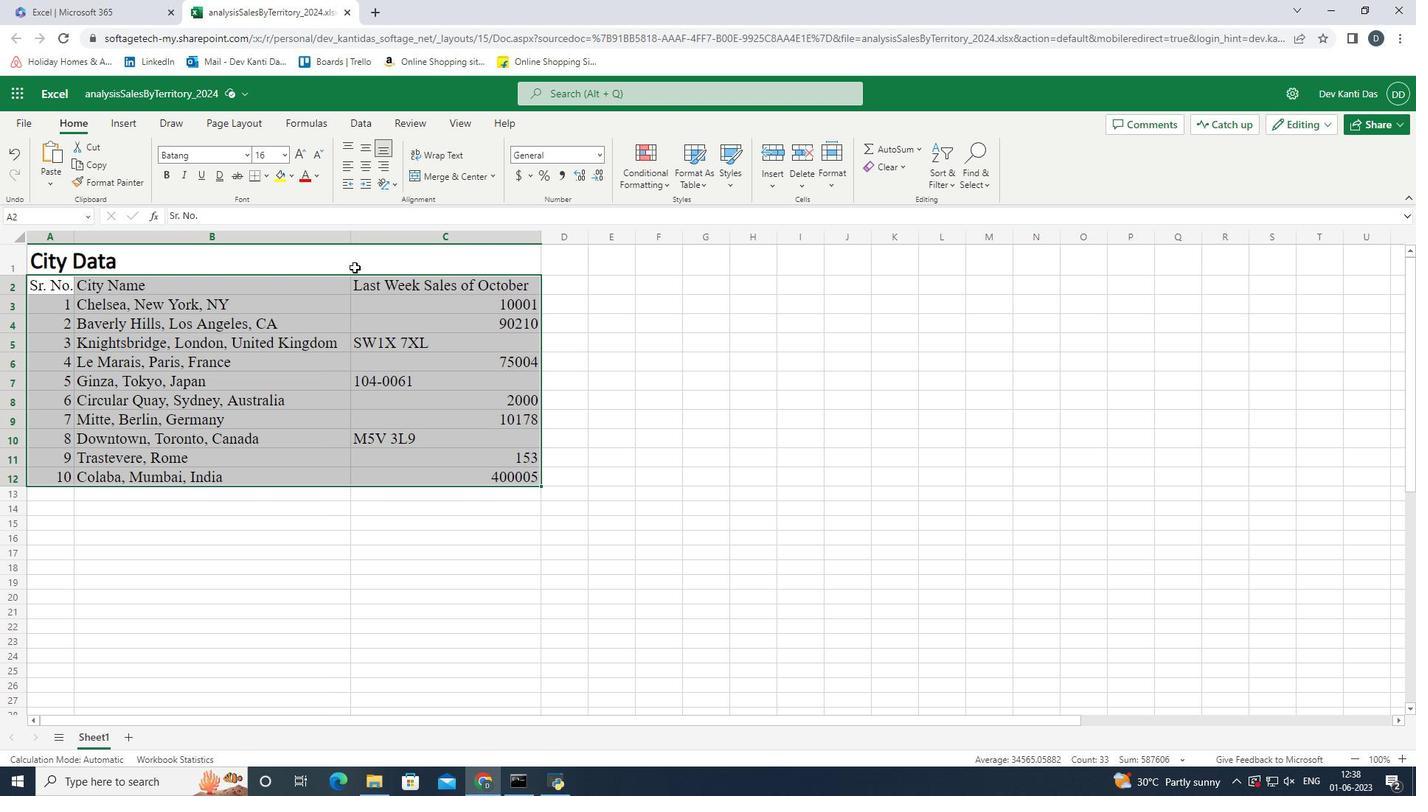 
Action: Mouse moved to (362, 257)
Screenshot: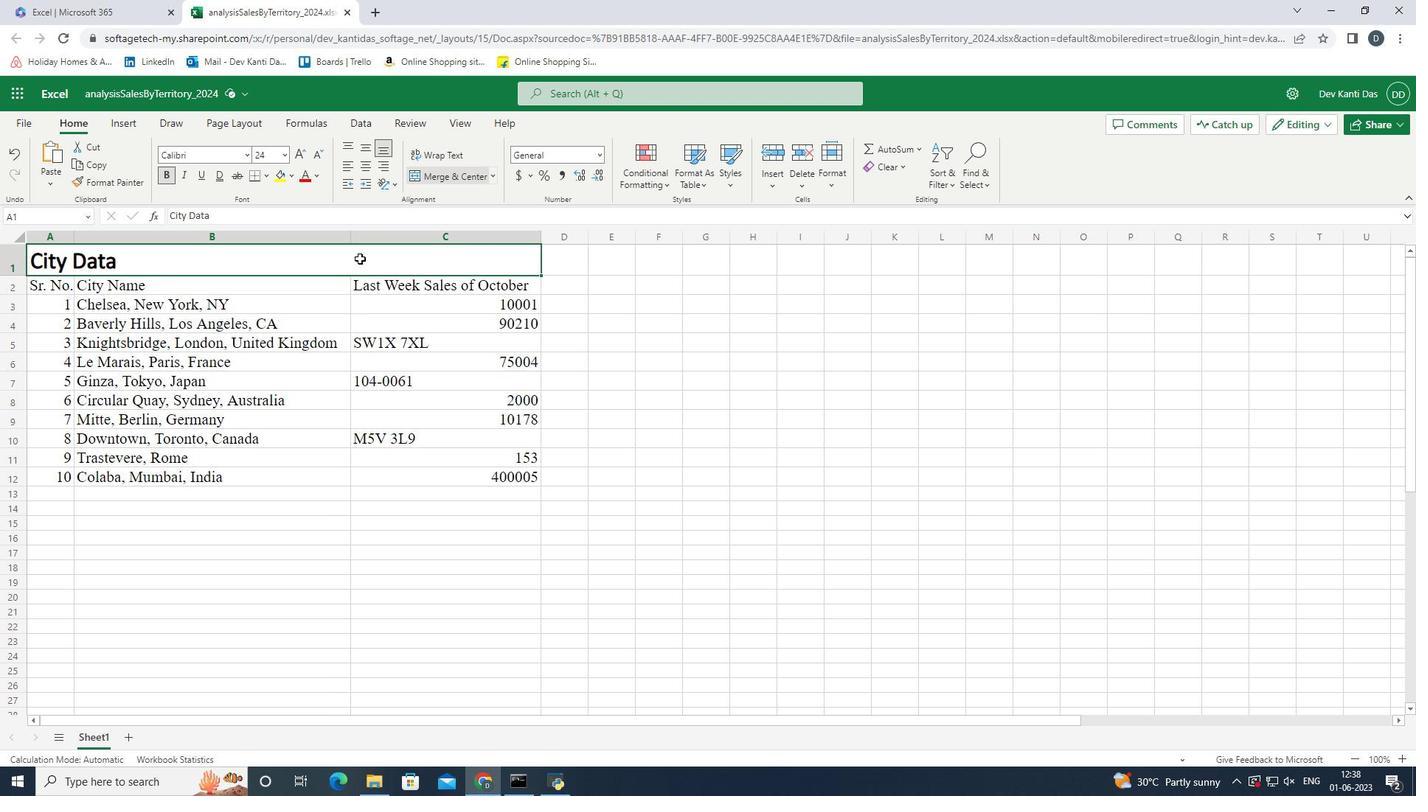 
Action: Mouse pressed left at (362, 257)
Screenshot: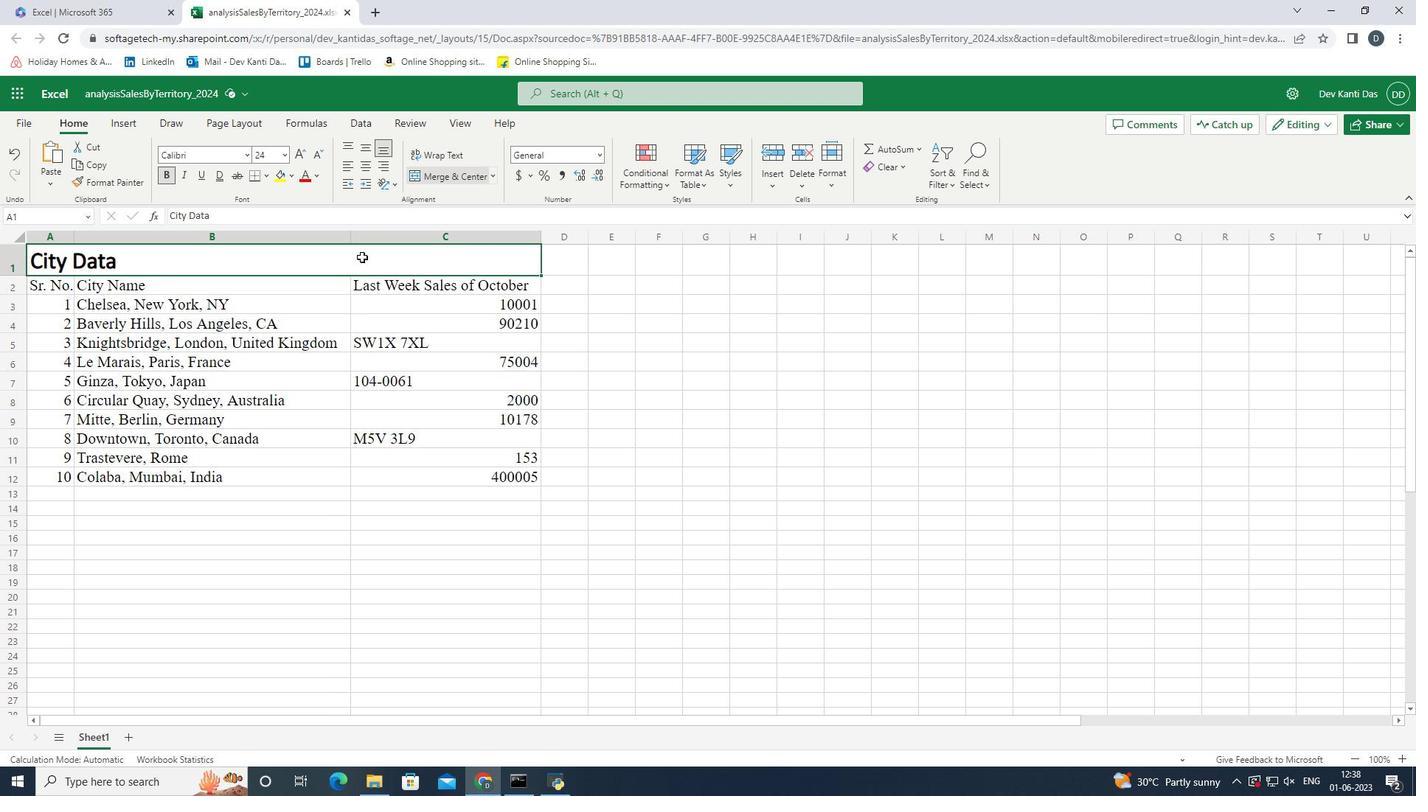 
Action: Mouse moved to (365, 146)
Screenshot: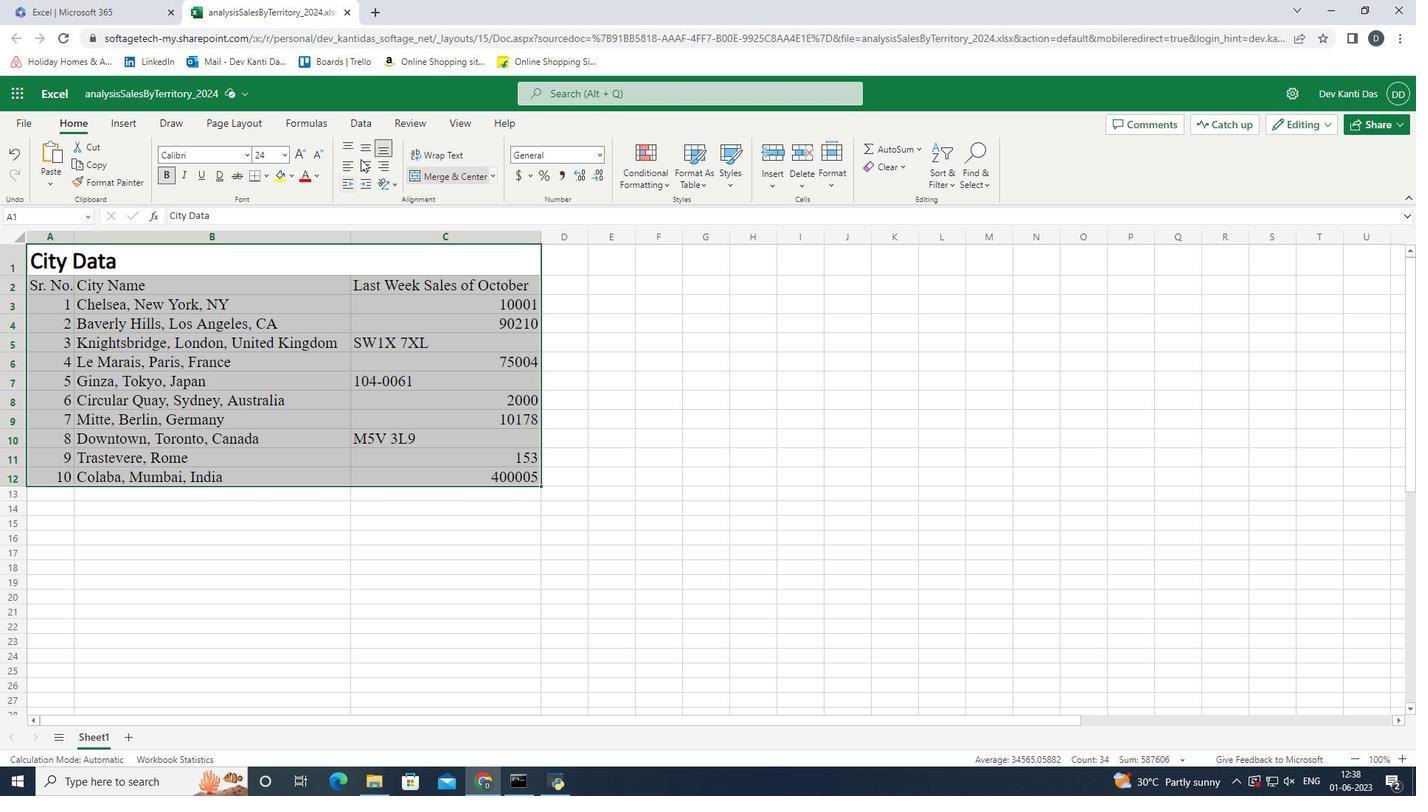 
Action: Mouse pressed left at (365, 146)
Screenshot: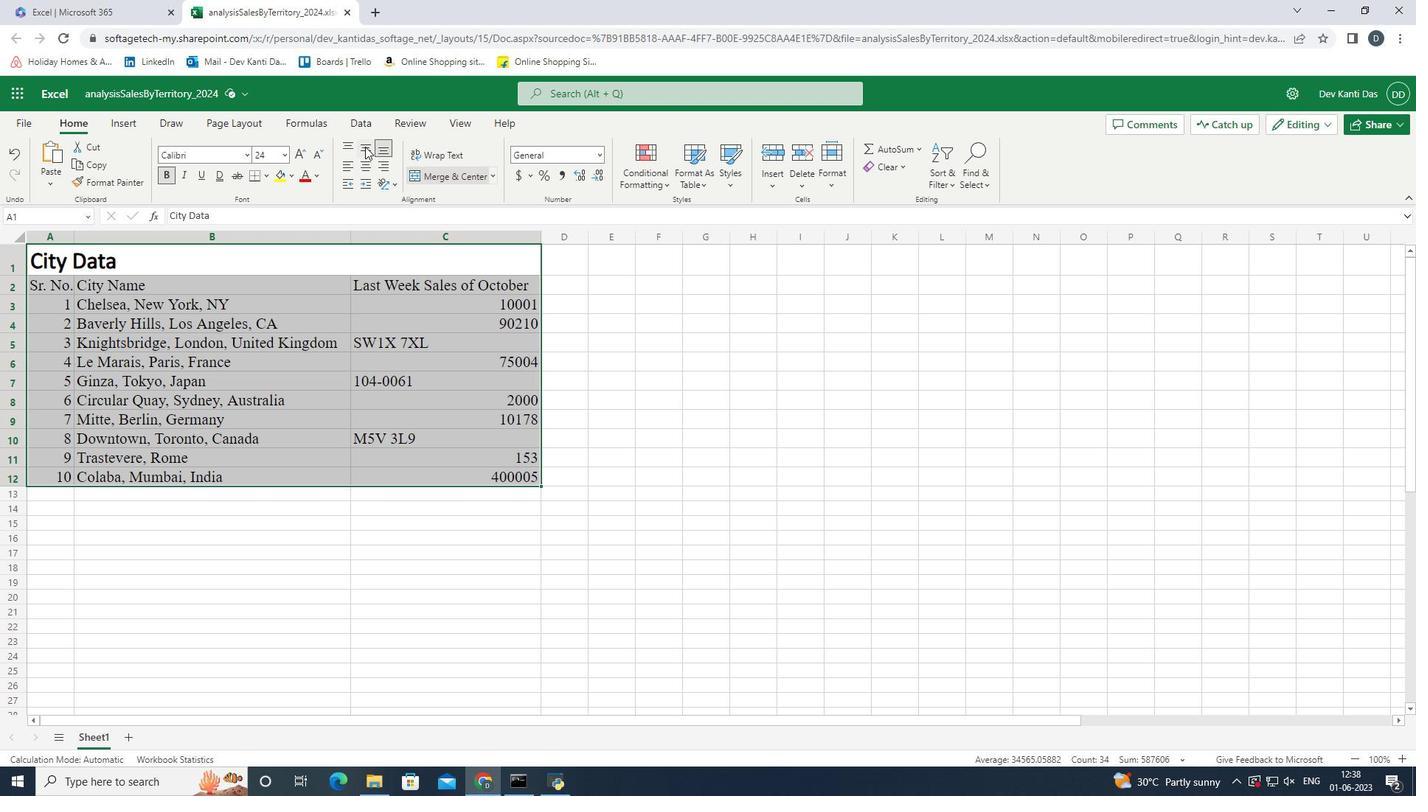 
Action: Mouse moved to (366, 169)
Screenshot: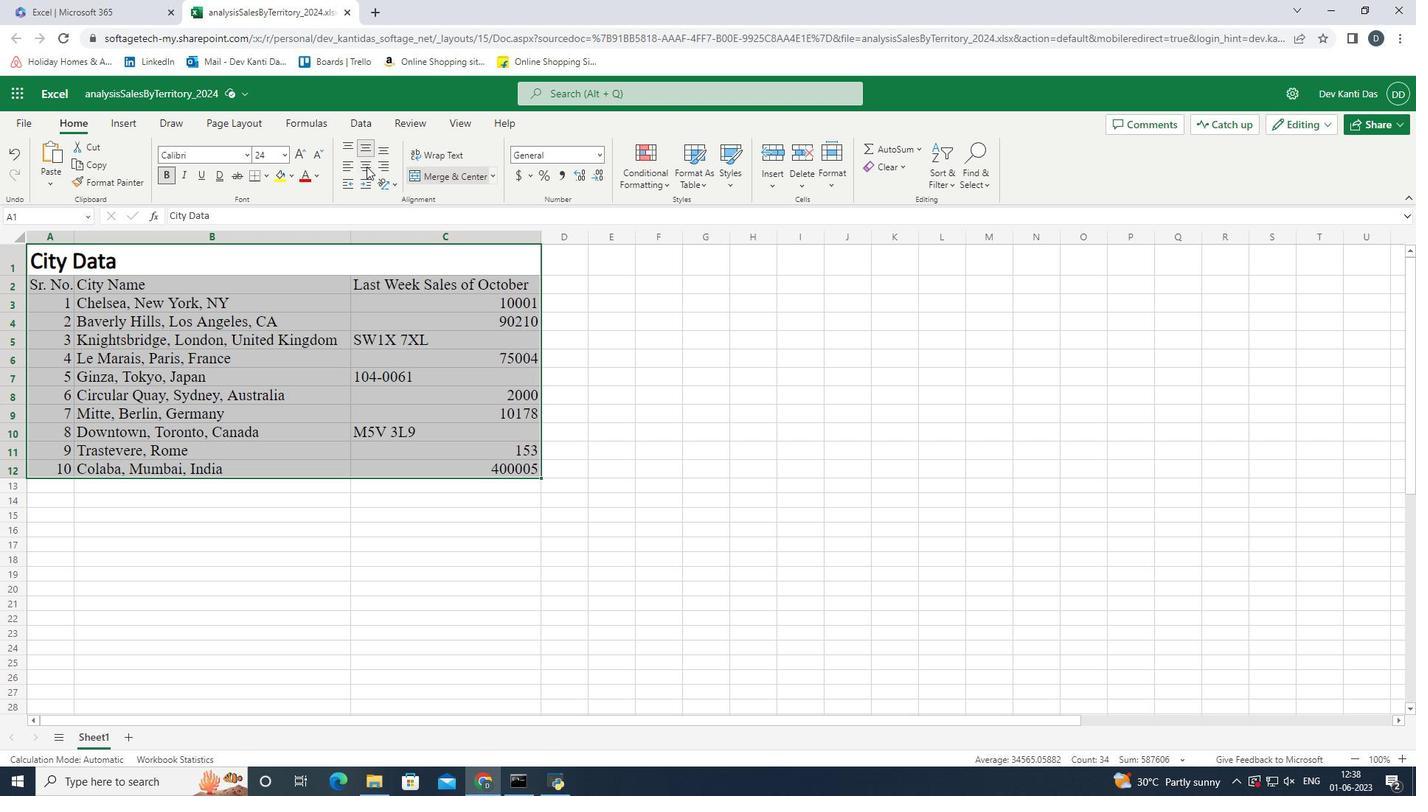 
Action: Mouse pressed left at (366, 169)
Screenshot: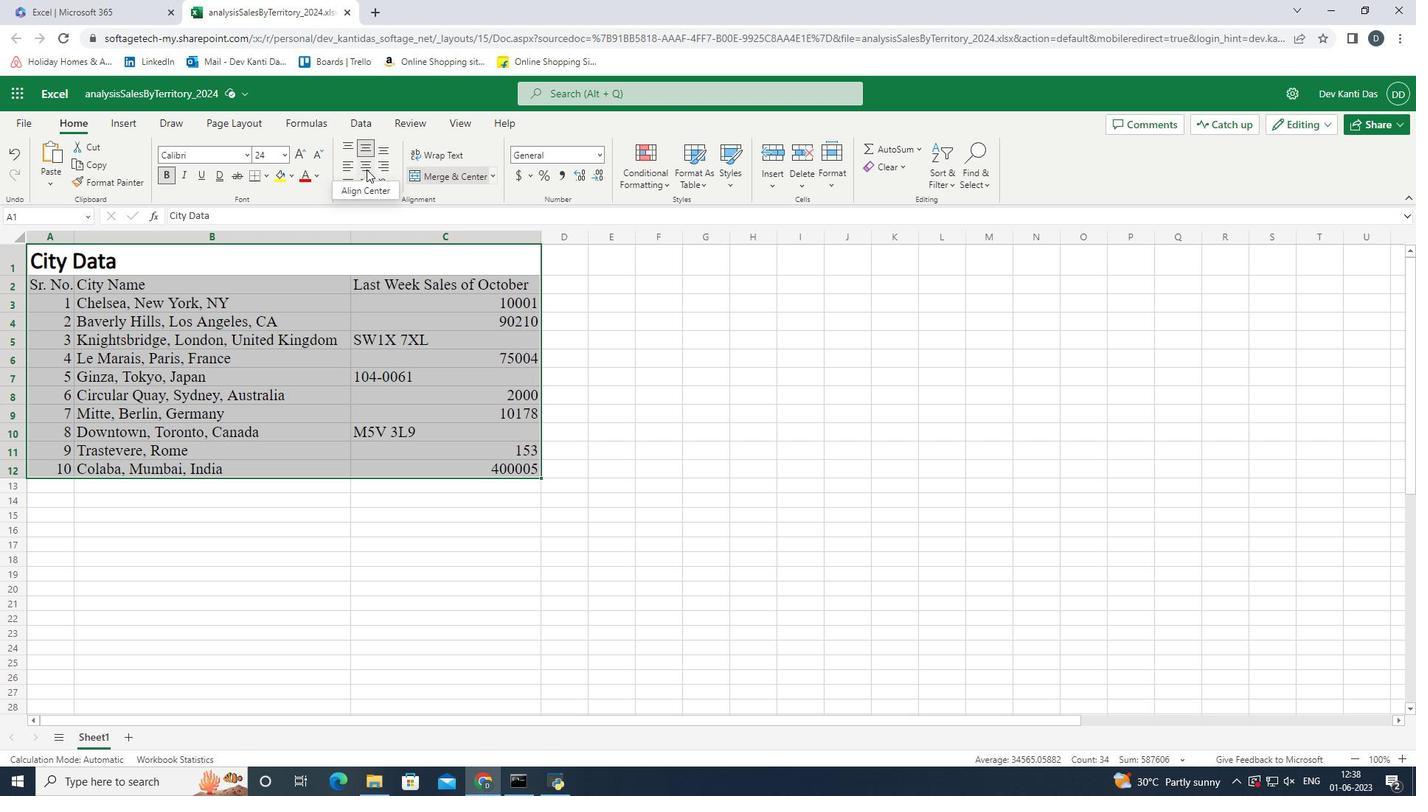 
Action: Mouse moved to (504, 470)
Screenshot: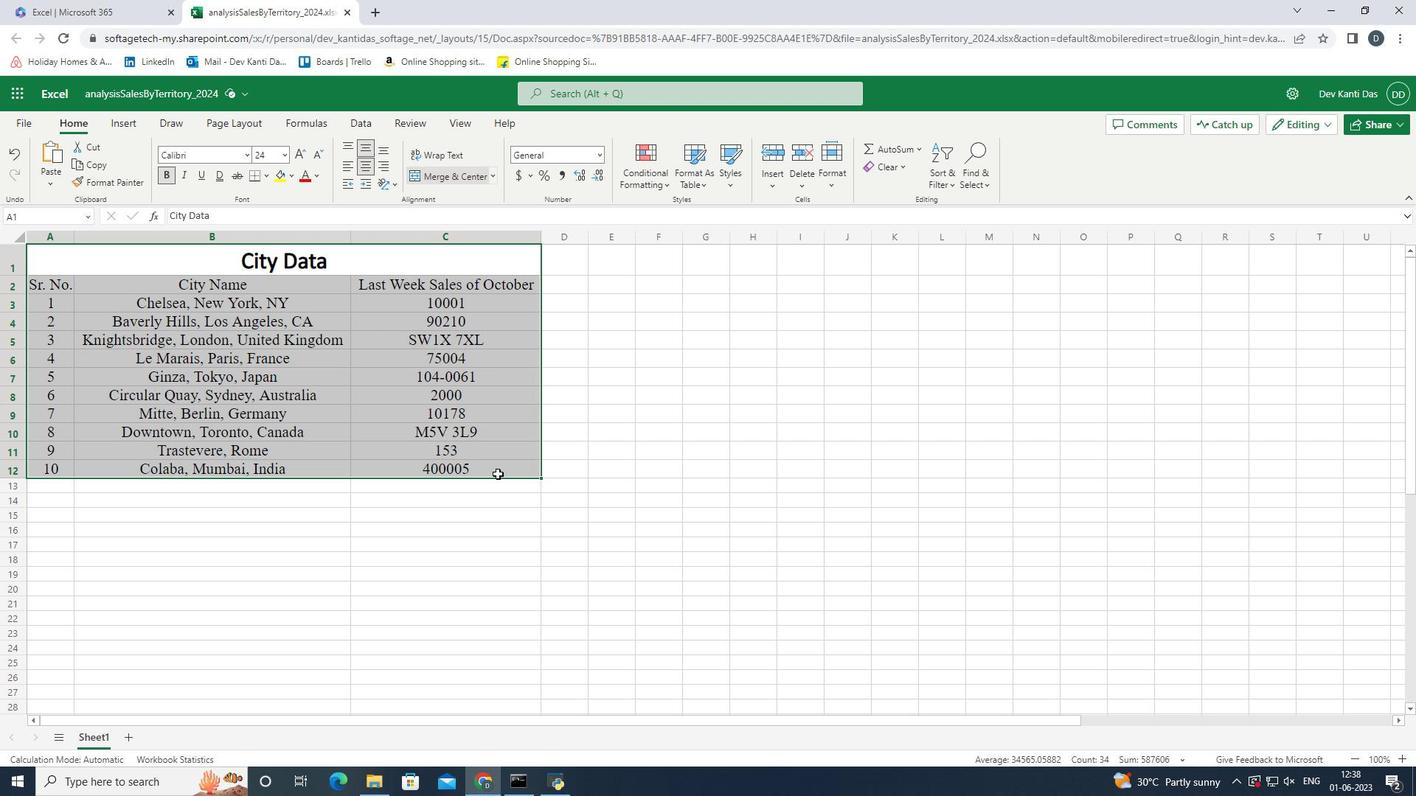 
Action: Mouse pressed left at (504, 470)
Screenshot: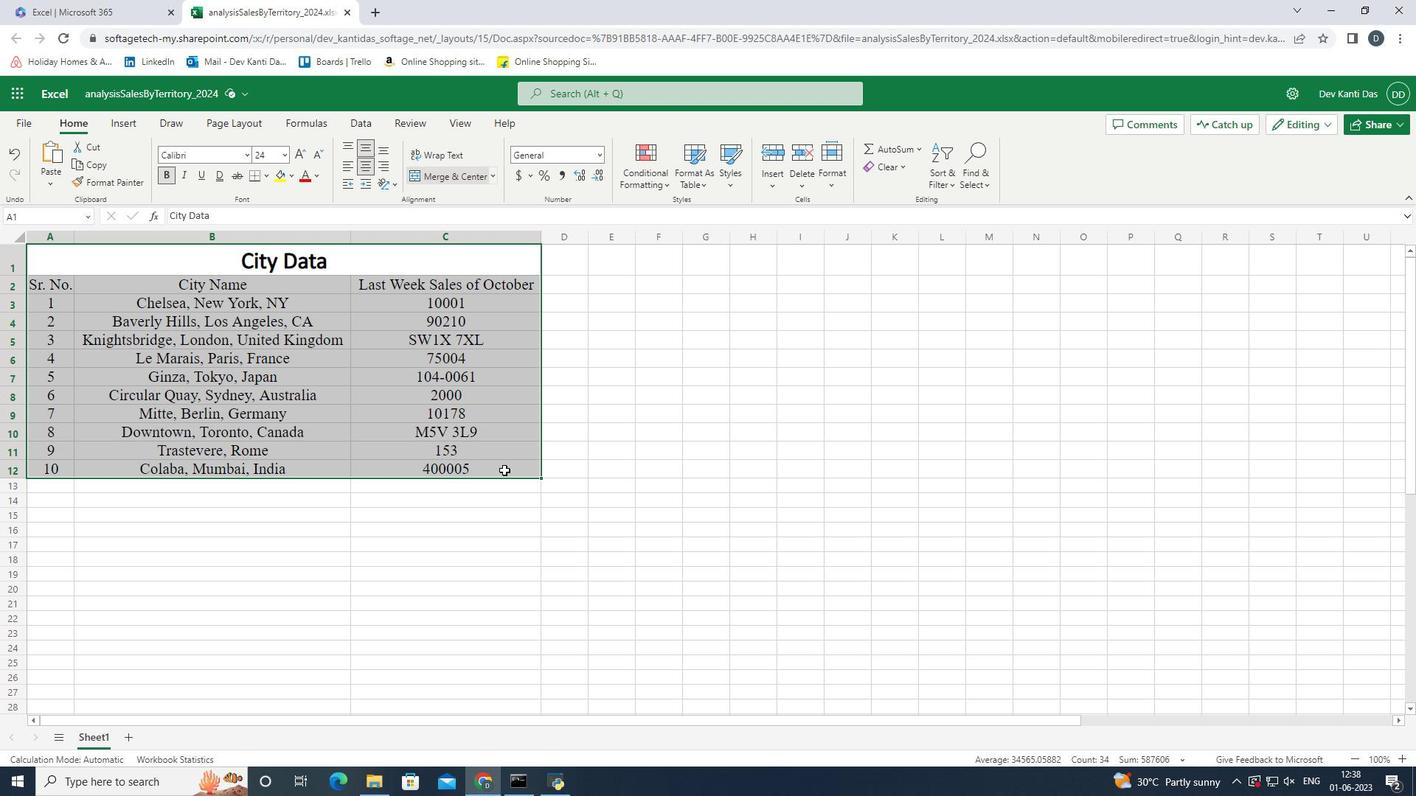 
